 Task: Forward email as attachment with the signature Caleb Scott with the subject Apology from softage.1@softage.net to softage.9@softage.net with the message Can you please provide more information about the new company branding initiative?
Action: Mouse moved to (1145, 99)
Screenshot: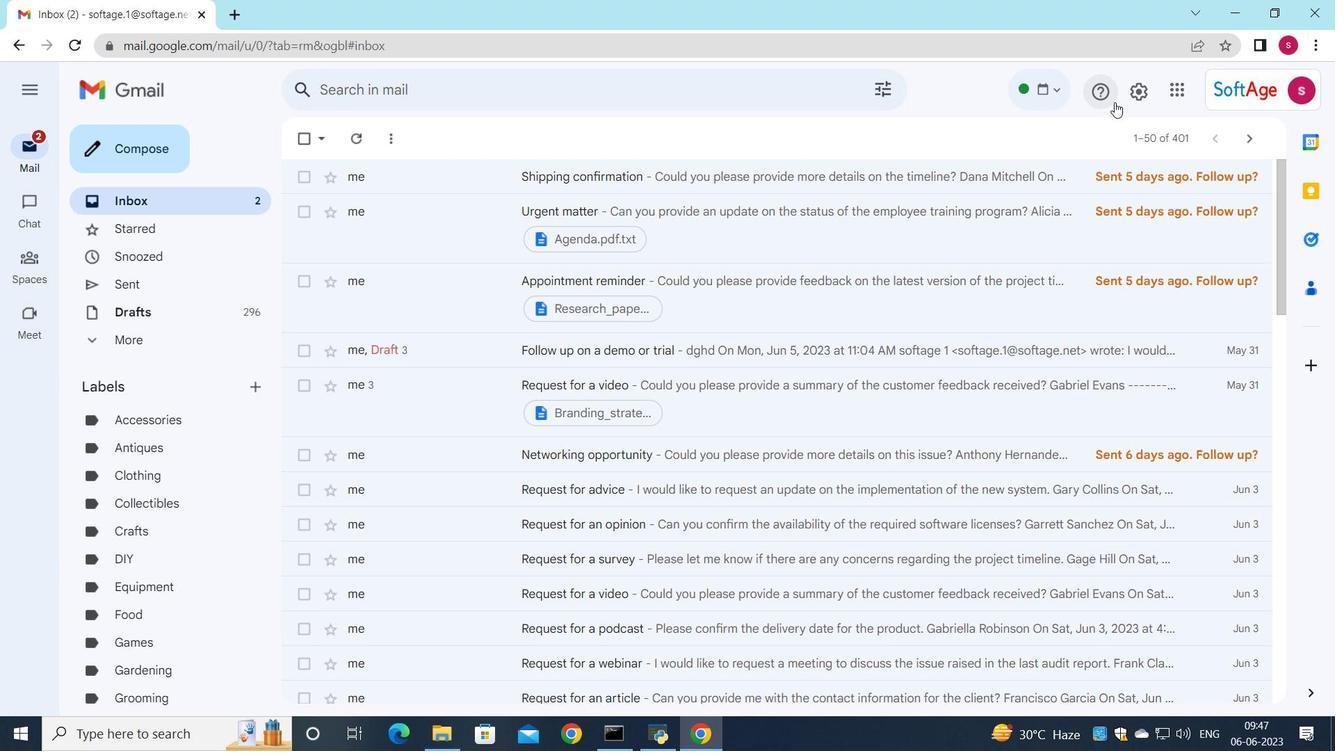 
Action: Mouse pressed left at (1145, 99)
Screenshot: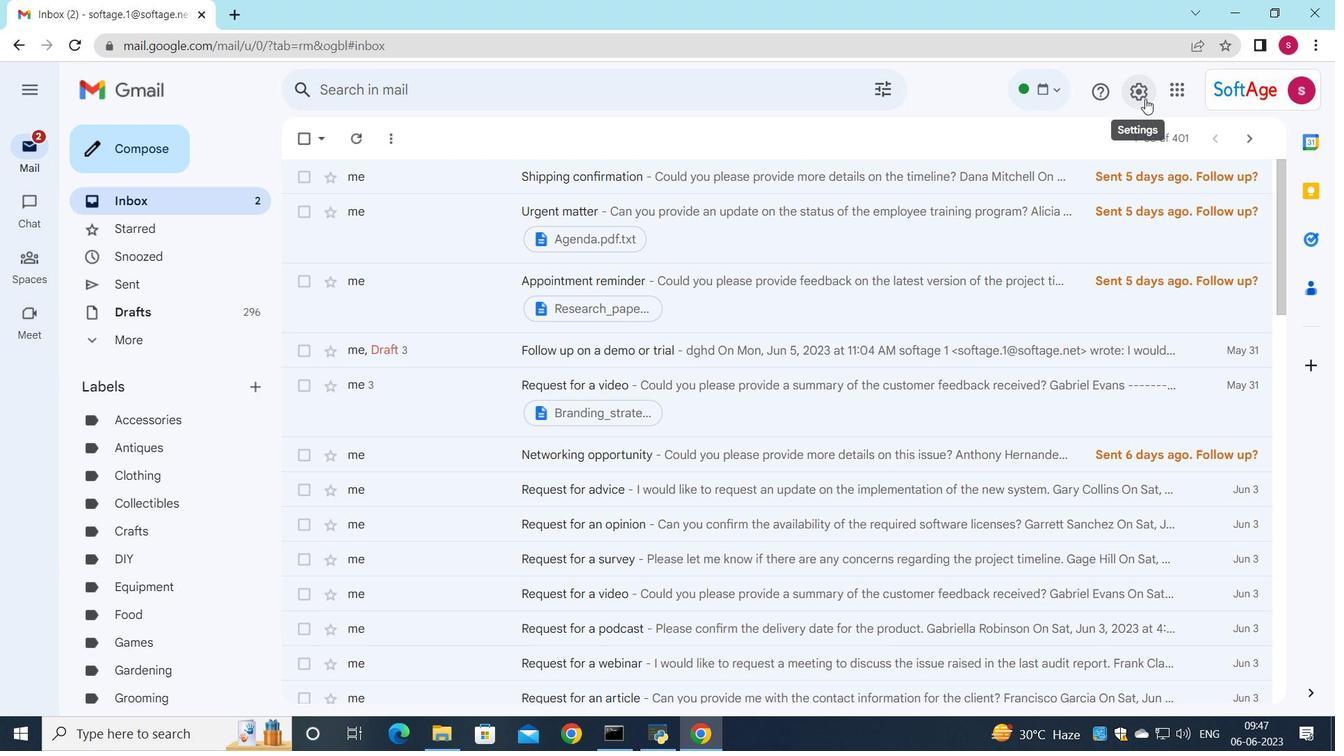 
Action: Mouse moved to (1143, 174)
Screenshot: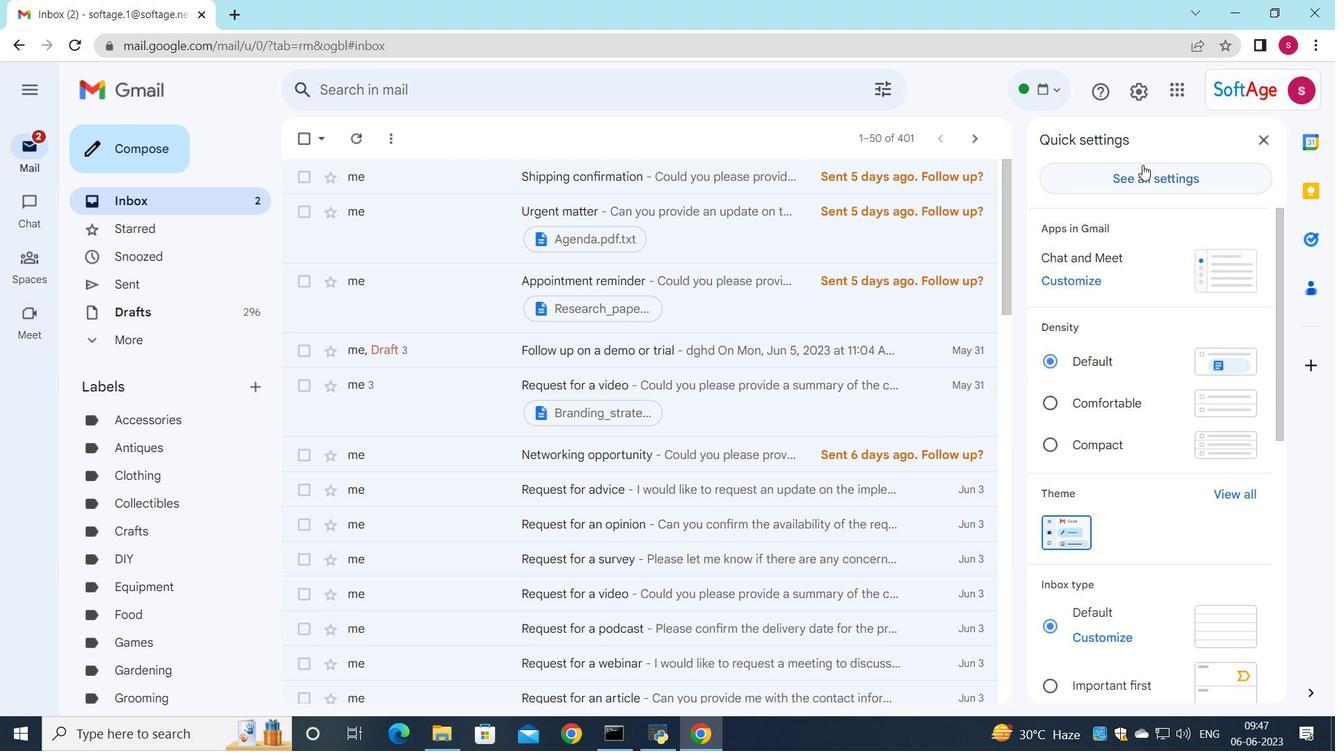 
Action: Mouse pressed left at (1143, 174)
Screenshot: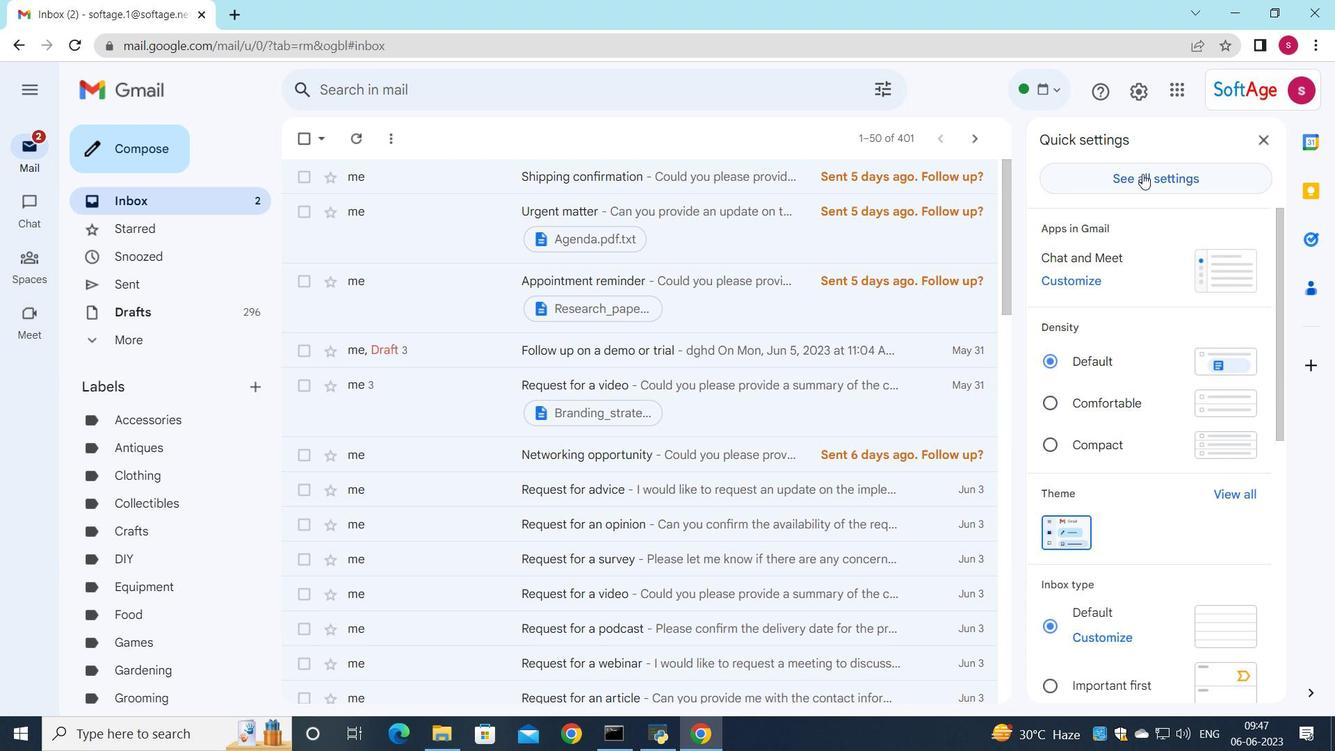 
Action: Mouse moved to (690, 429)
Screenshot: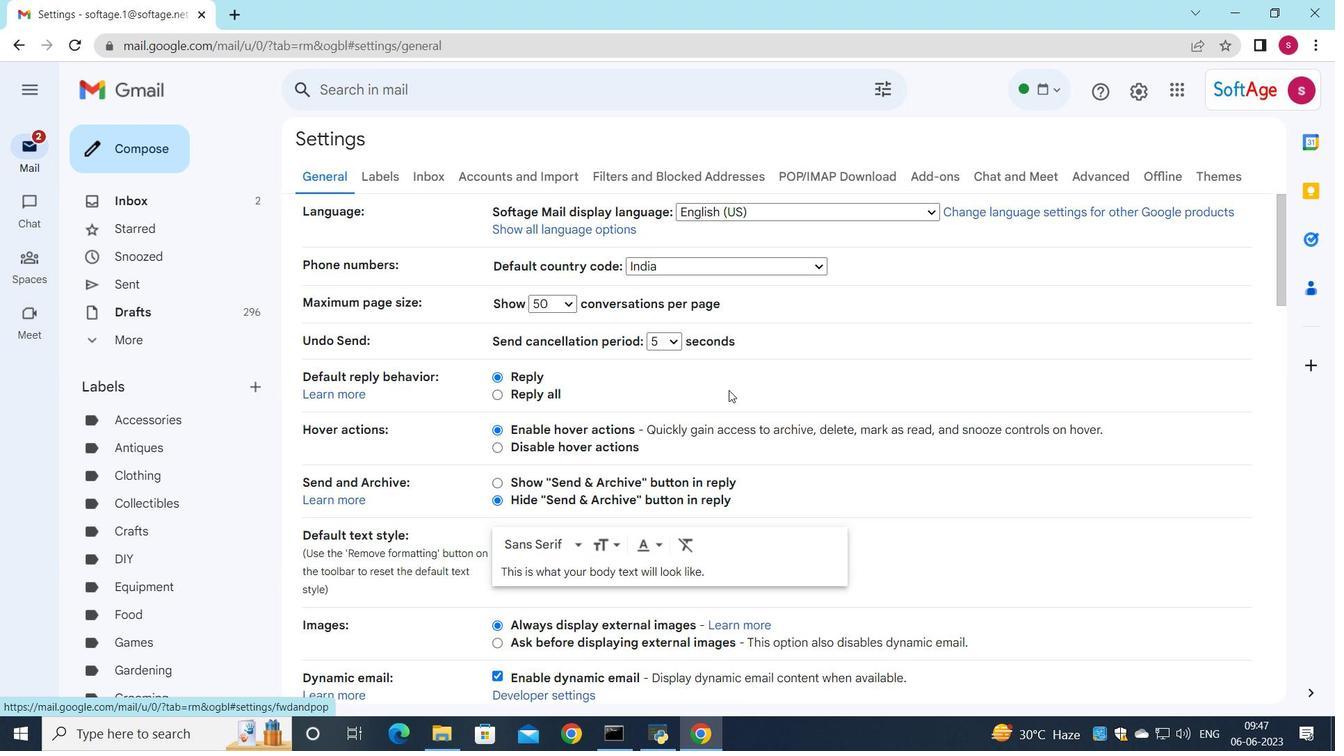 
Action: Mouse scrolled (694, 425) with delta (0, 0)
Screenshot: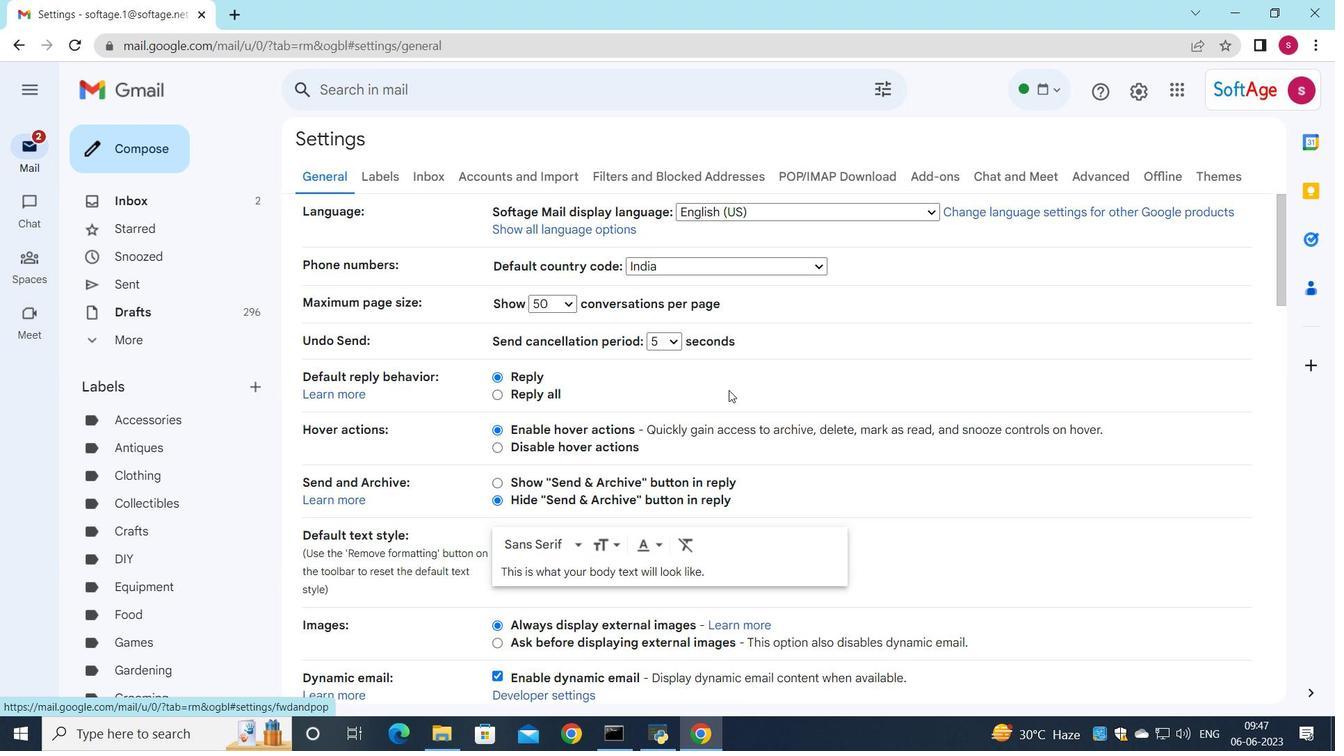 
Action: Mouse scrolled (690, 429) with delta (0, 0)
Screenshot: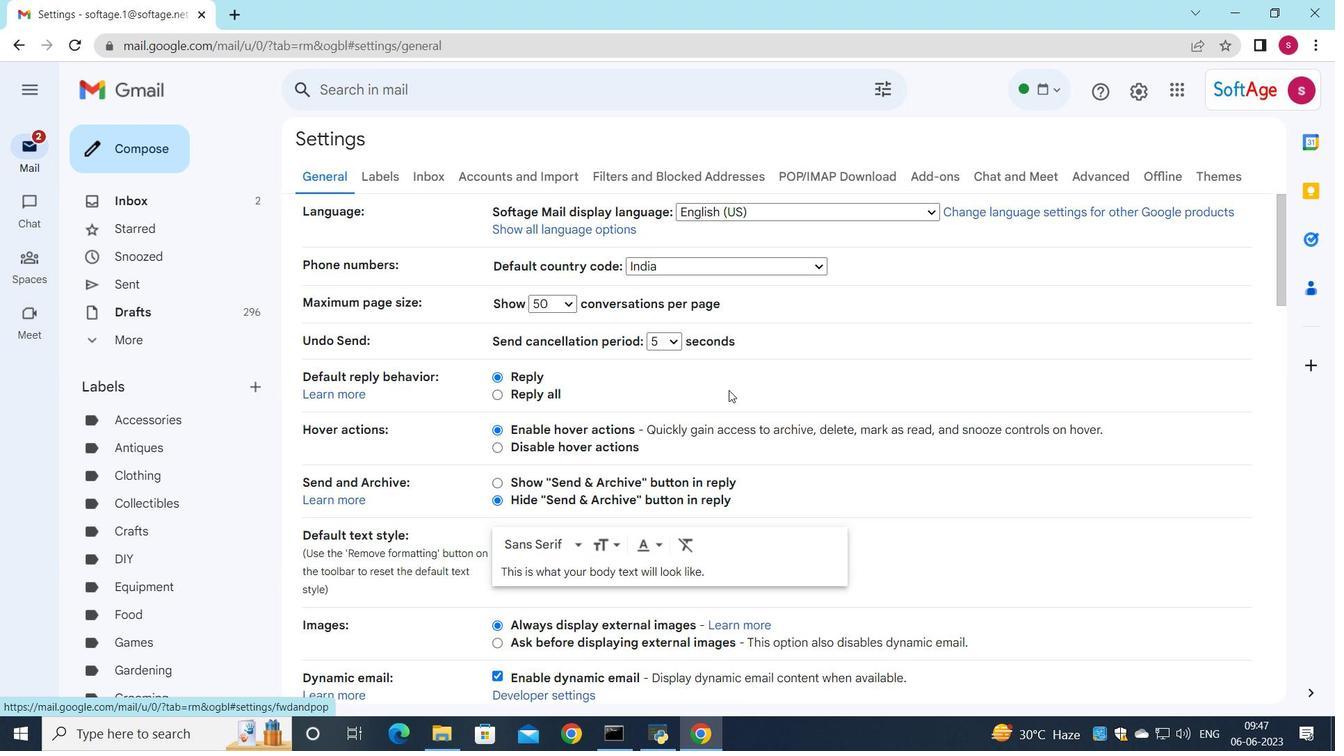 
Action: Mouse scrolled (690, 429) with delta (0, 0)
Screenshot: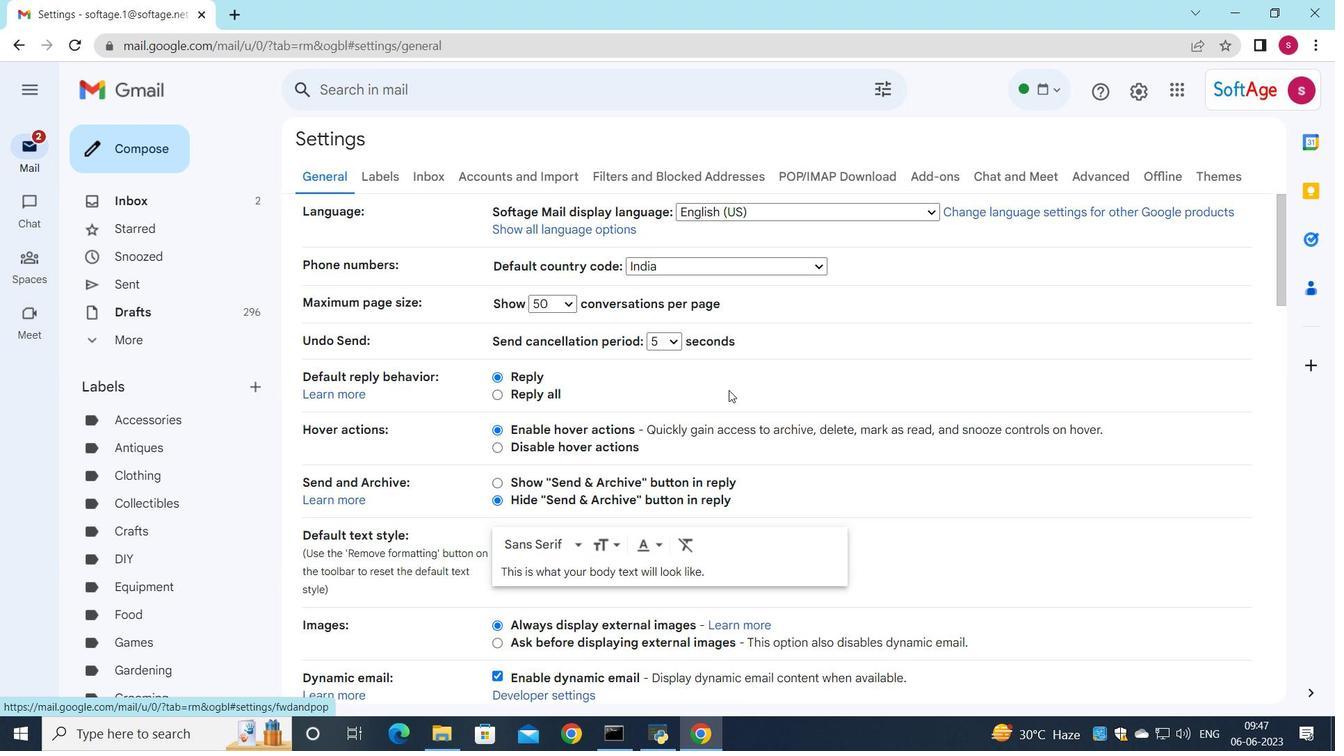 
Action: Mouse scrolled (690, 429) with delta (0, 0)
Screenshot: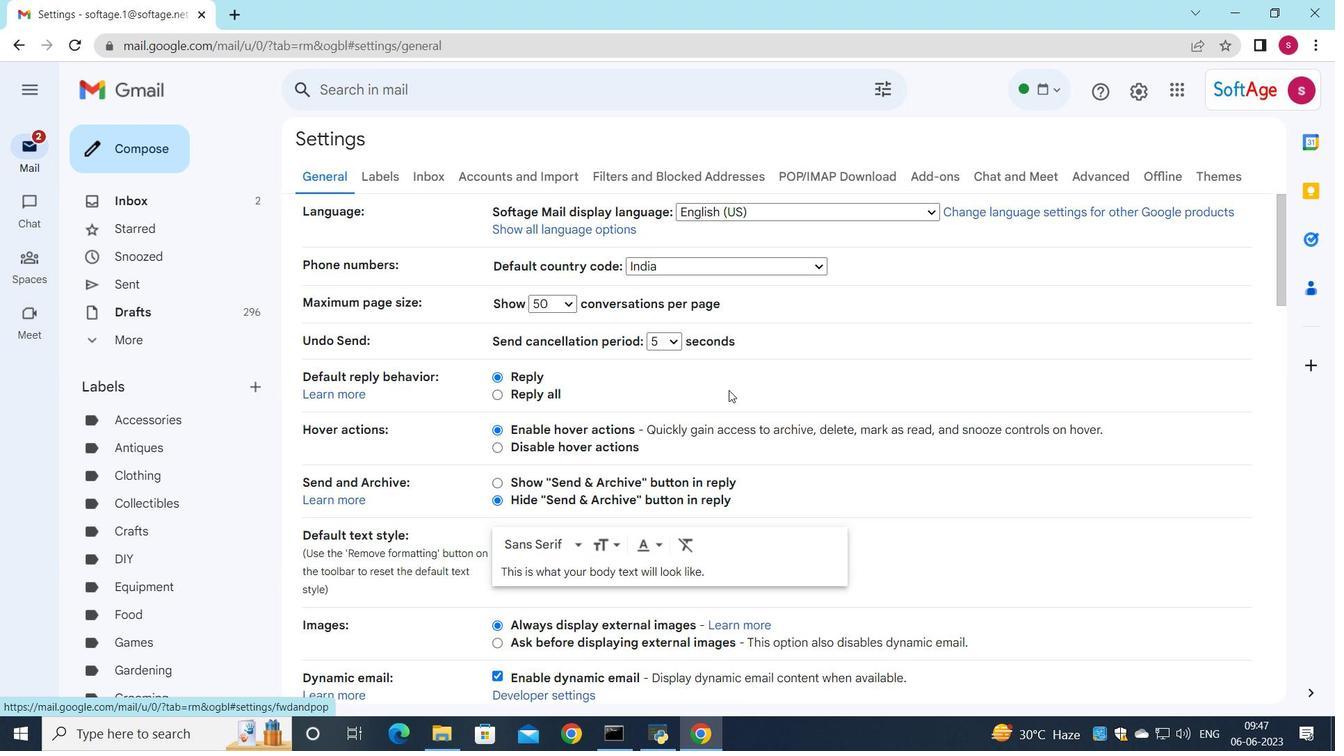 
Action: Mouse moved to (667, 418)
Screenshot: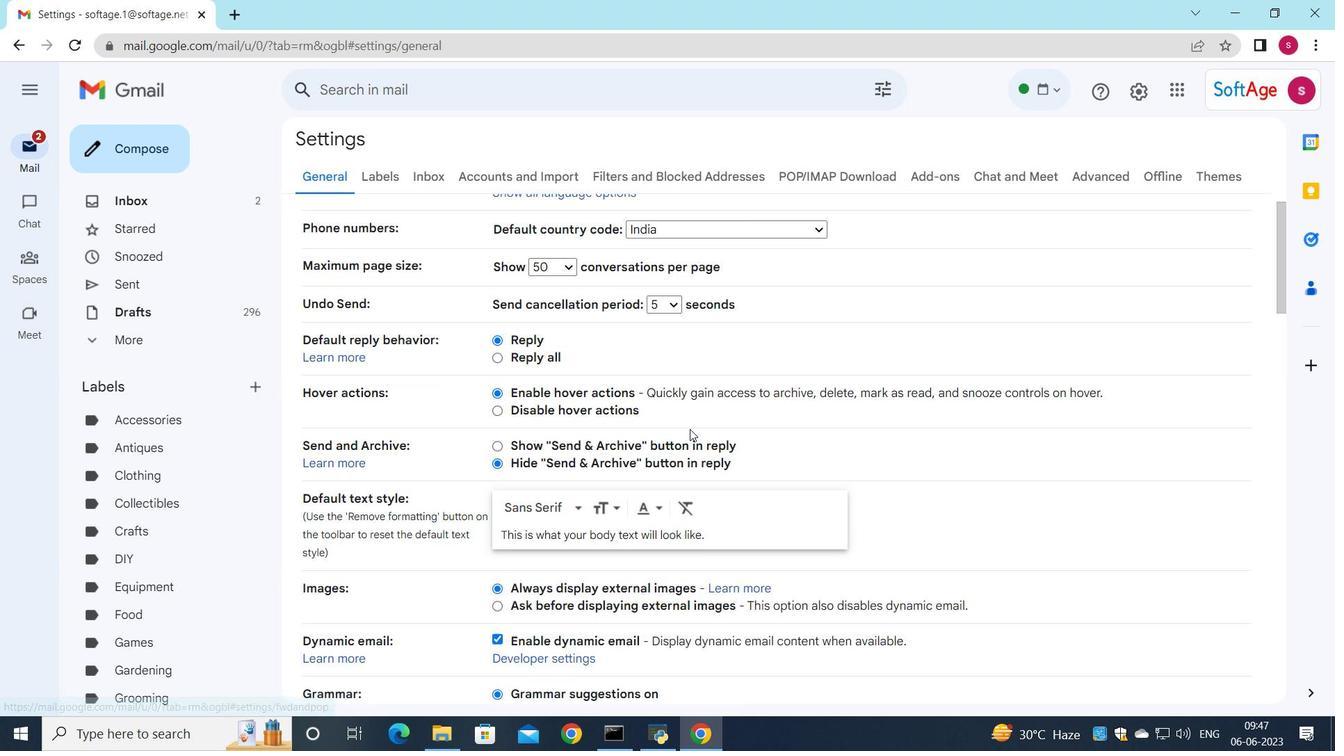 
Action: Mouse scrolled (667, 417) with delta (0, 0)
Screenshot: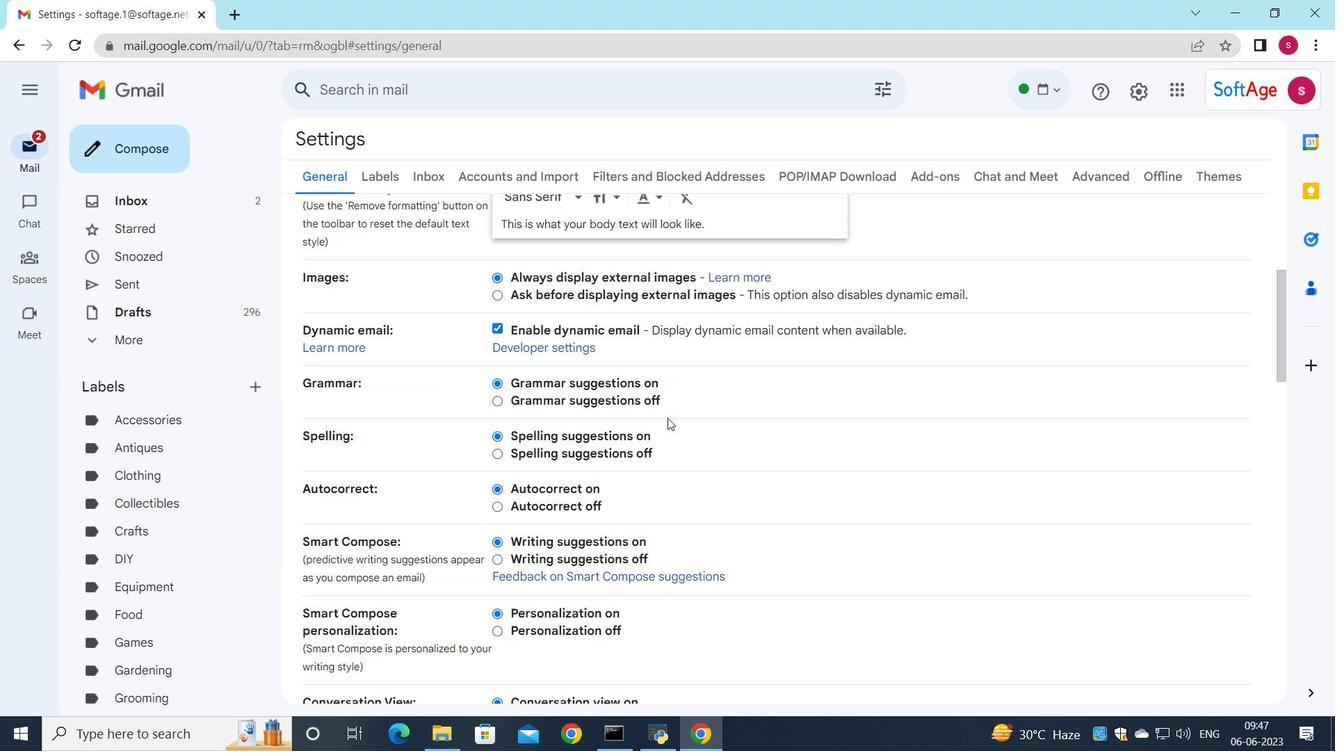
Action: Mouse scrolled (667, 417) with delta (0, 0)
Screenshot: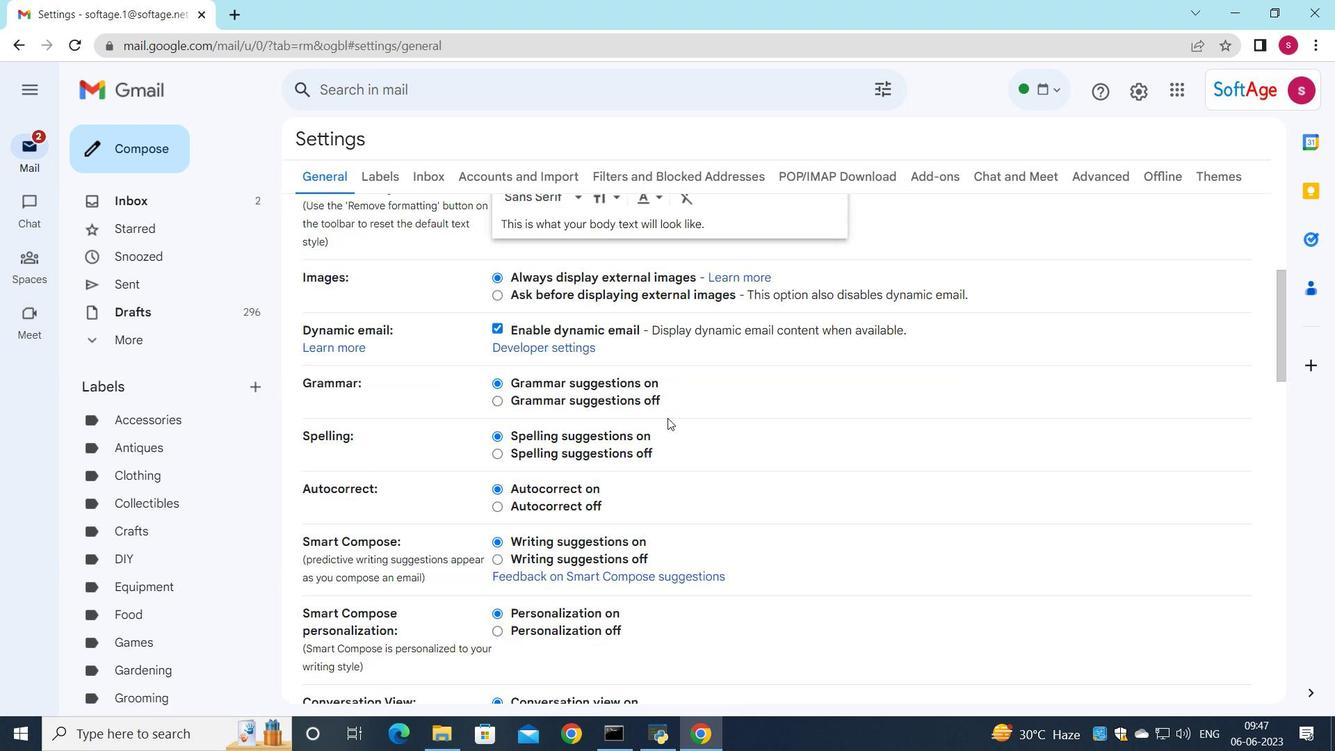 
Action: Mouse scrolled (667, 417) with delta (0, 0)
Screenshot: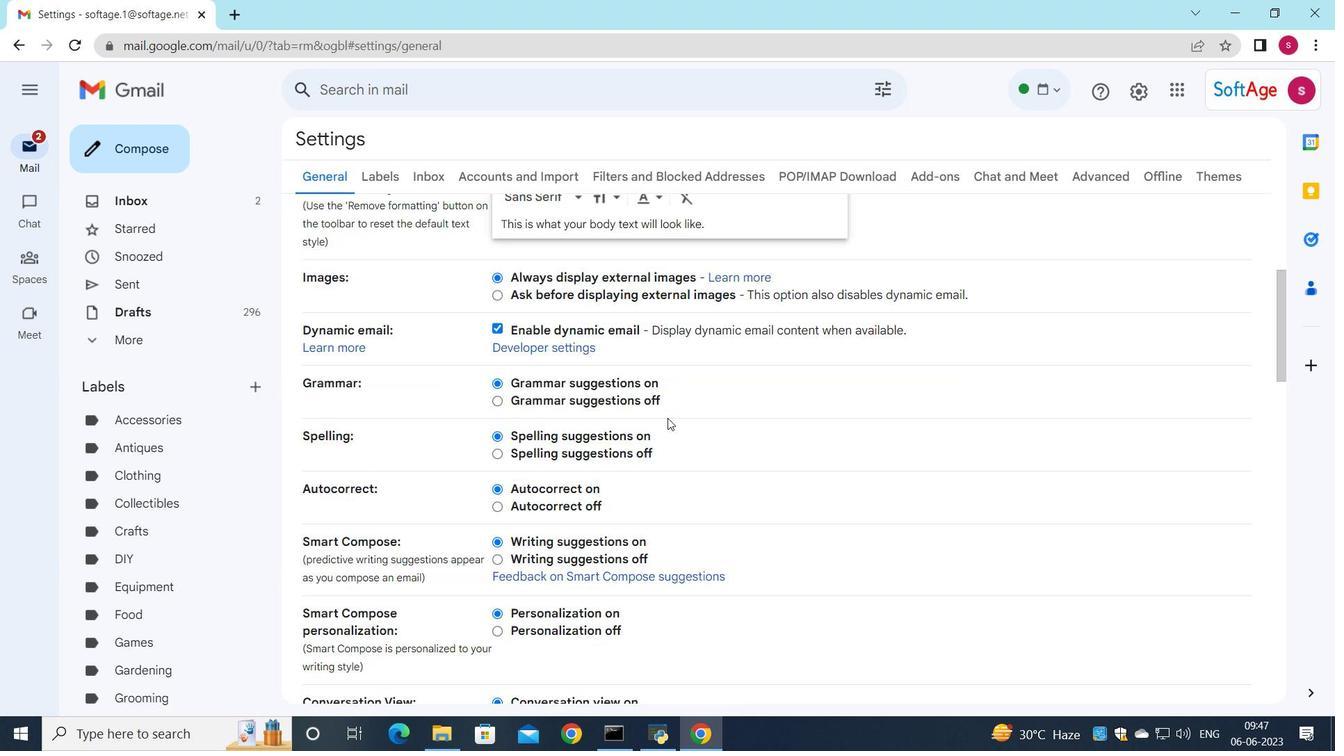 
Action: Mouse scrolled (667, 417) with delta (0, 0)
Screenshot: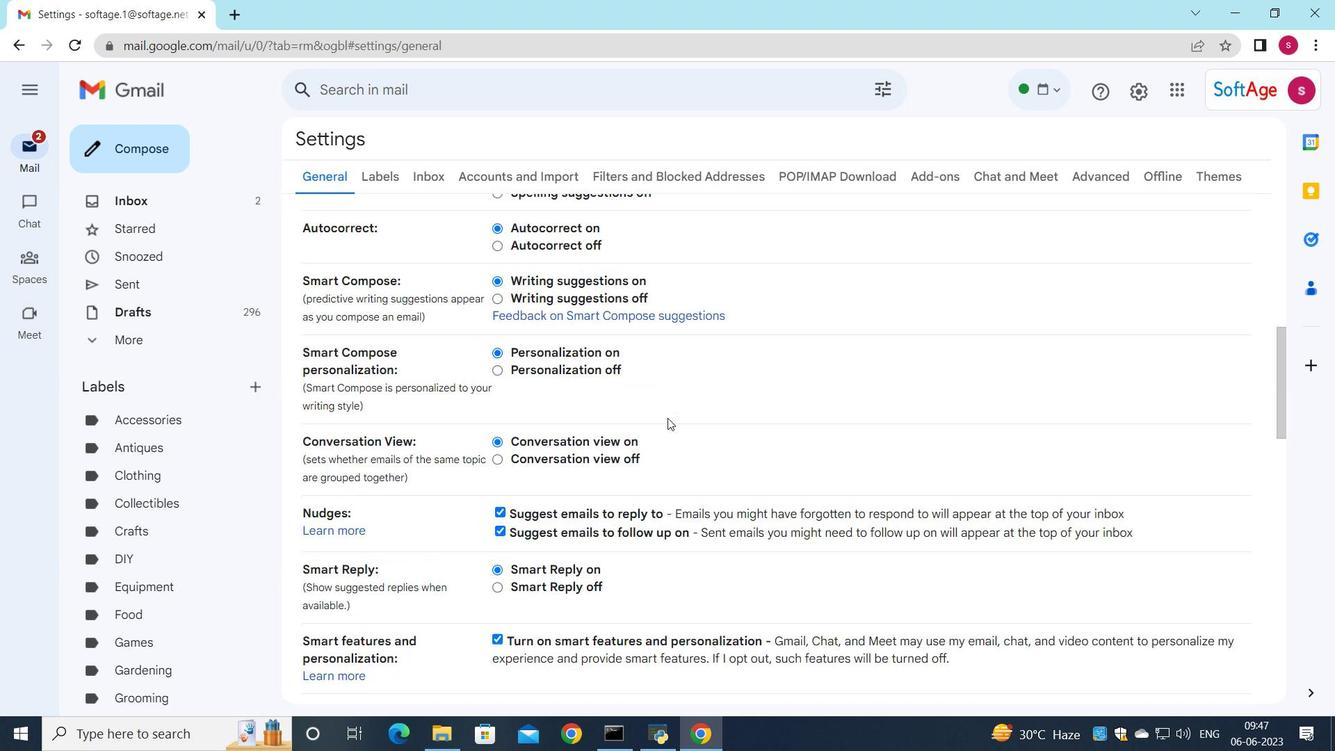 
Action: Mouse scrolled (667, 417) with delta (0, 0)
Screenshot: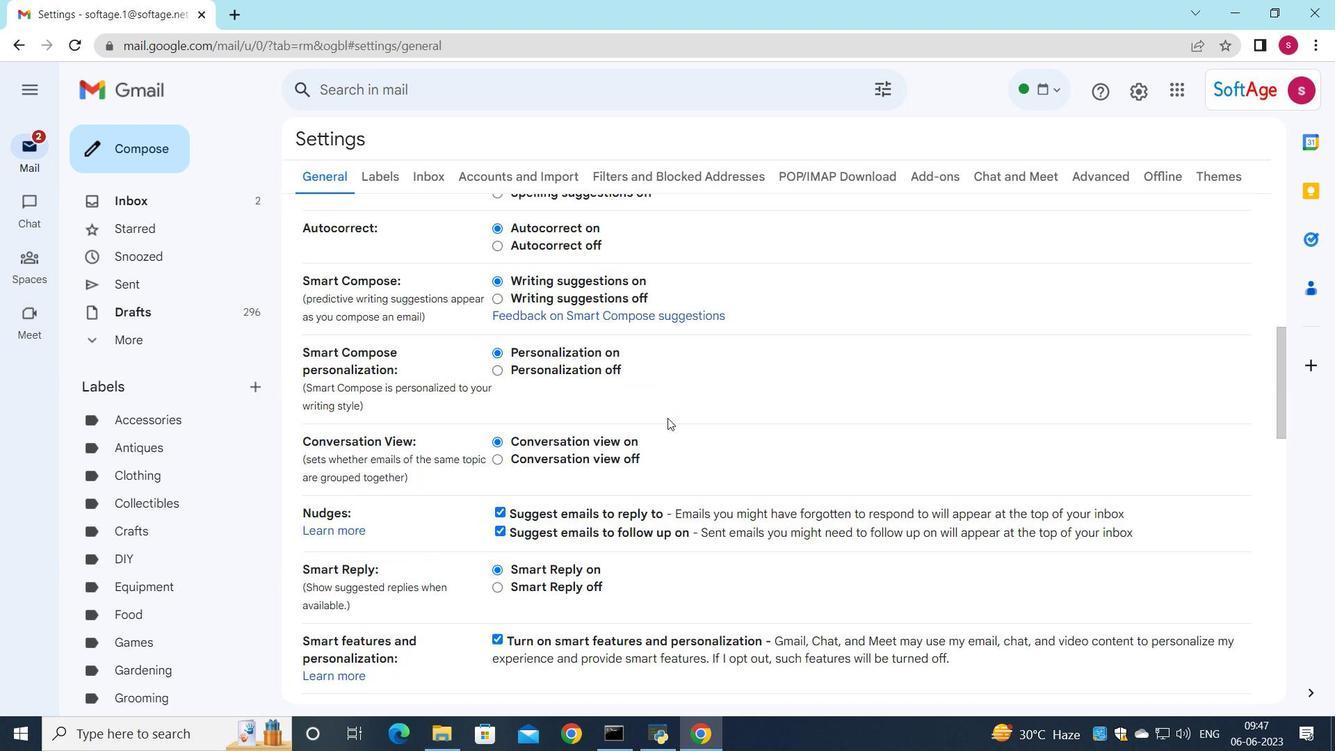 
Action: Mouse scrolled (667, 417) with delta (0, 0)
Screenshot: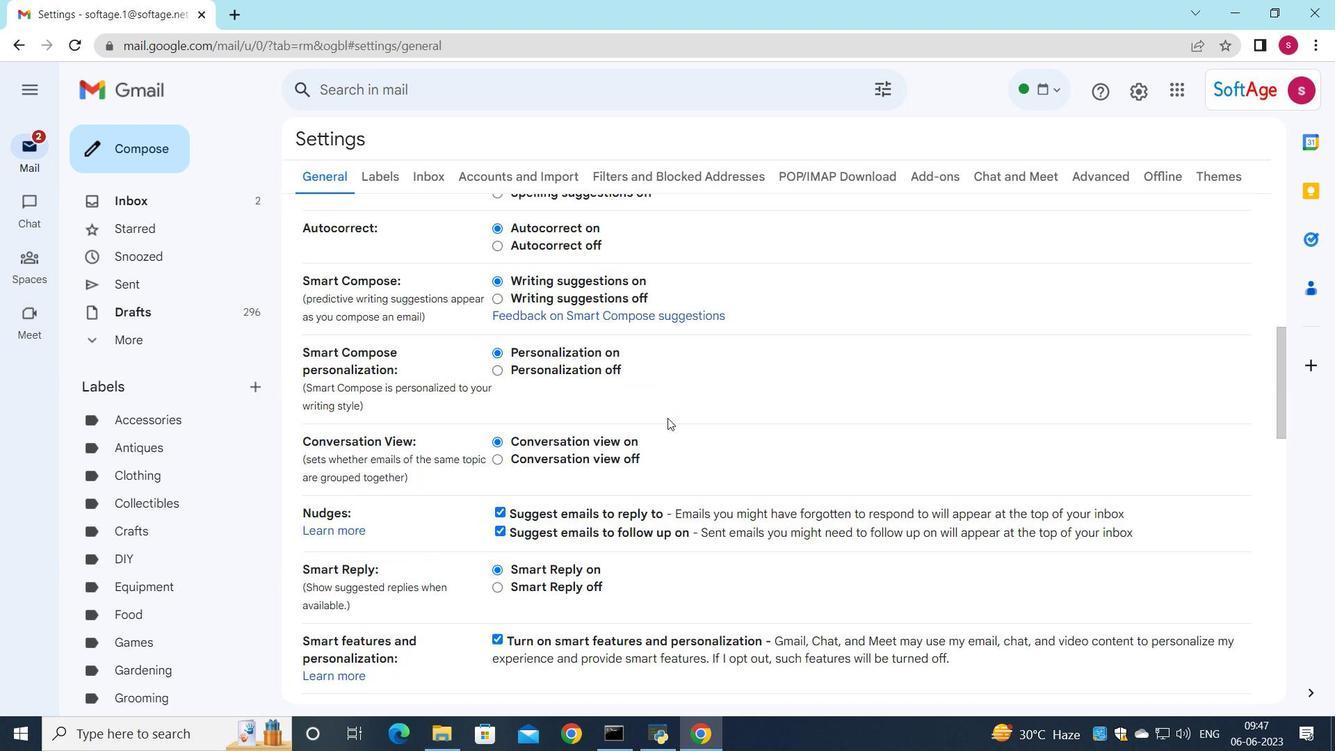 
Action: Mouse scrolled (667, 417) with delta (0, 0)
Screenshot: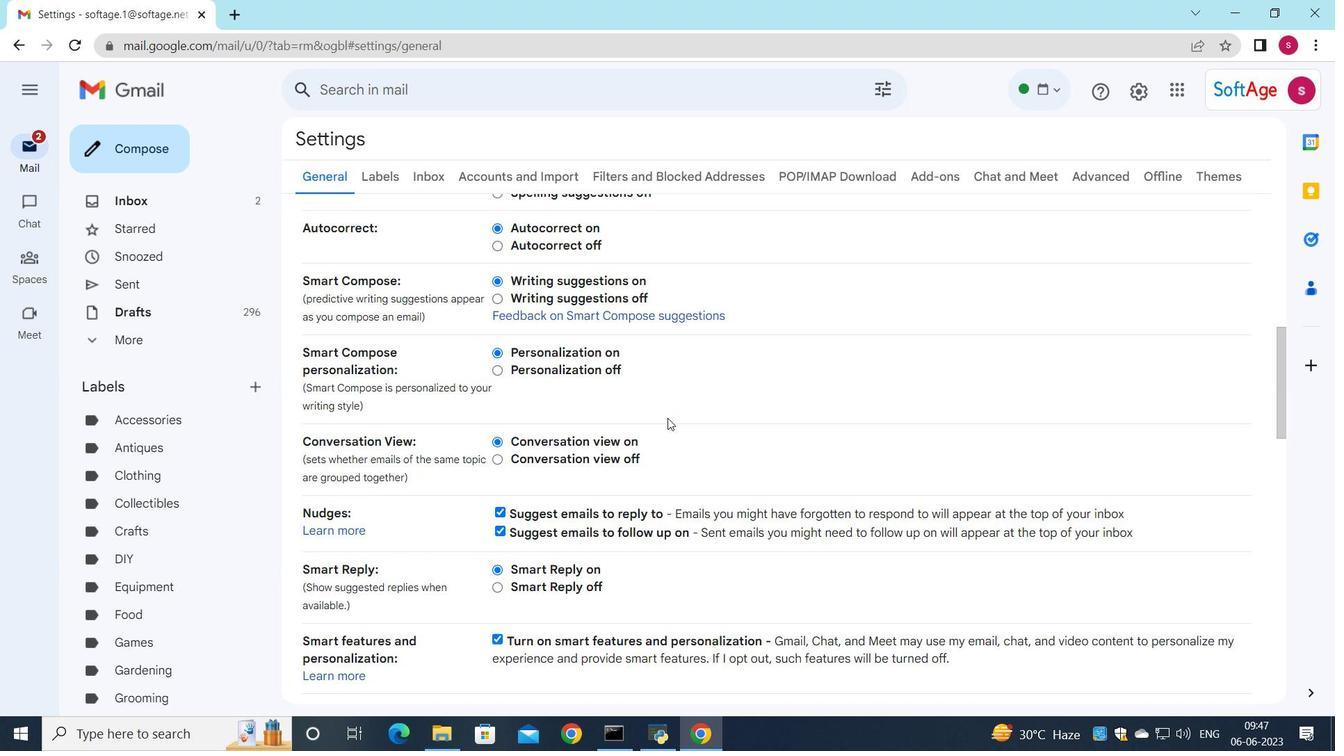 
Action: Mouse scrolled (667, 417) with delta (0, 0)
Screenshot: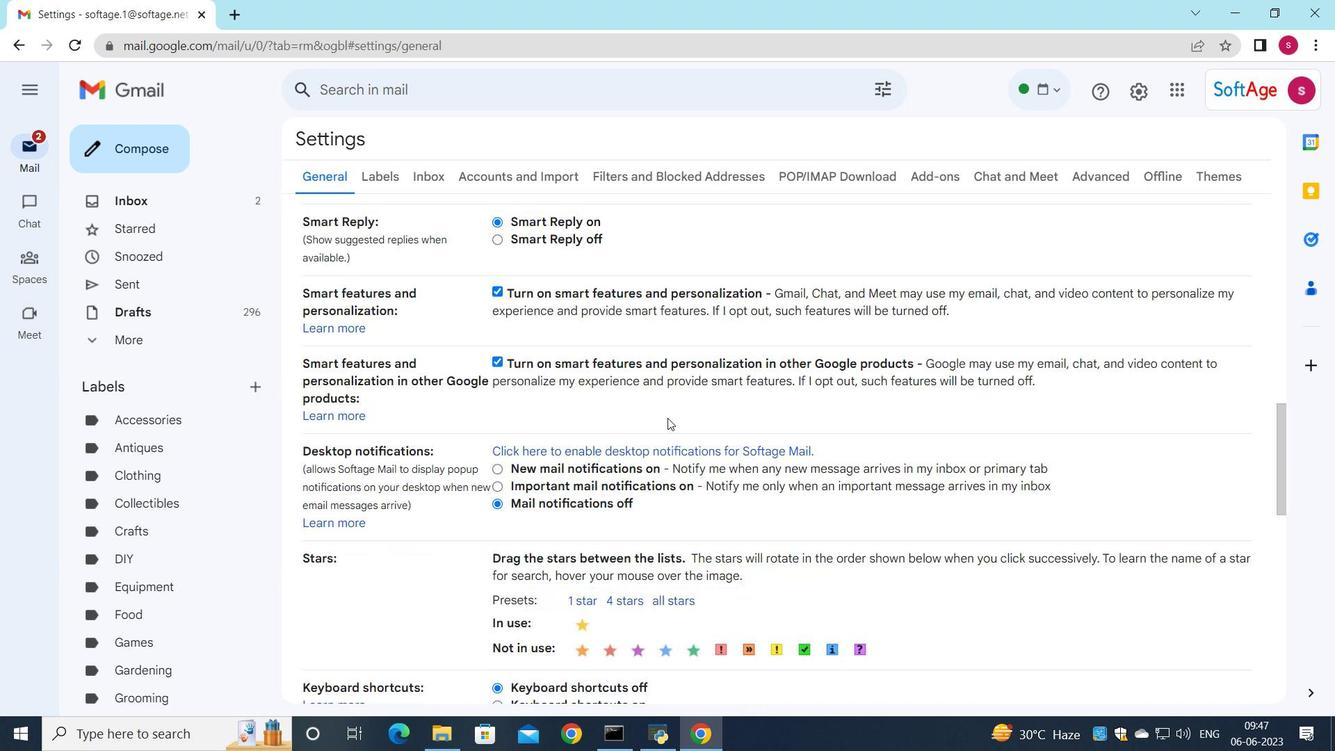 
Action: Mouse scrolled (667, 417) with delta (0, 0)
Screenshot: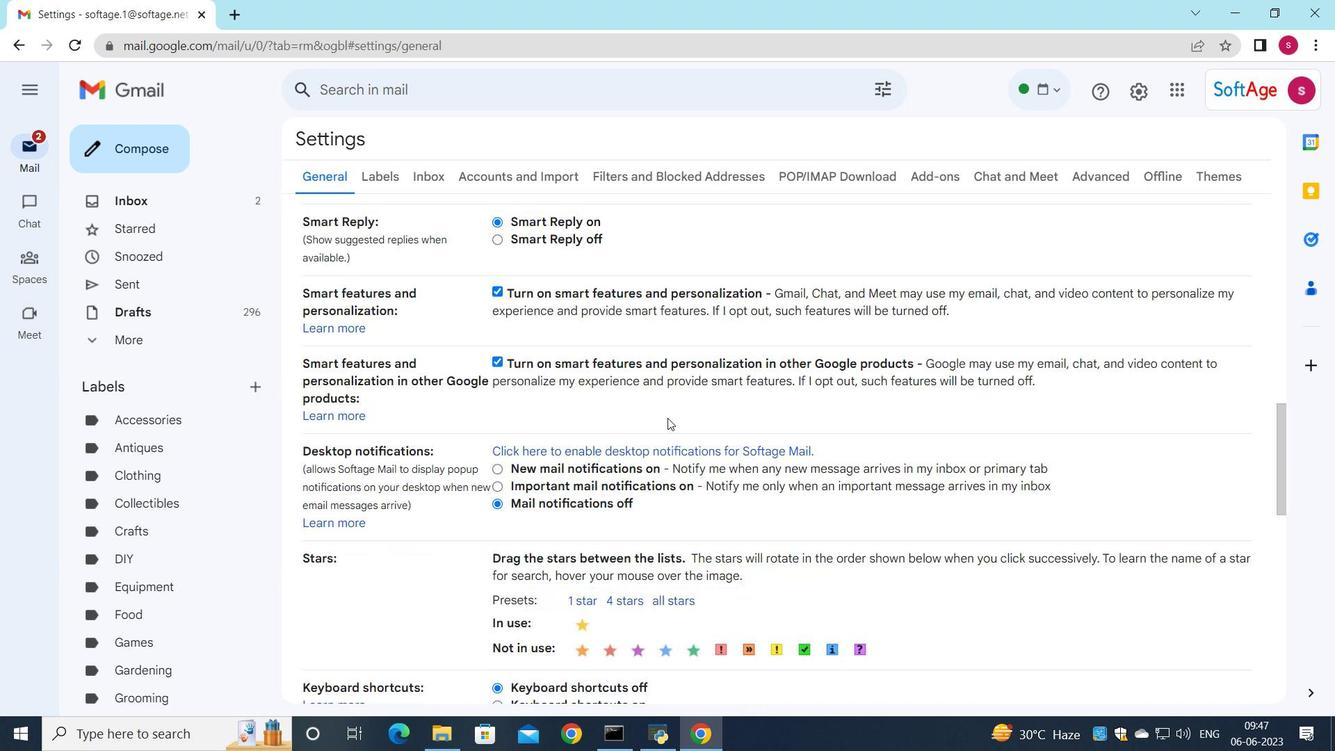 
Action: Mouse scrolled (667, 417) with delta (0, 0)
Screenshot: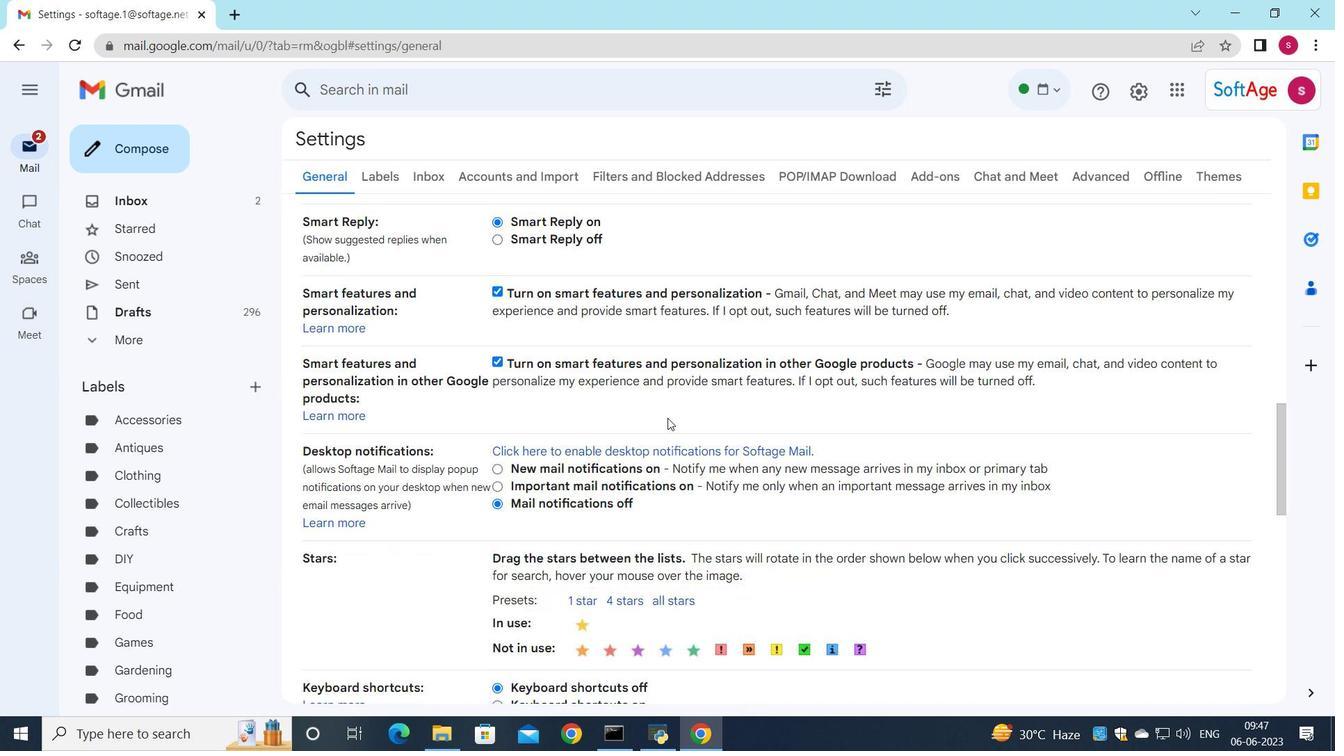 
Action: Mouse scrolled (667, 417) with delta (0, 0)
Screenshot: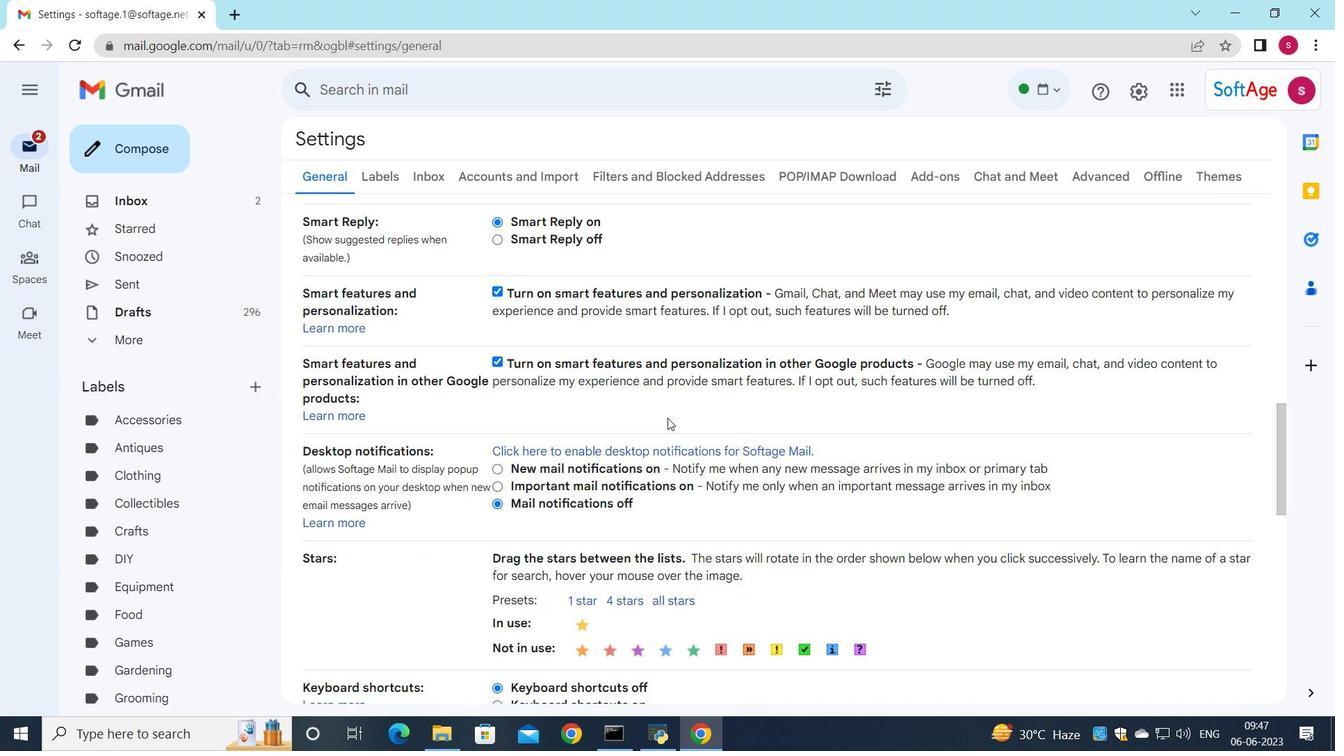 
Action: Mouse moved to (667, 418)
Screenshot: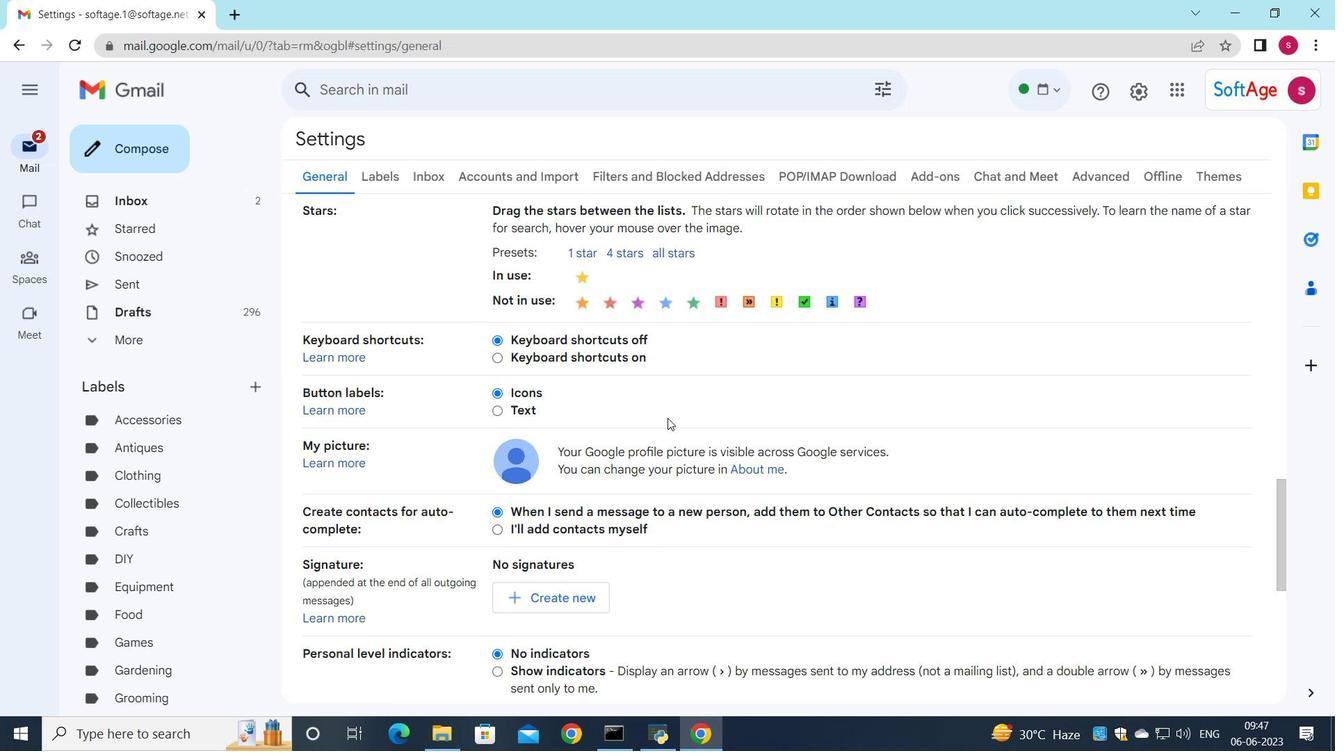 
Action: Mouse scrolled (667, 417) with delta (0, 0)
Screenshot: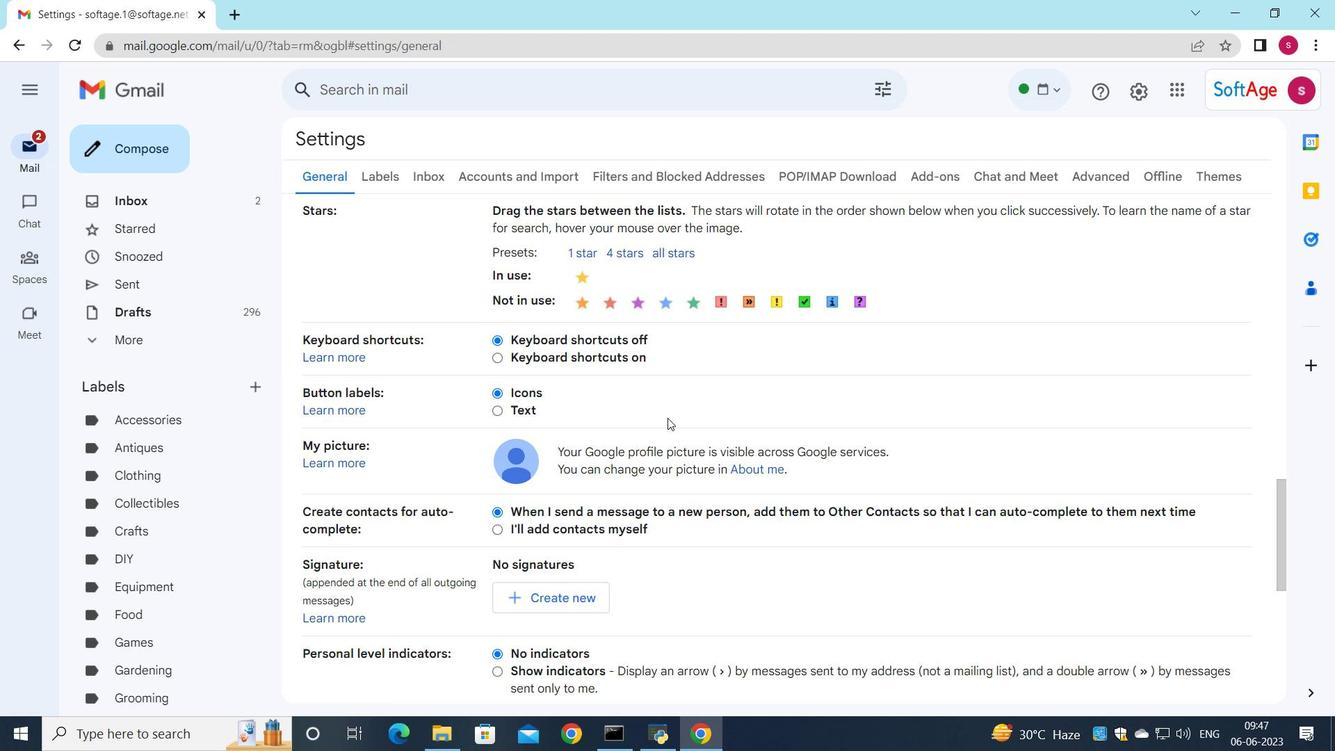 
Action: Mouse scrolled (667, 417) with delta (0, 0)
Screenshot: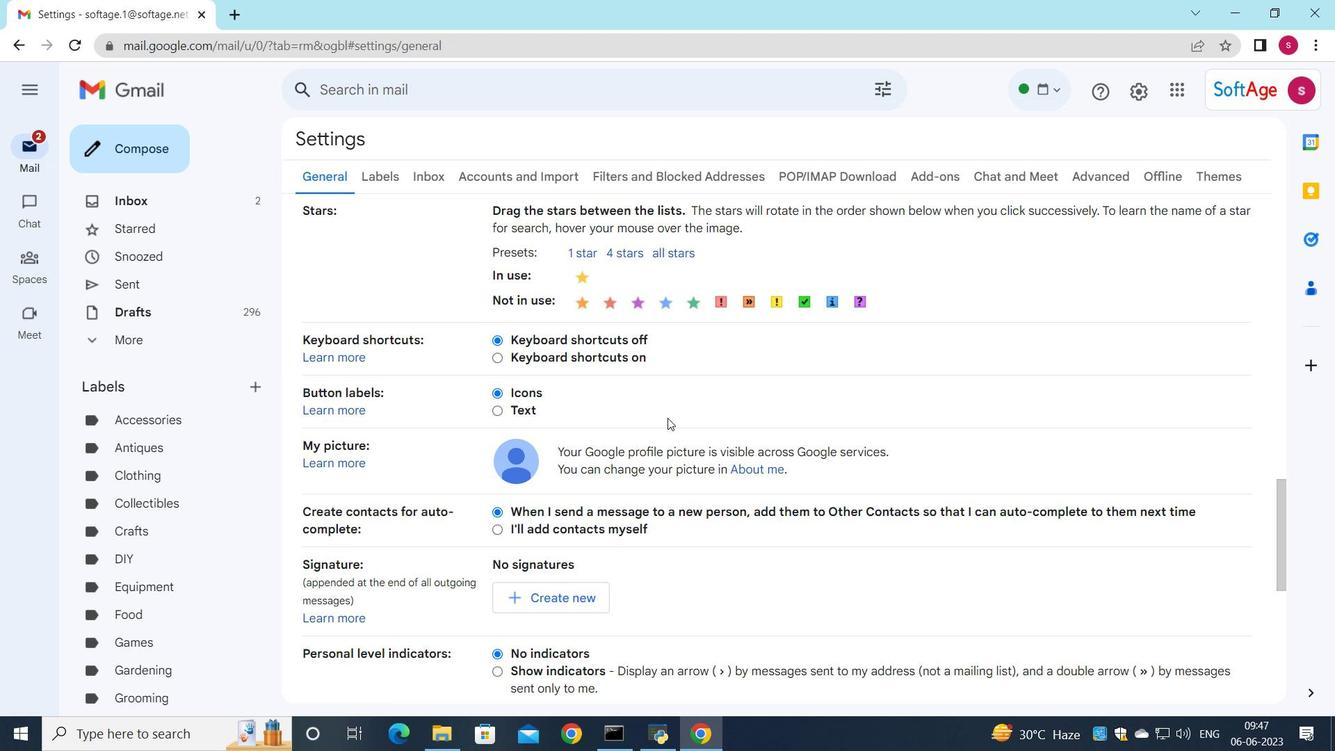 
Action: Mouse scrolled (667, 417) with delta (0, 0)
Screenshot: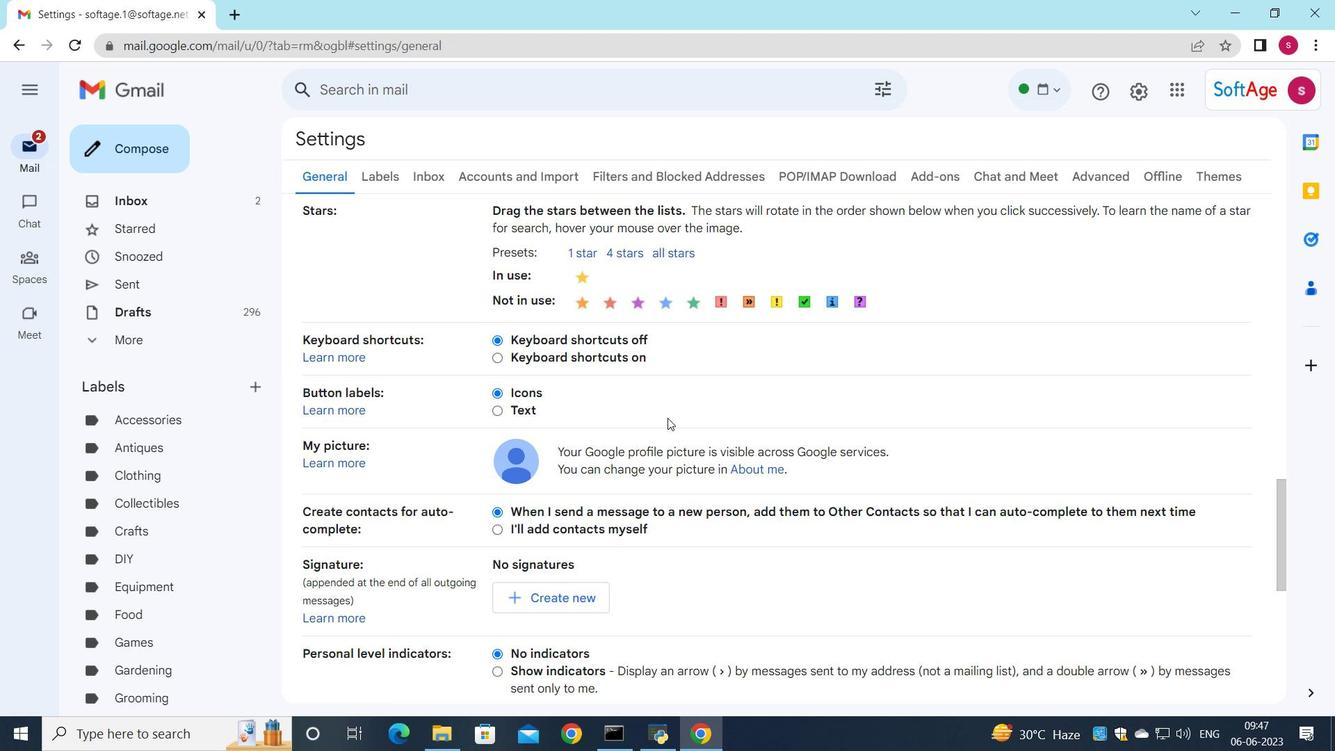 
Action: Mouse moved to (585, 337)
Screenshot: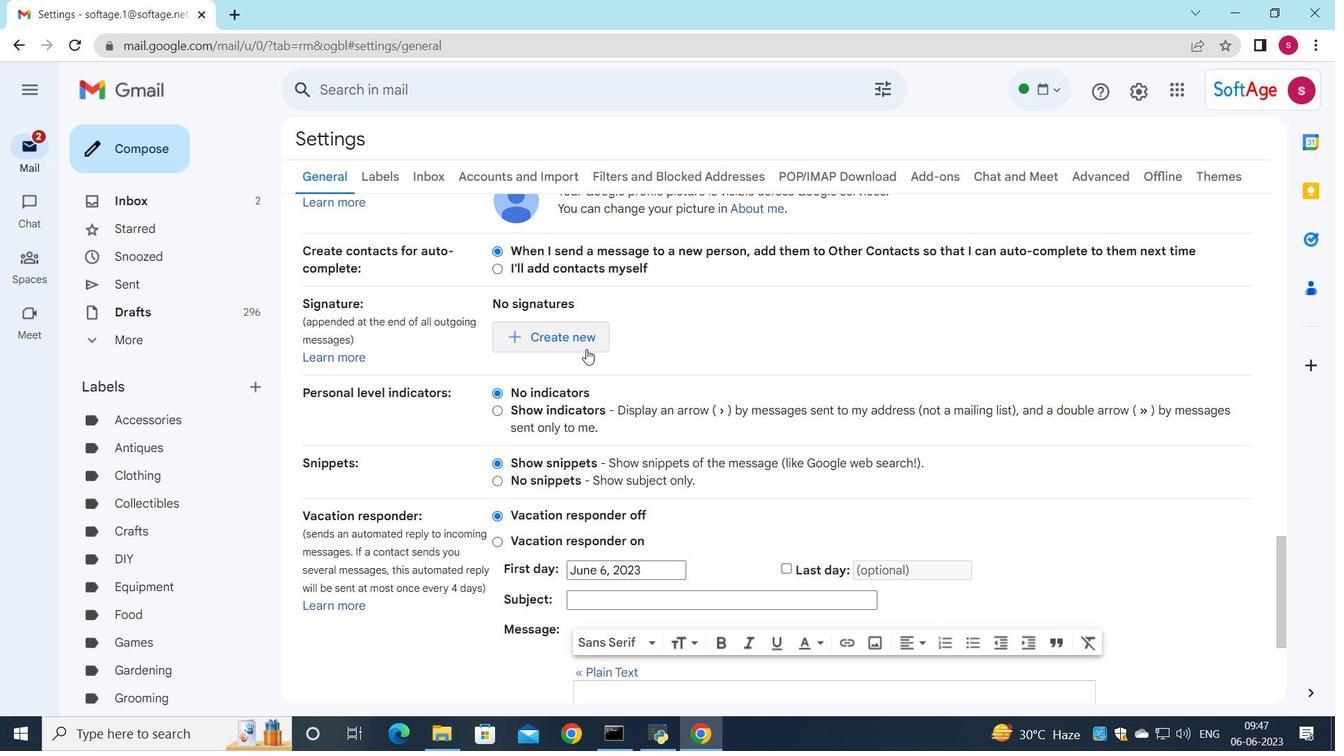 
Action: Mouse pressed left at (585, 337)
Screenshot: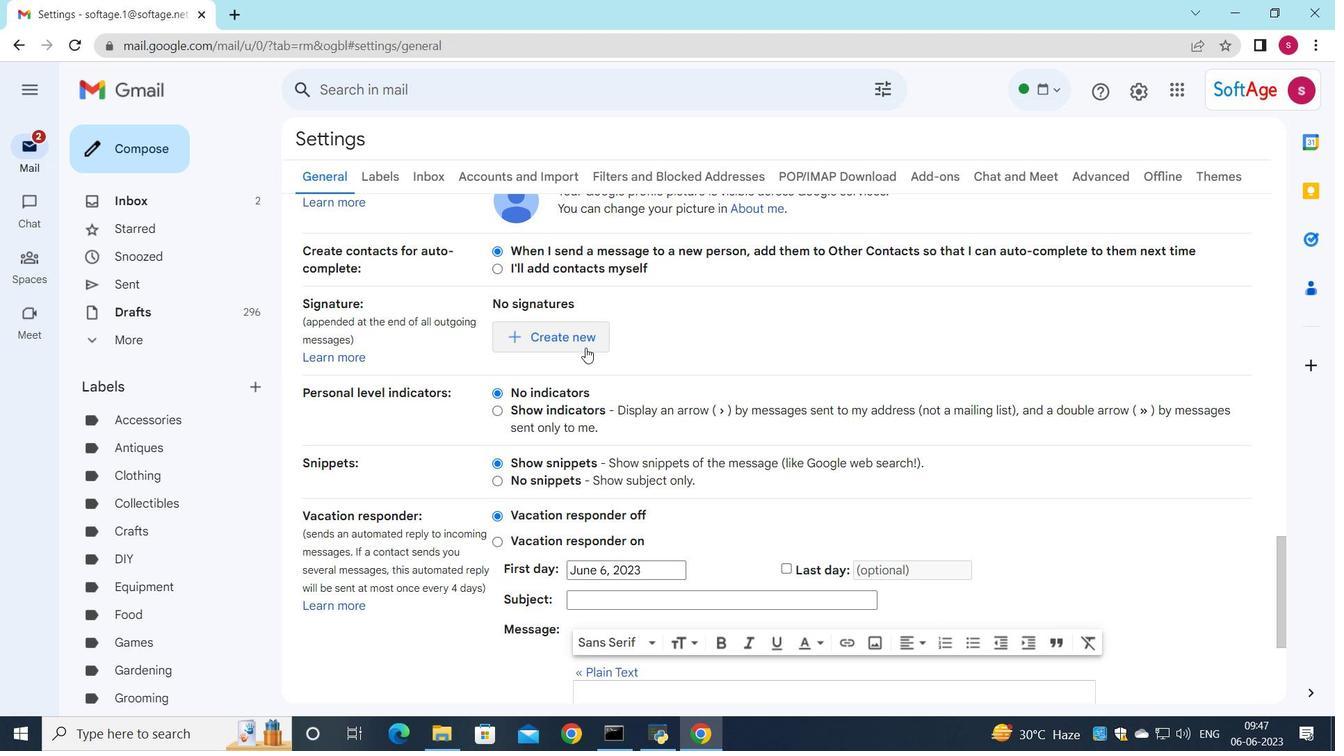 
Action: Mouse moved to (708, 396)
Screenshot: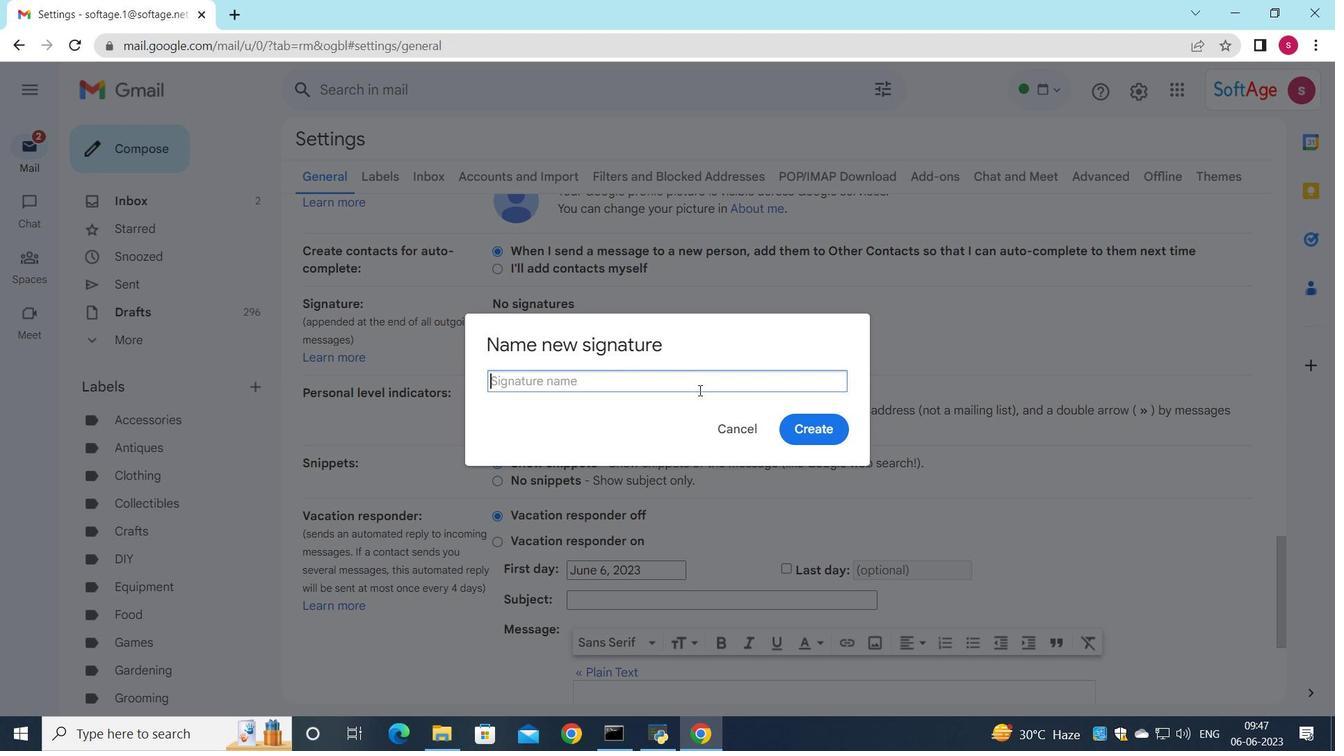 
Action: Key pressed <Key.shift><Key.shift><Key.shift>Caleb<Key.space><Key.shift><Key.shift><Key.shift><Key.shift><Key.shift><Key.shift><Key.shift><Key.shift><Key.shift><Key.shift><Key.shift><Key.shift><Key.shift><Key.shift>Scott
Screenshot: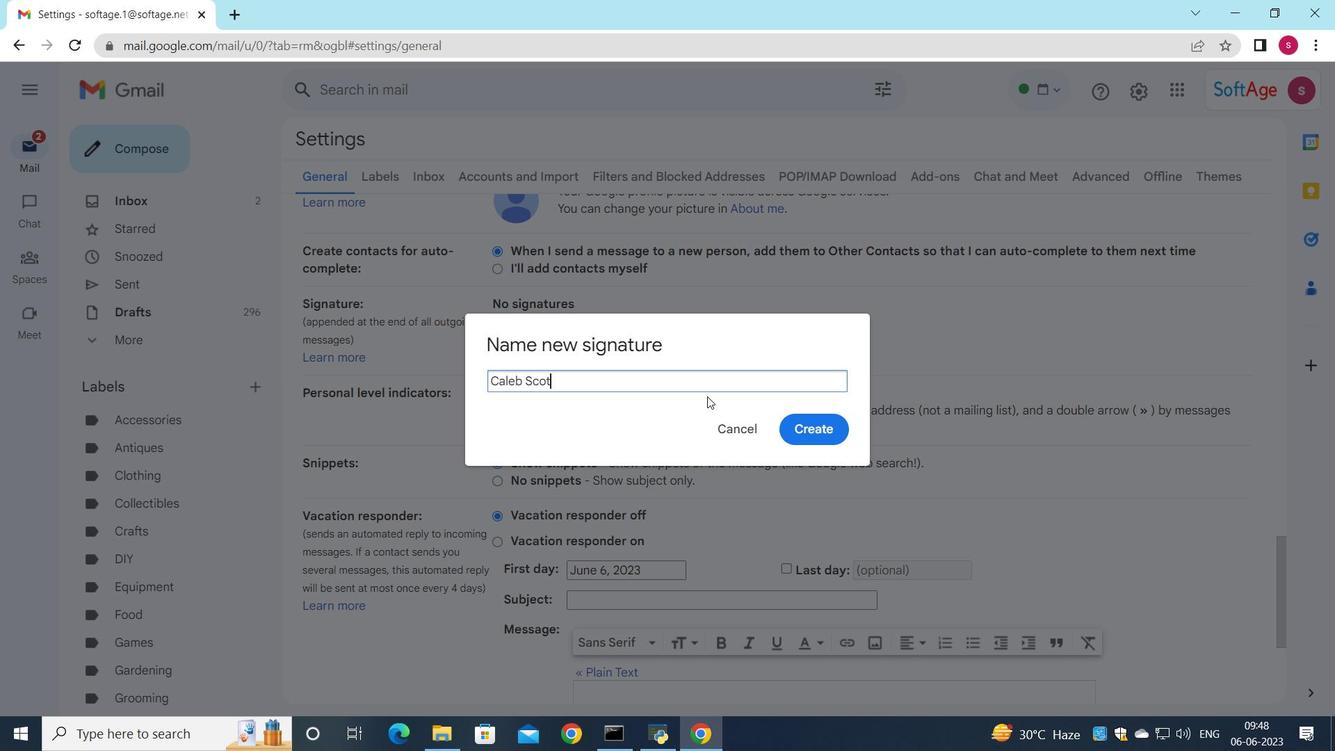 
Action: Mouse moved to (810, 434)
Screenshot: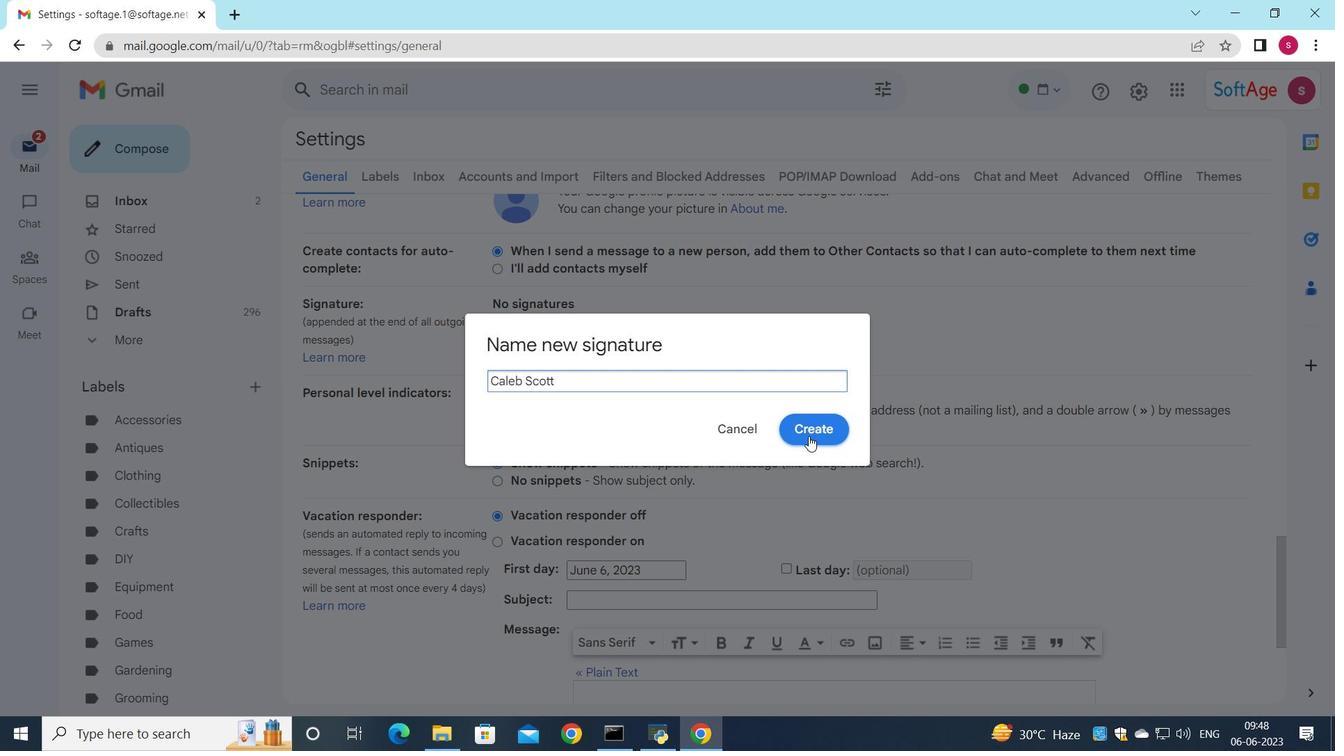 
Action: Mouse pressed left at (810, 434)
Screenshot: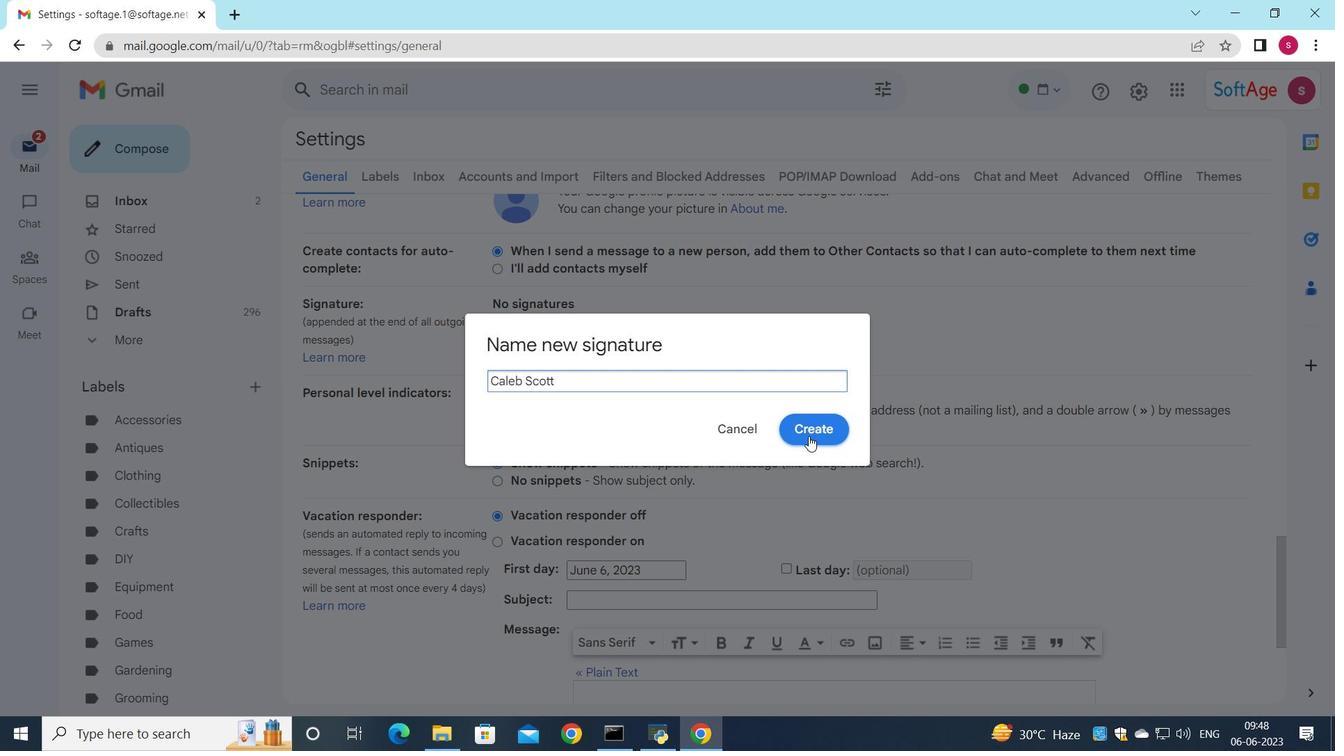 
Action: Mouse moved to (802, 328)
Screenshot: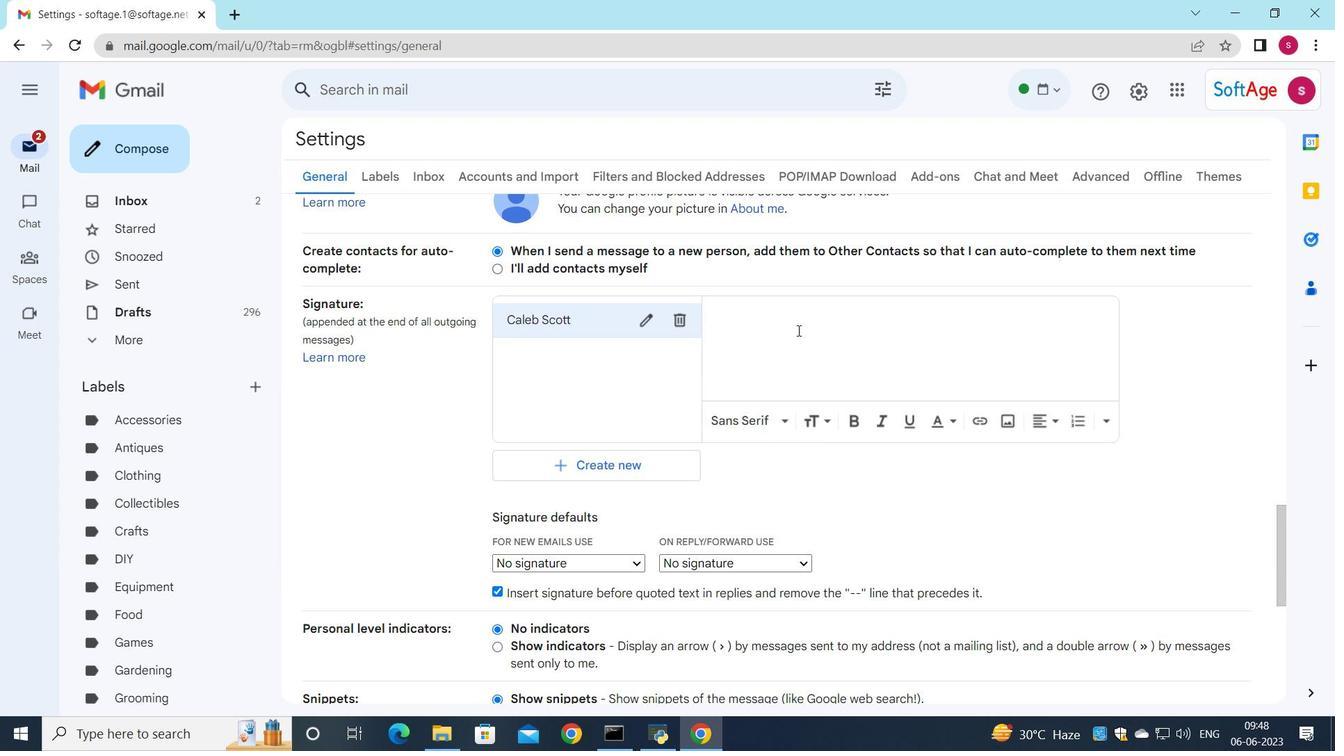 
Action: Mouse pressed left at (802, 328)
Screenshot: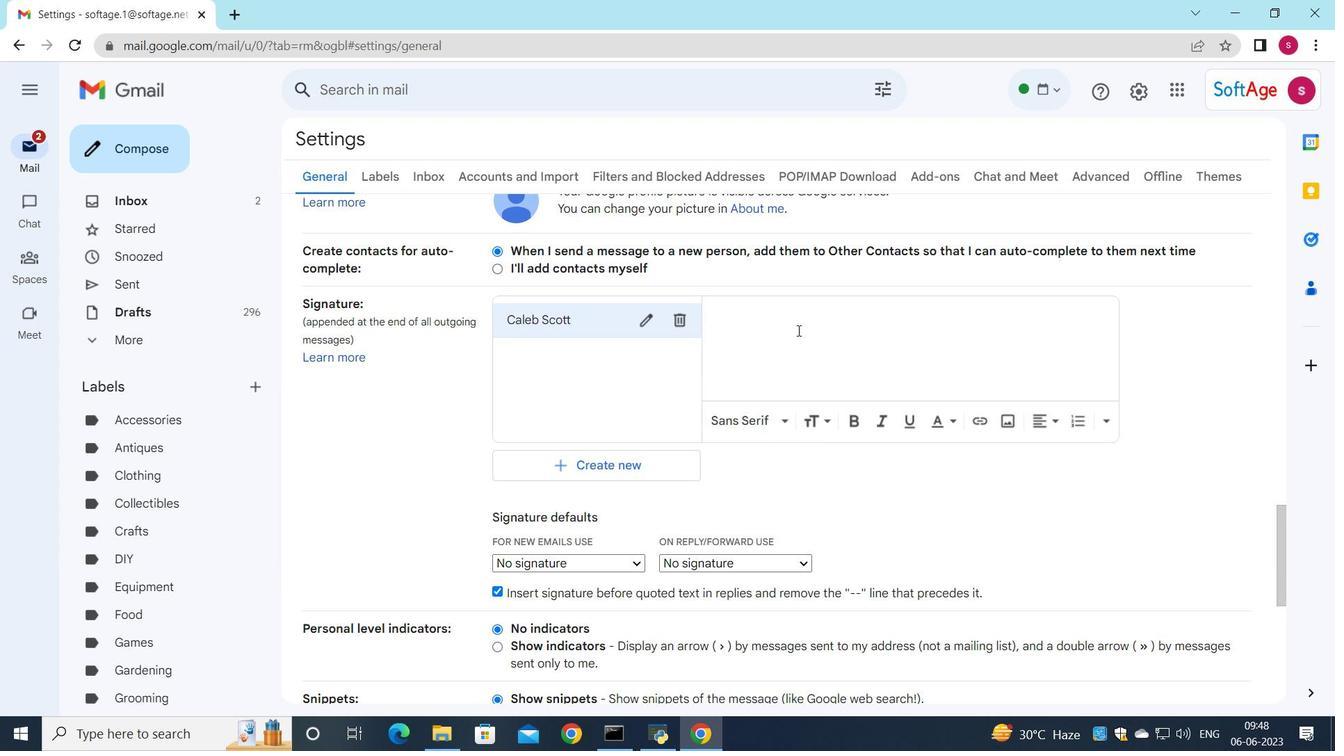 
Action: Key pressed <Key.shift>Caleb<Key.space><Key.shift>Scott
Screenshot: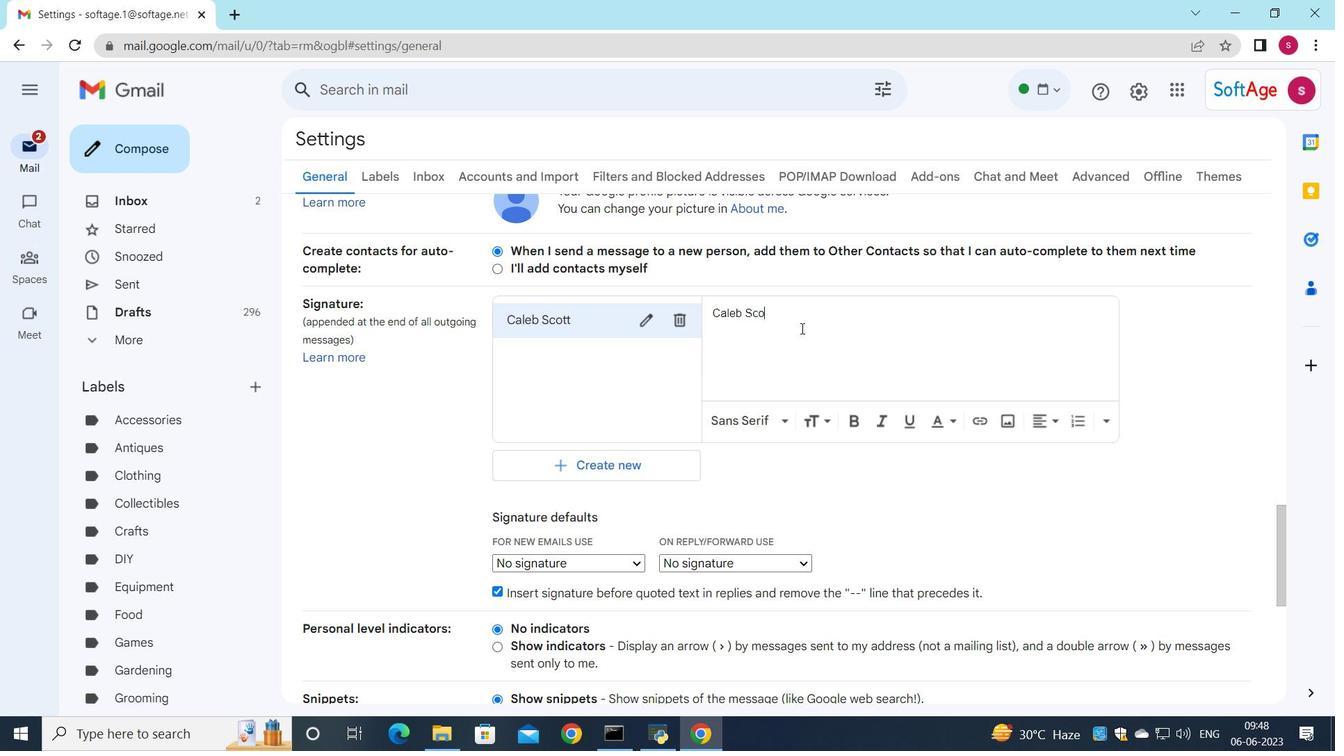 
Action: Mouse scrolled (802, 327) with delta (0, 0)
Screenshot: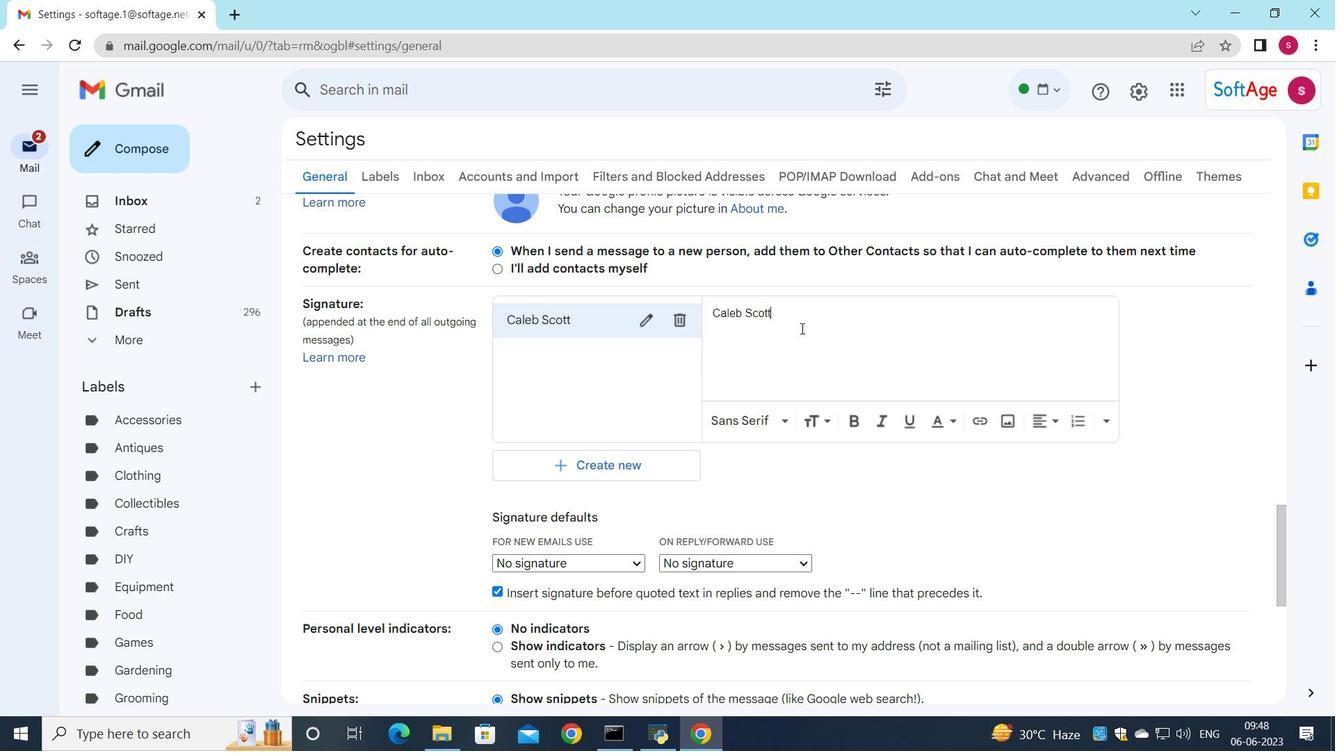 
Action: Mouse moved to (619, 480)
Screenshot: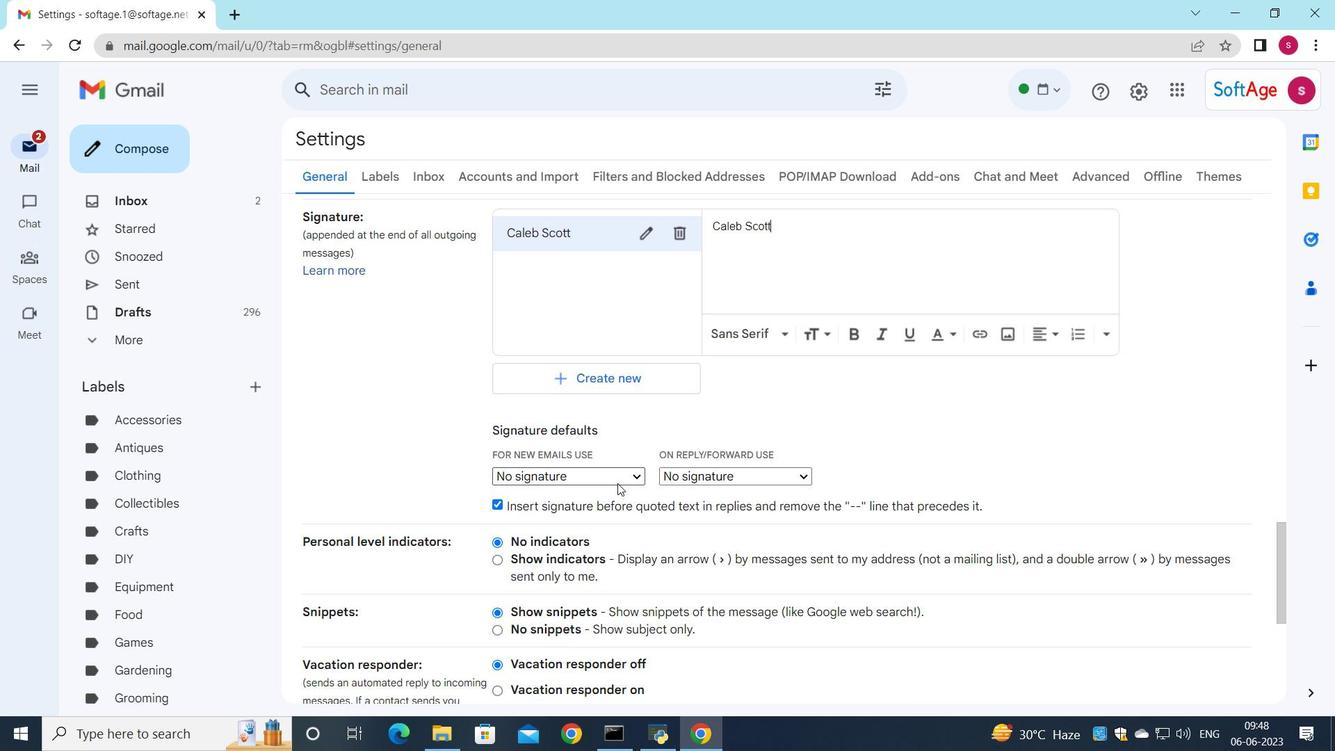 
Action: Mouse pressed left at (619, 480)
Screenshot: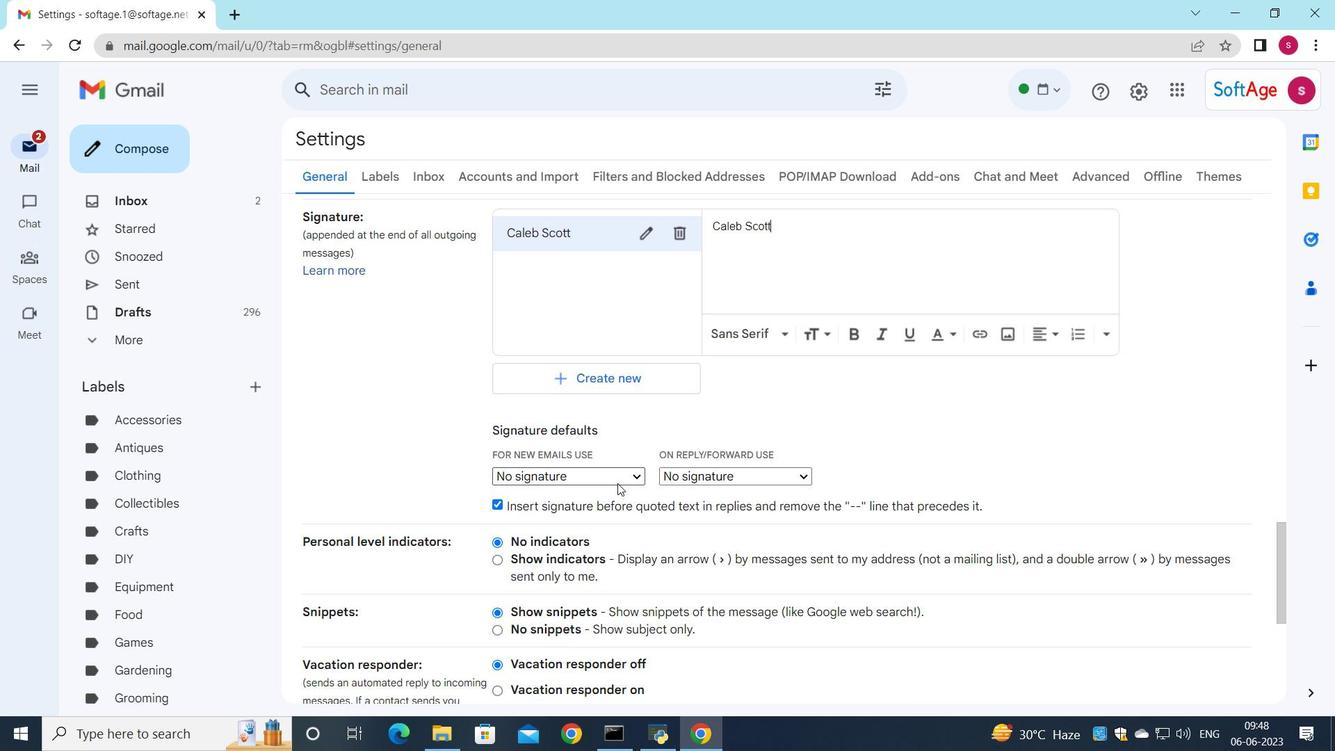 
Action: Mouse moved to (598, 512)
Screenshot: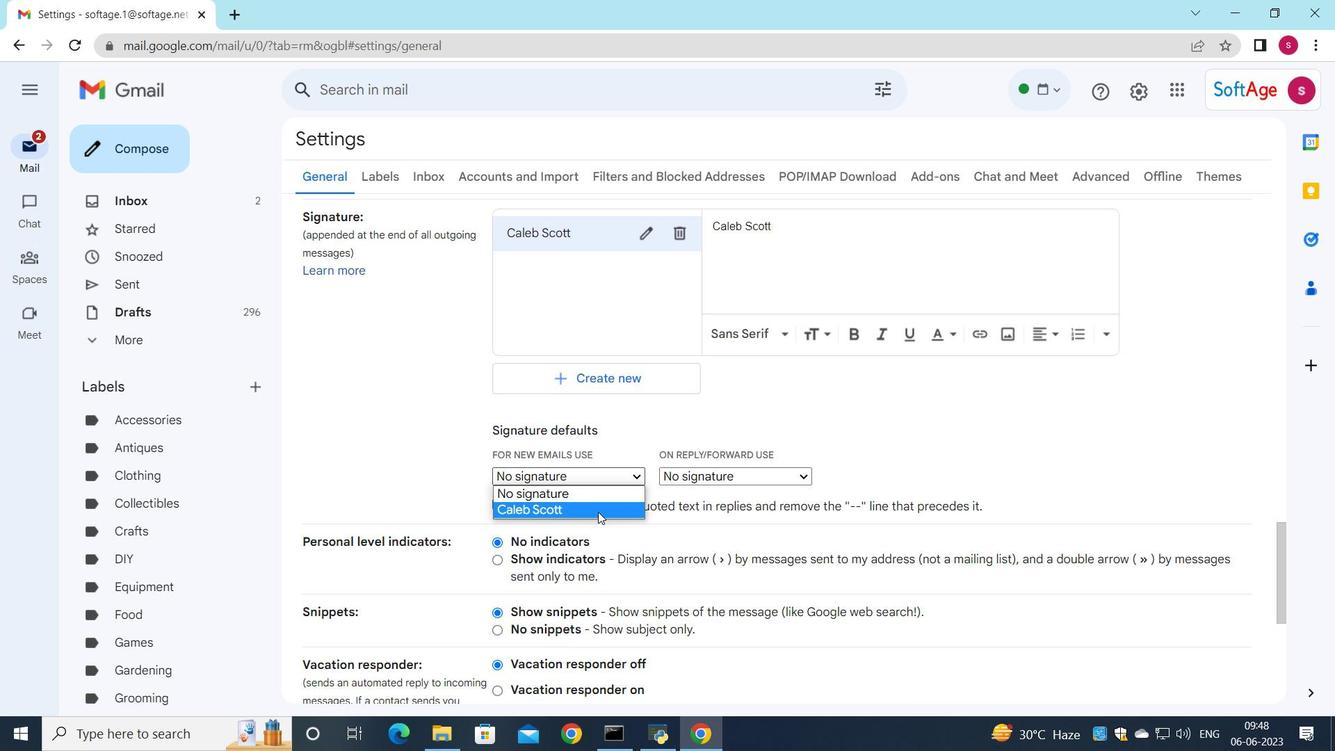 
Action: Mouse pressed left at (598, 512)
Screenshot: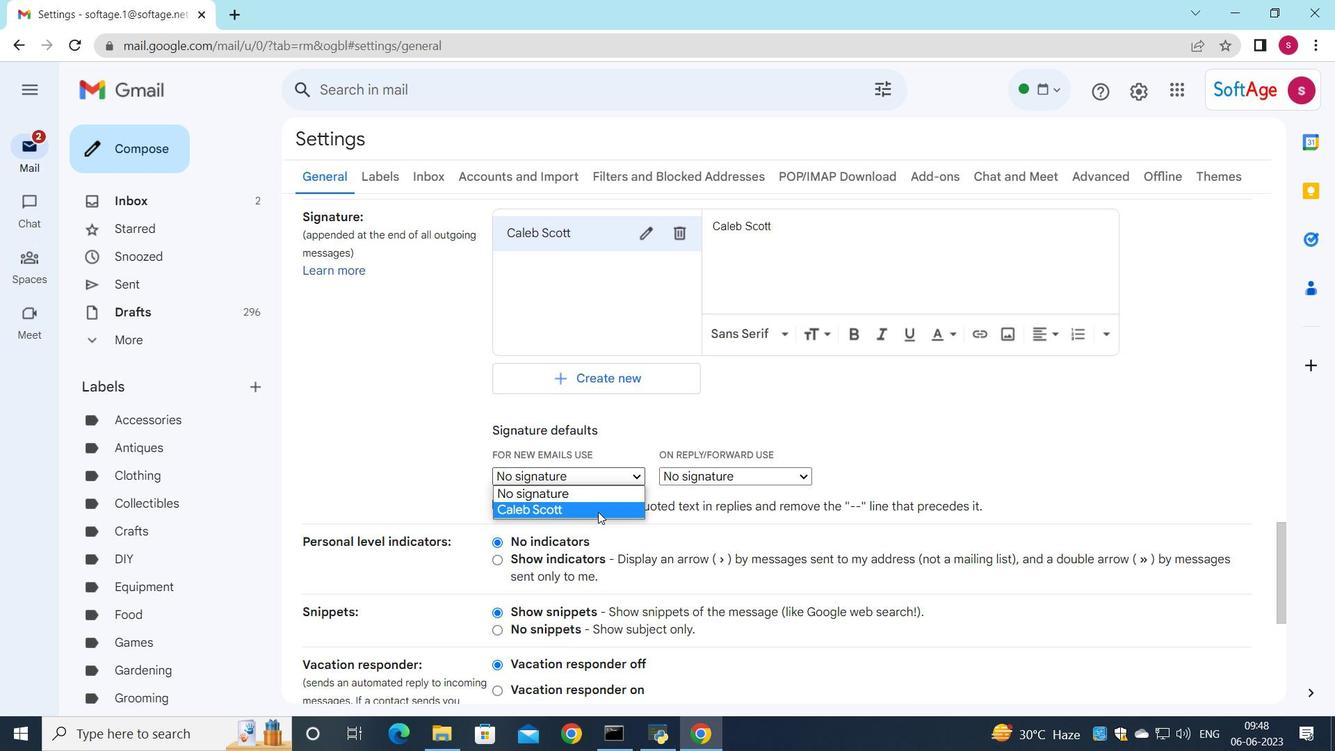 
Action: Mouse moved to (784, 473)
Screenshot: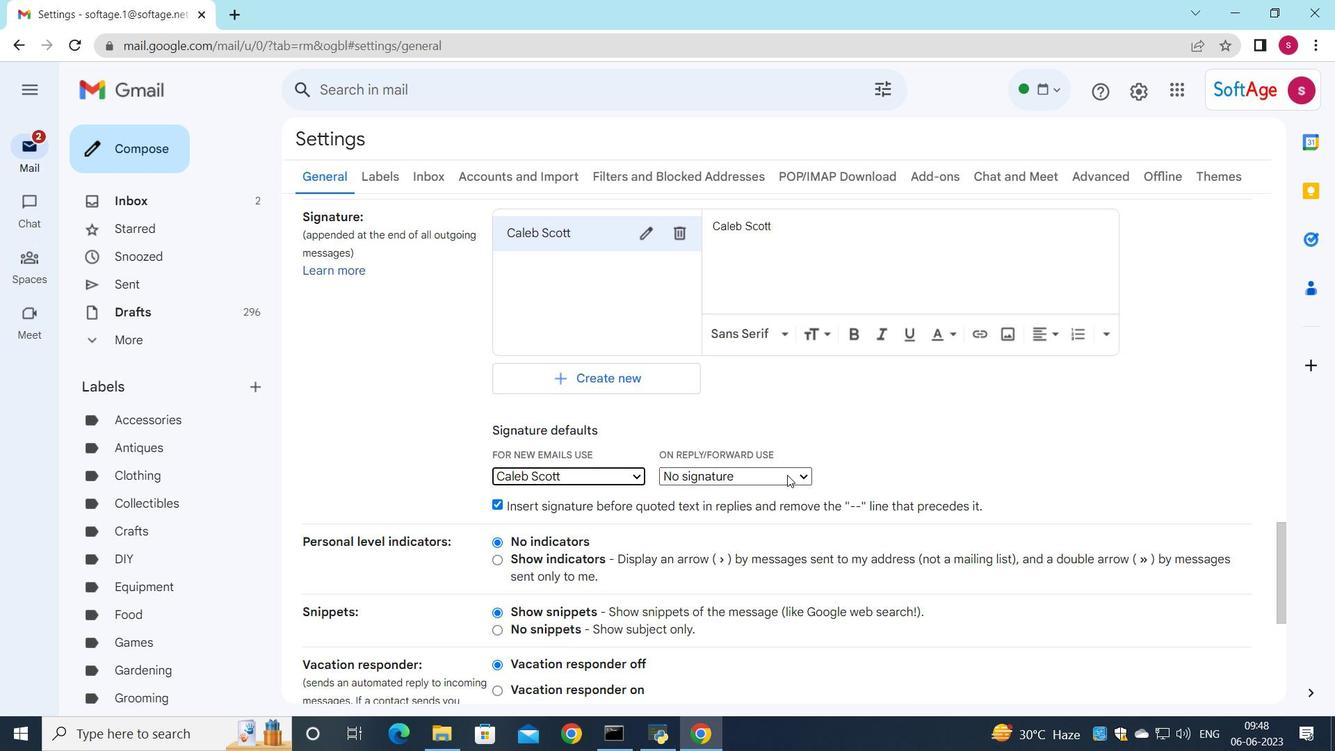 
Action: Mouse pressed left at (784, 473)
Screenshot: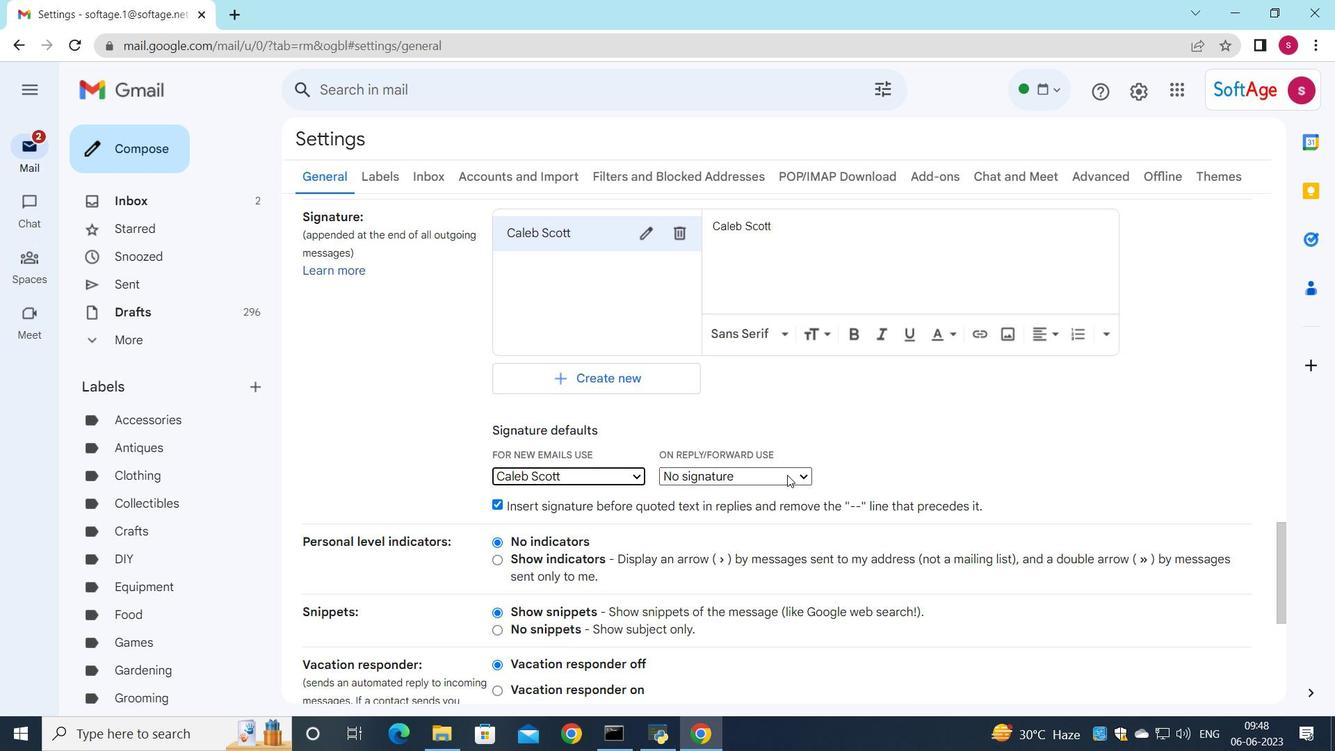 
Action: Mouse moved to (750, 510)
Screenshot: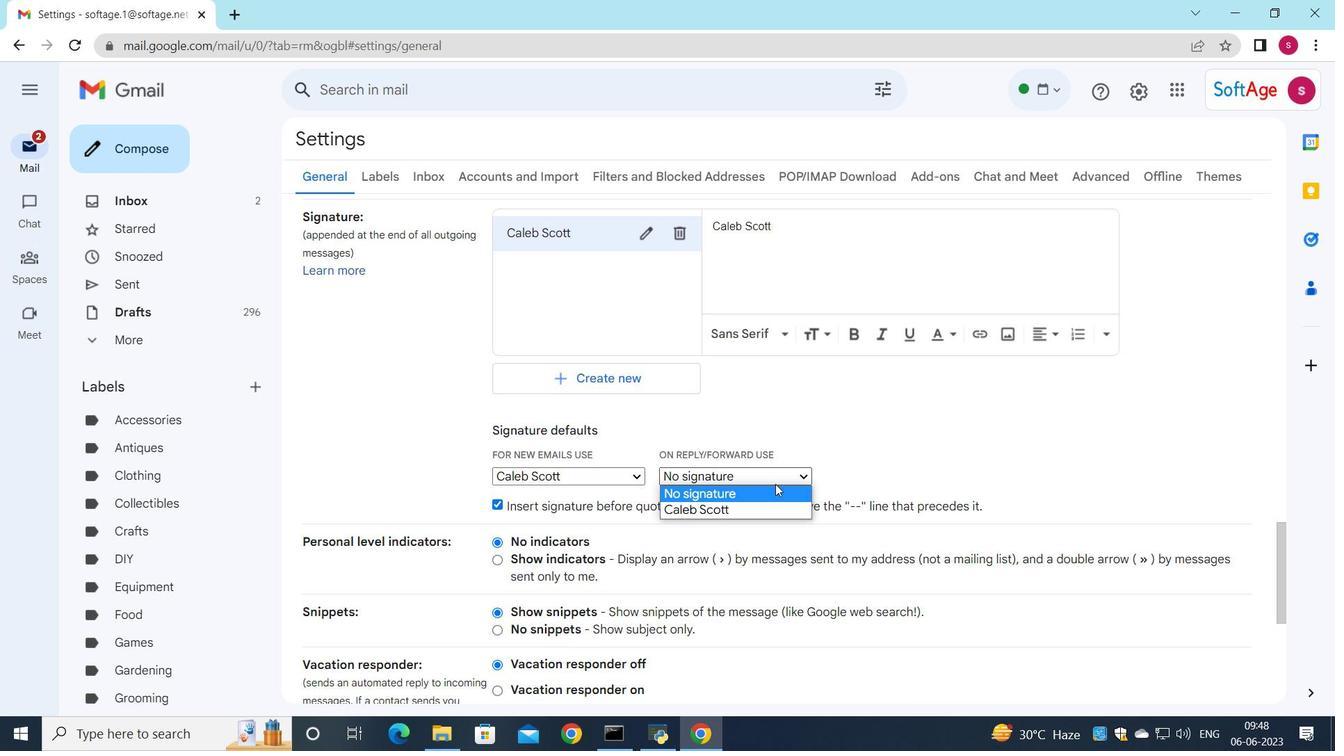 
Action: Mouse pressed left at (750, 510)
Screenshot: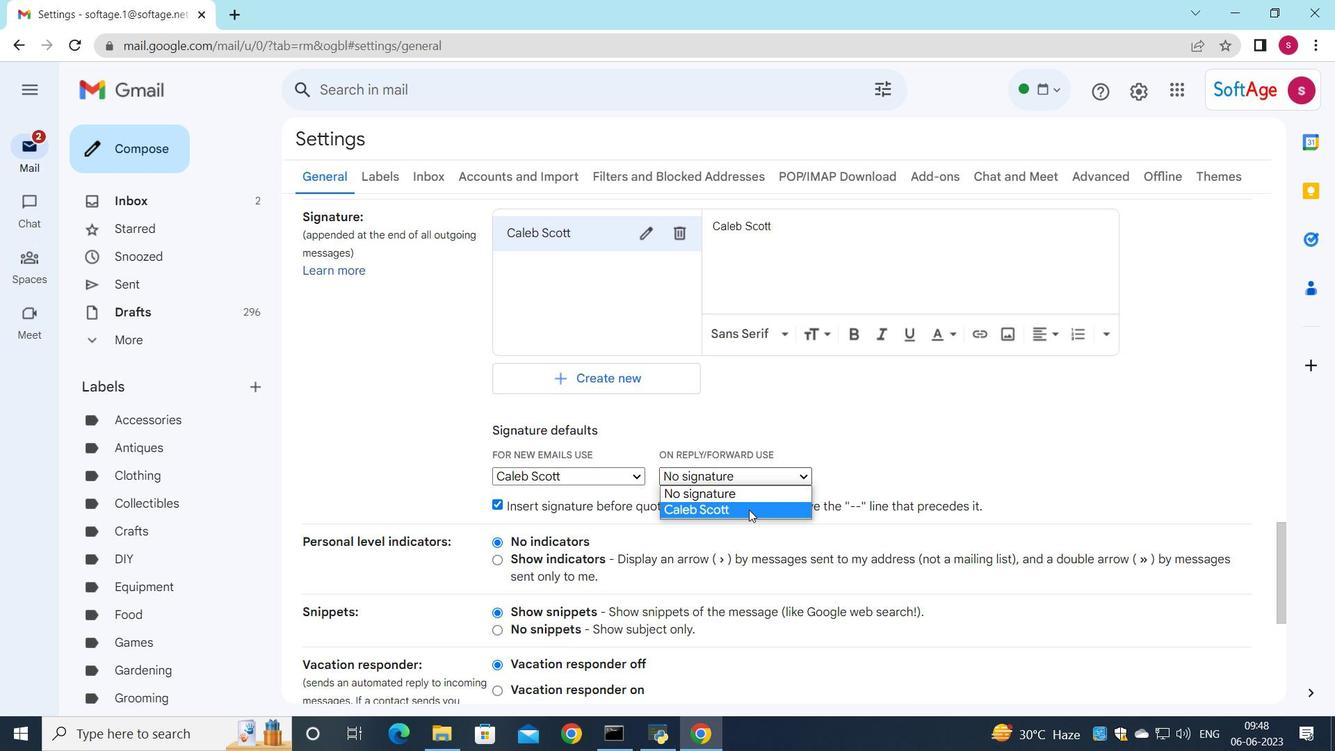 
Action: Mouse scrolled (750, 509) with delta (0, 0)
Screenshot: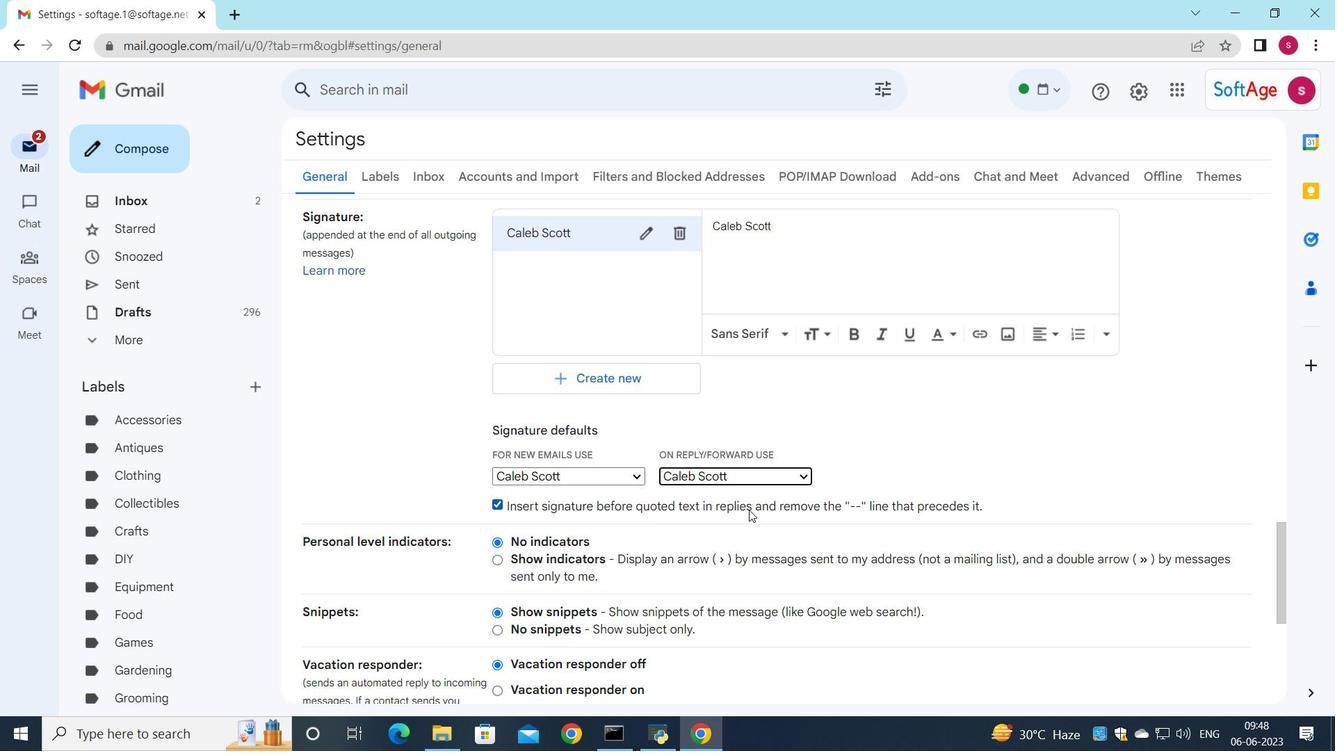
Action: Mouse scrolled (750, 509) with delta (0, 0)
Screenshot: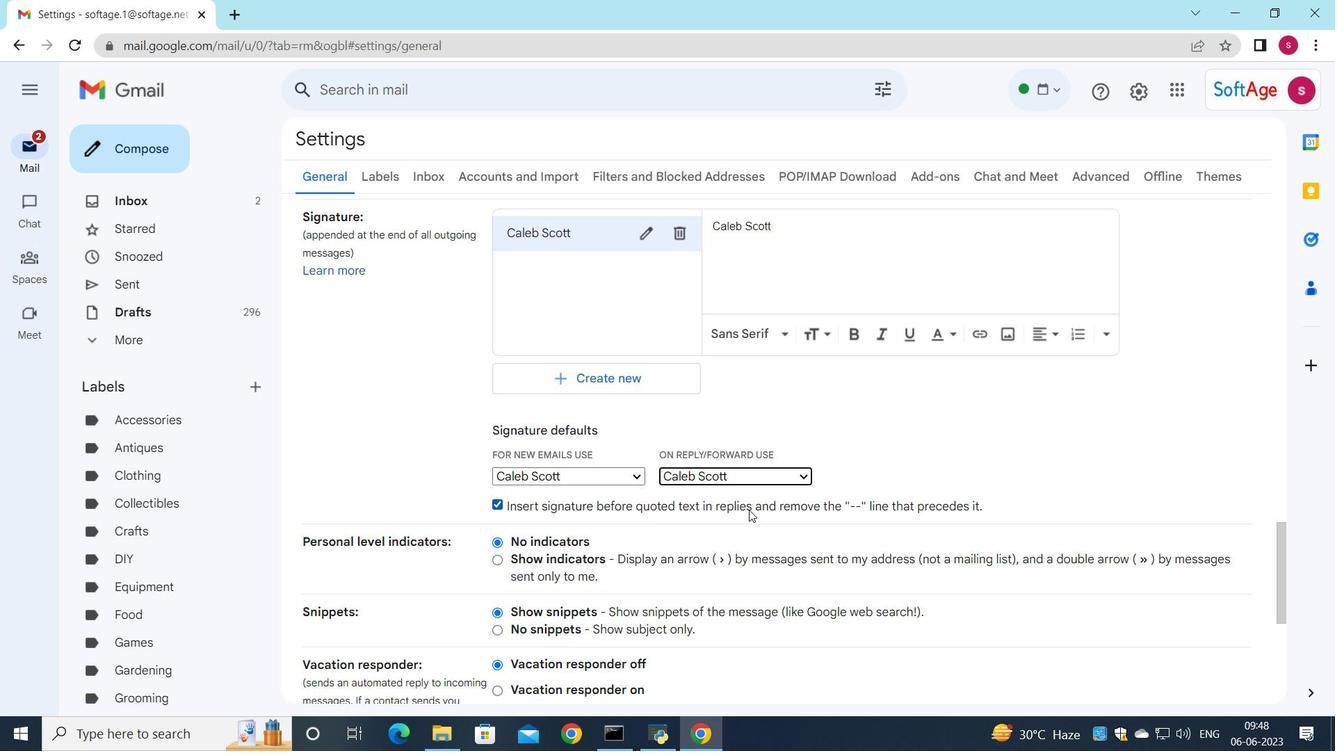 
Action: Mouse scrolled (750, 509) with delta (0, 0)
Screenshot: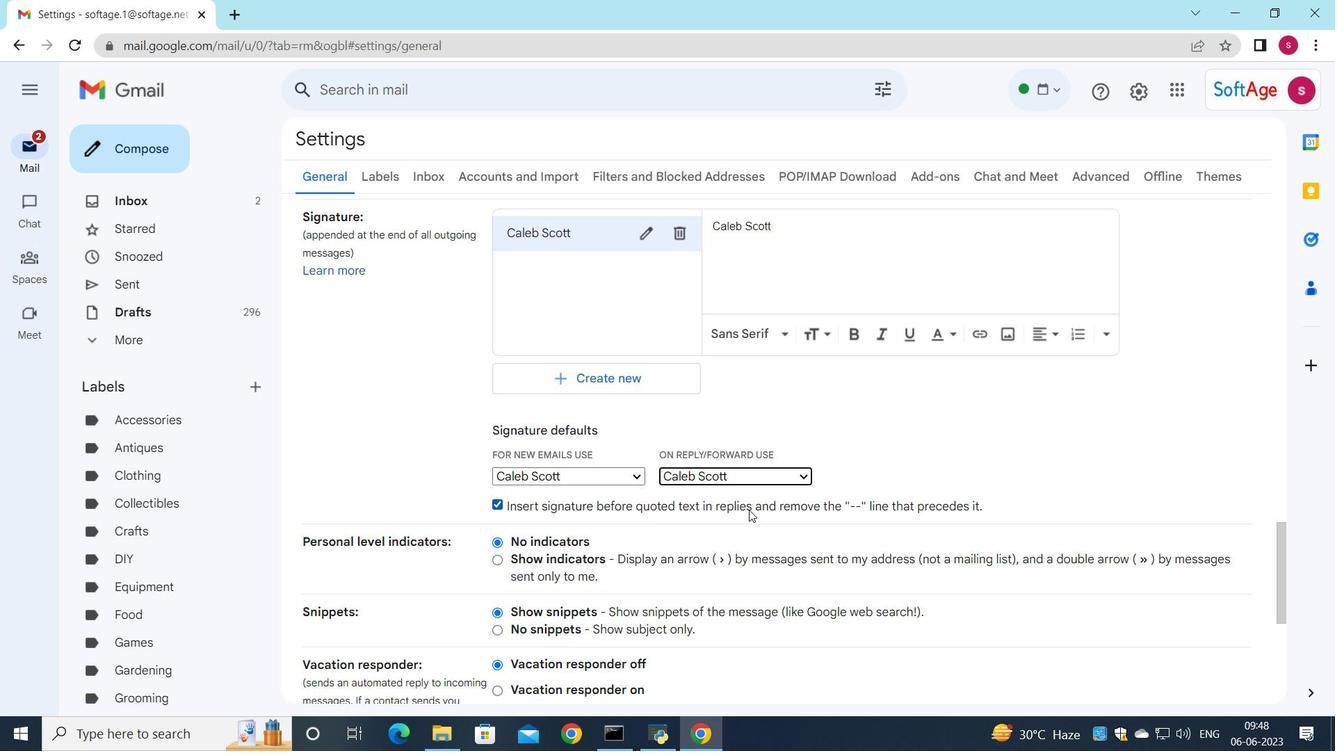 
Action: Mouse scrolled (750, 509) with delta (0, 0)
Screenshot: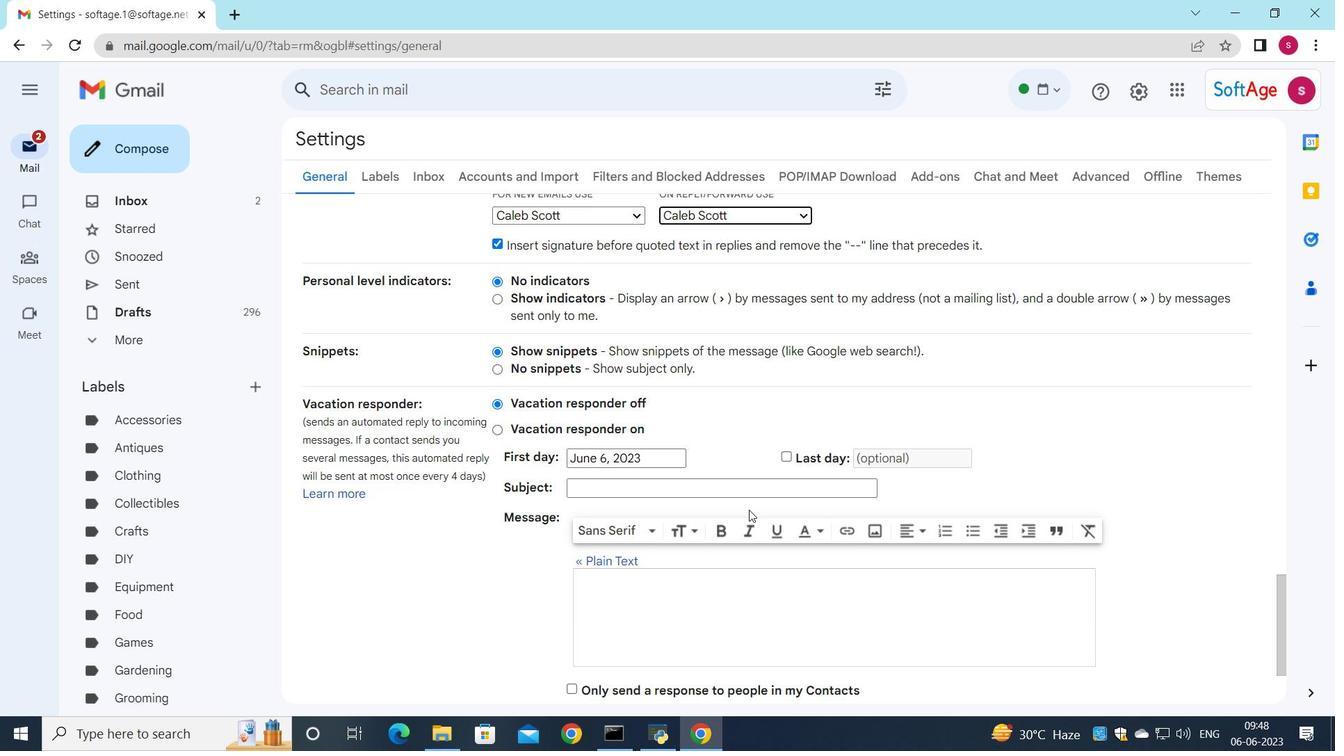 
Action: Mouse scrolled (750, 509) with delta (0, 0)
Screenshot: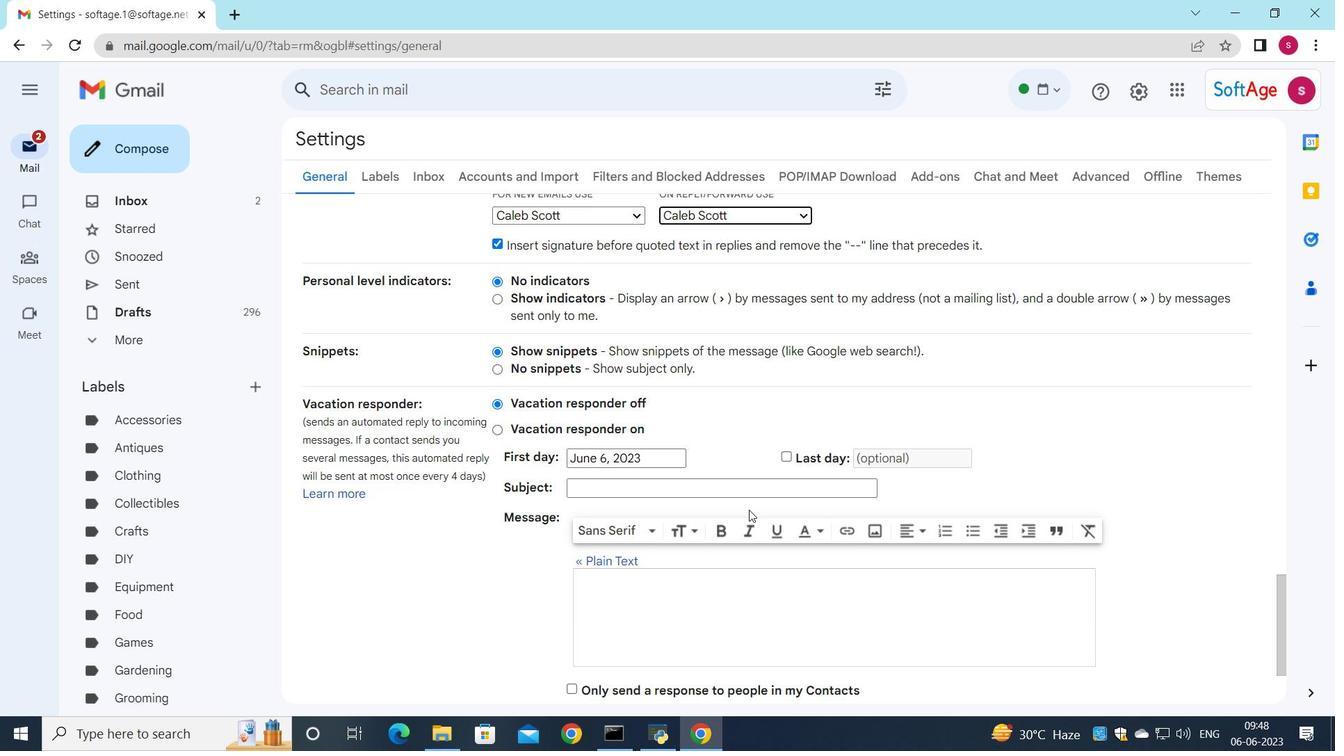 
Action: Mouse scrolled (750, 509) with delta (0, 0)
Screenshot: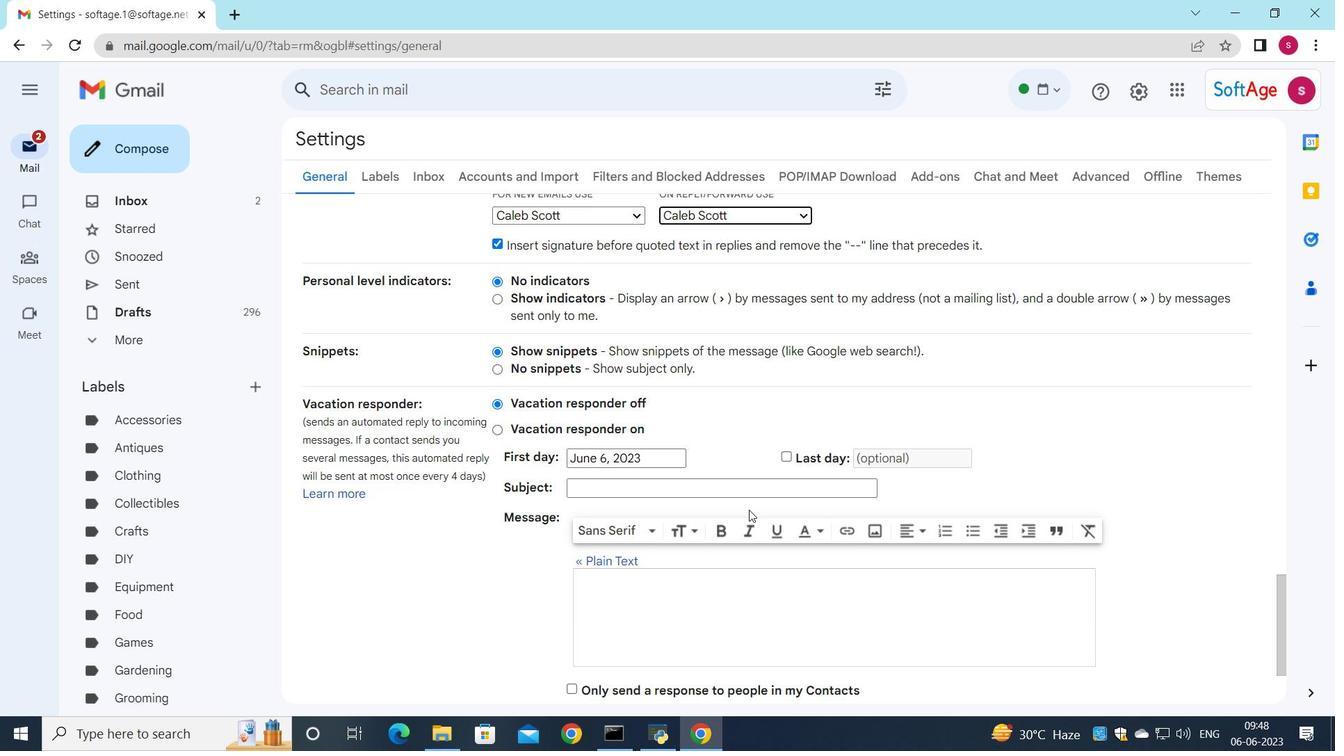 
Action: Mouse scrolled (750, 509) with delta (0, 0)
Screenshot: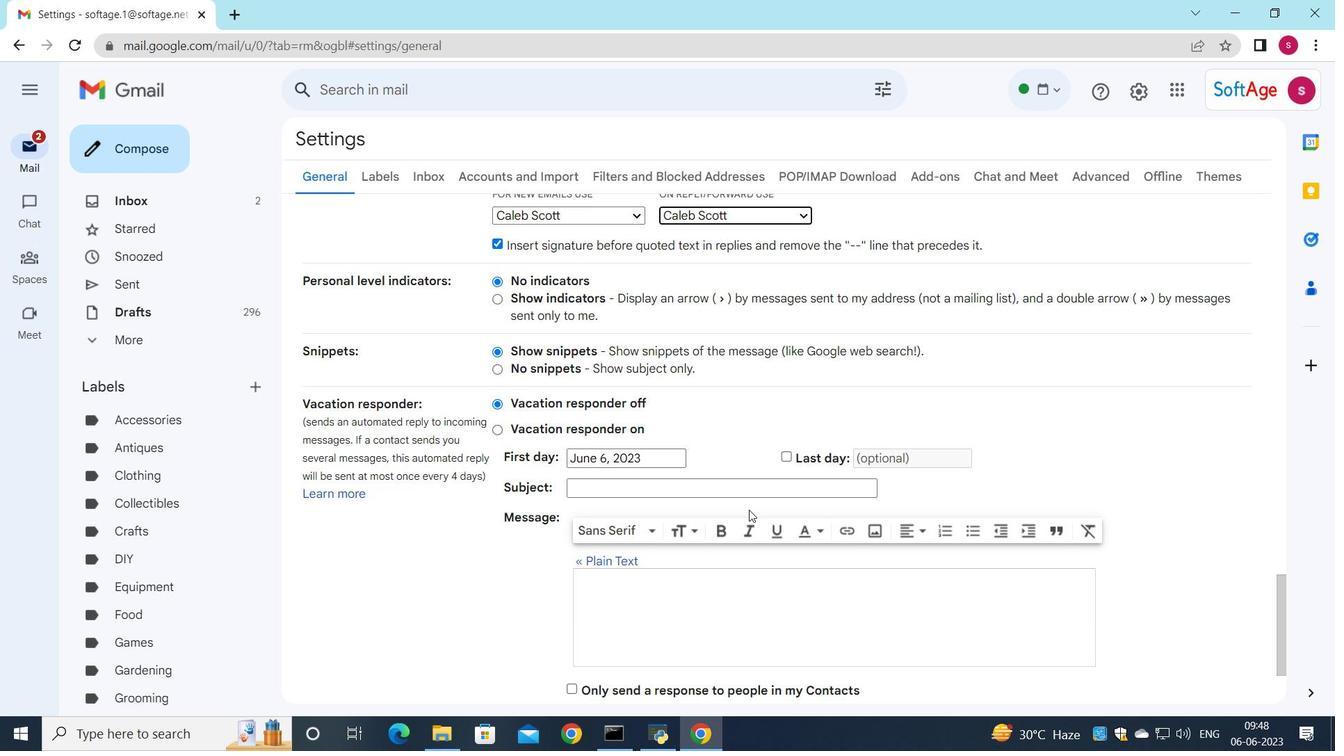 
Action: Mouse scrolled (750, 509) with delta (0, 0)
Screenshot: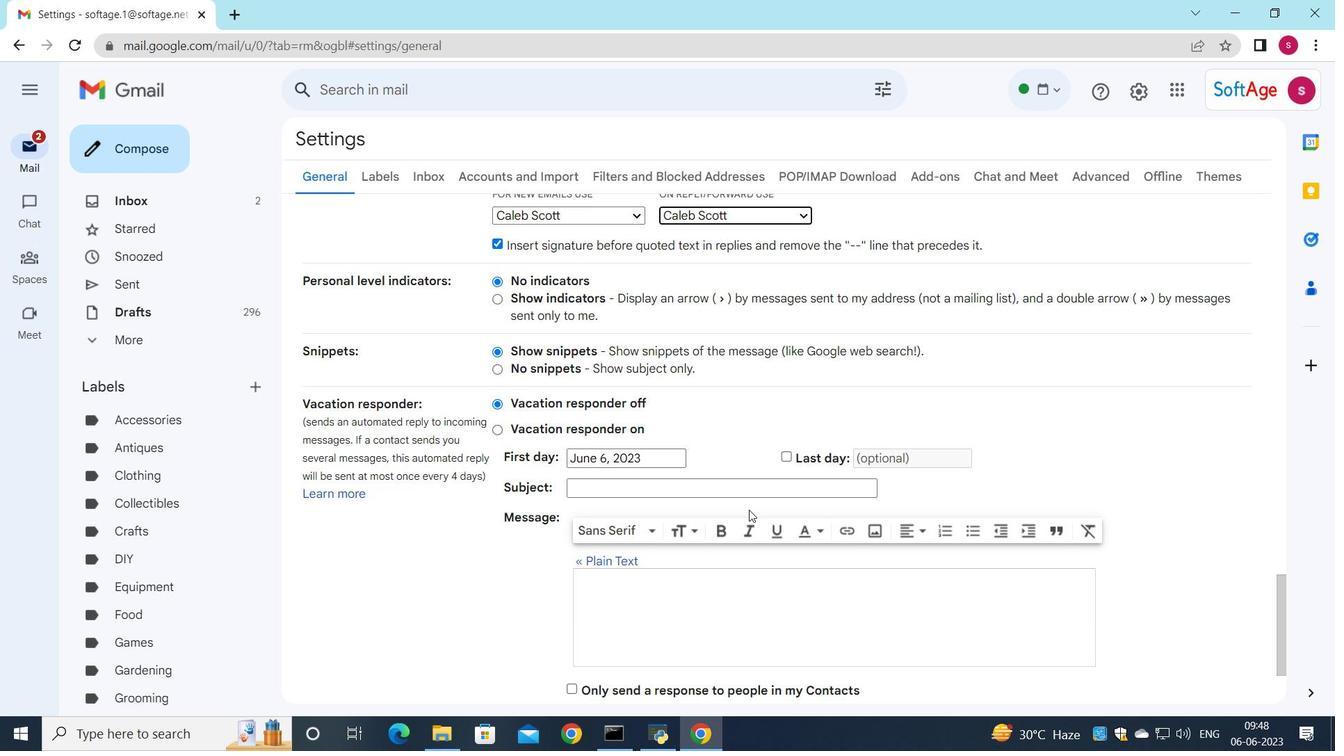 
Action: Mouse moved to (763, 612)
Screenshot: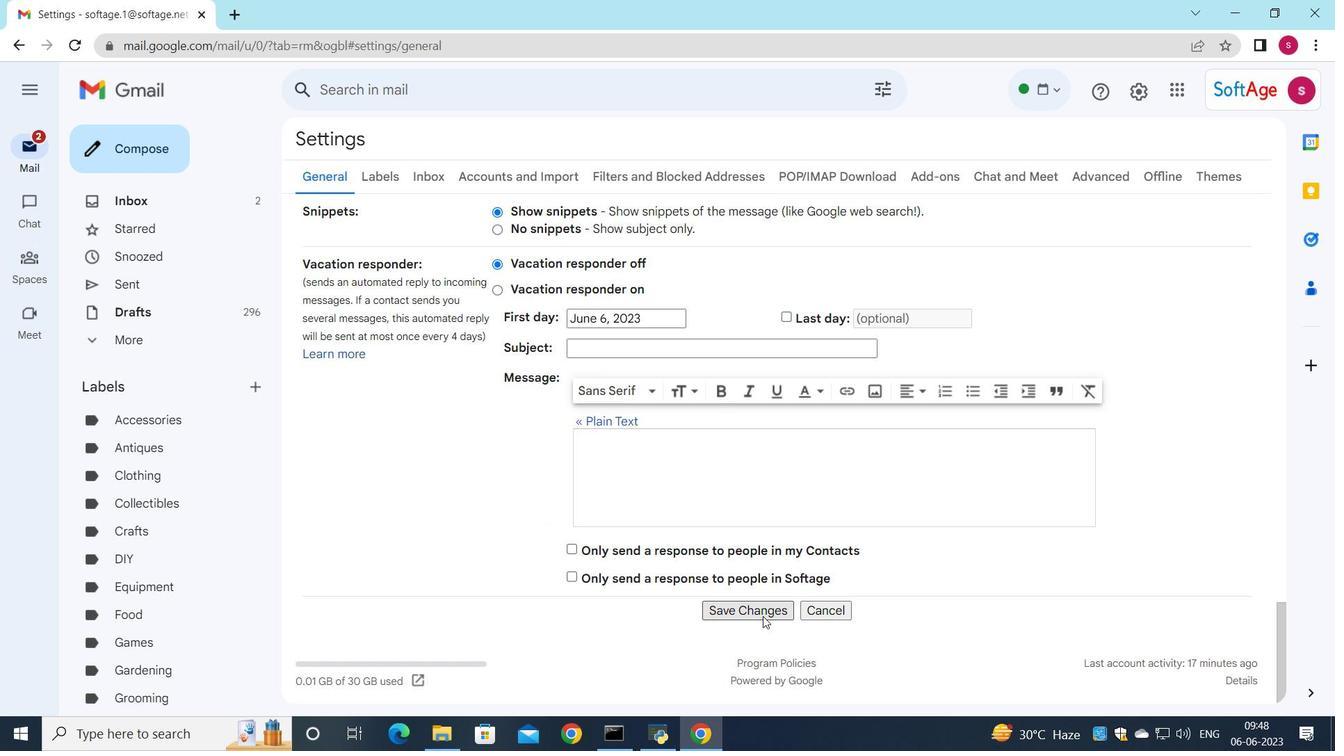 
Action: Mouse pressed left at (763, 612)
Screenshot: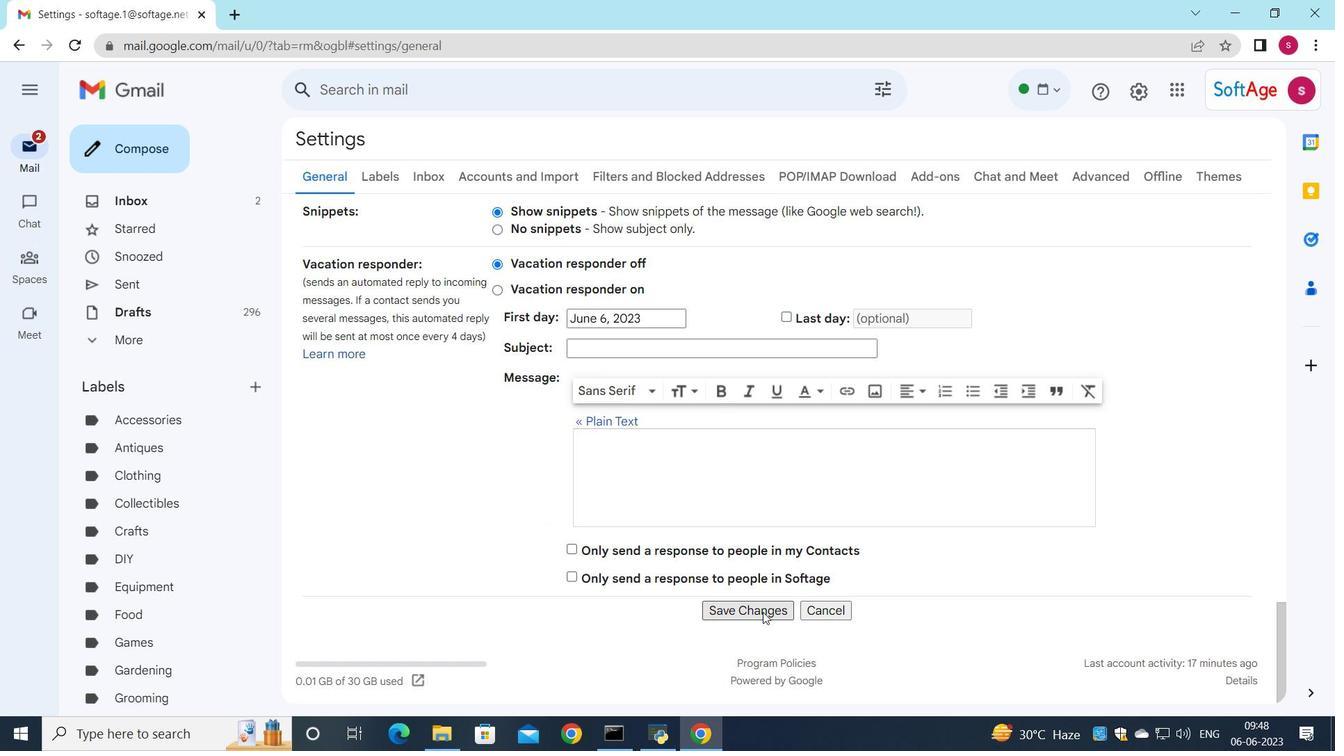 
Action: Mouse moved to (292, 594)
Screenshot: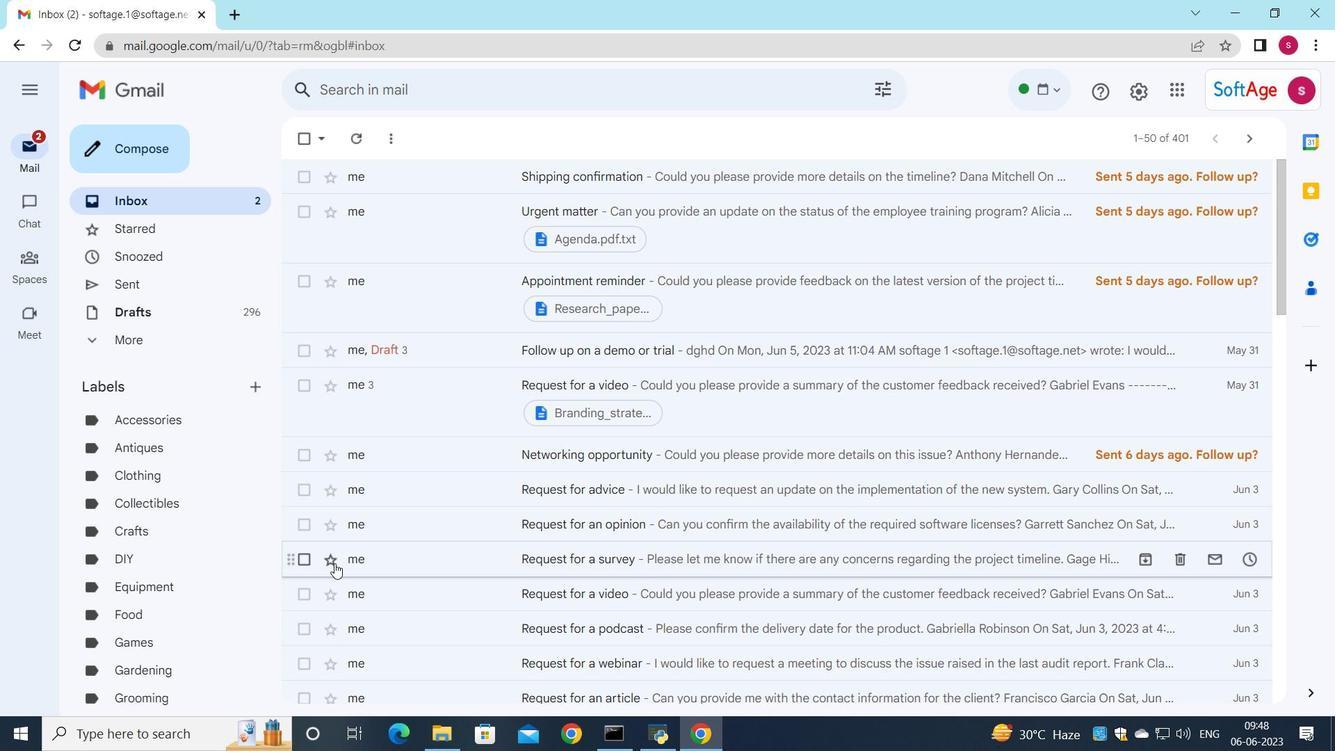 
Action: Mouse pressed left at (292, 594)
Screenshot: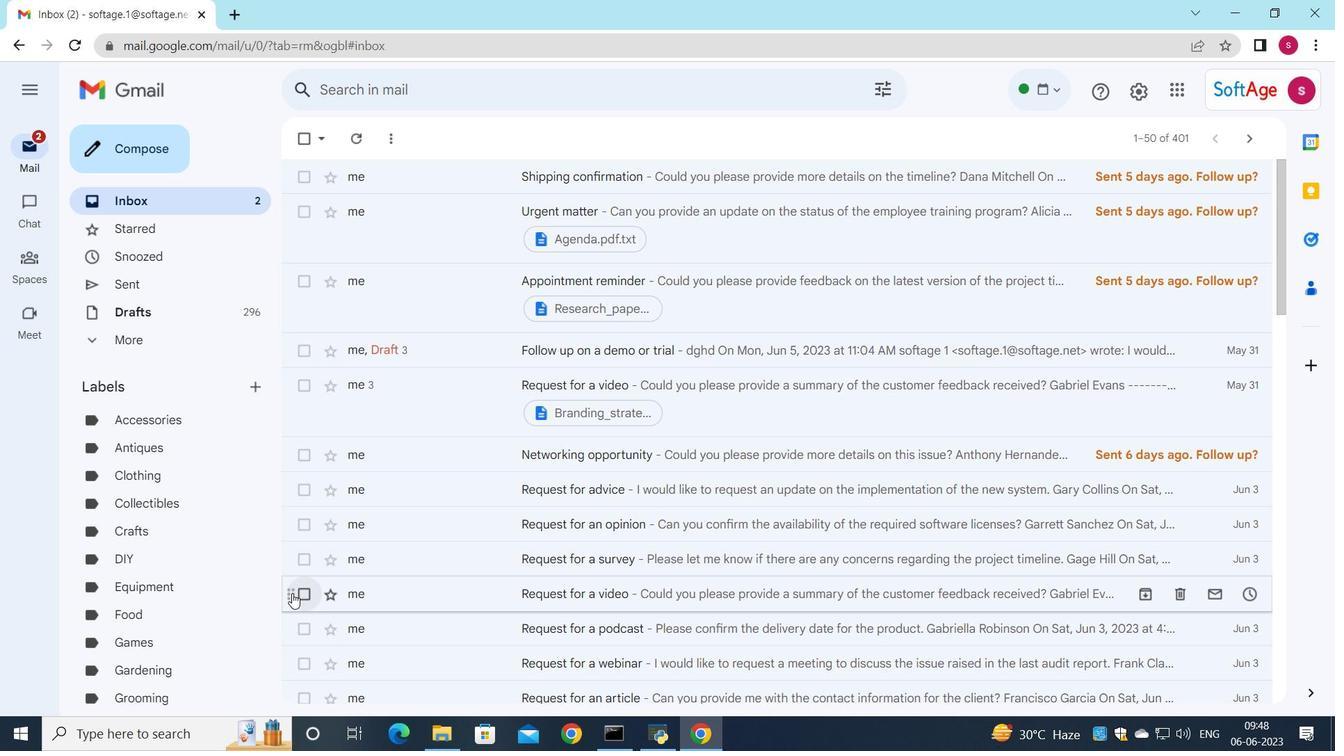 
Action: Mouse moved to (691, 145)
Screenshot: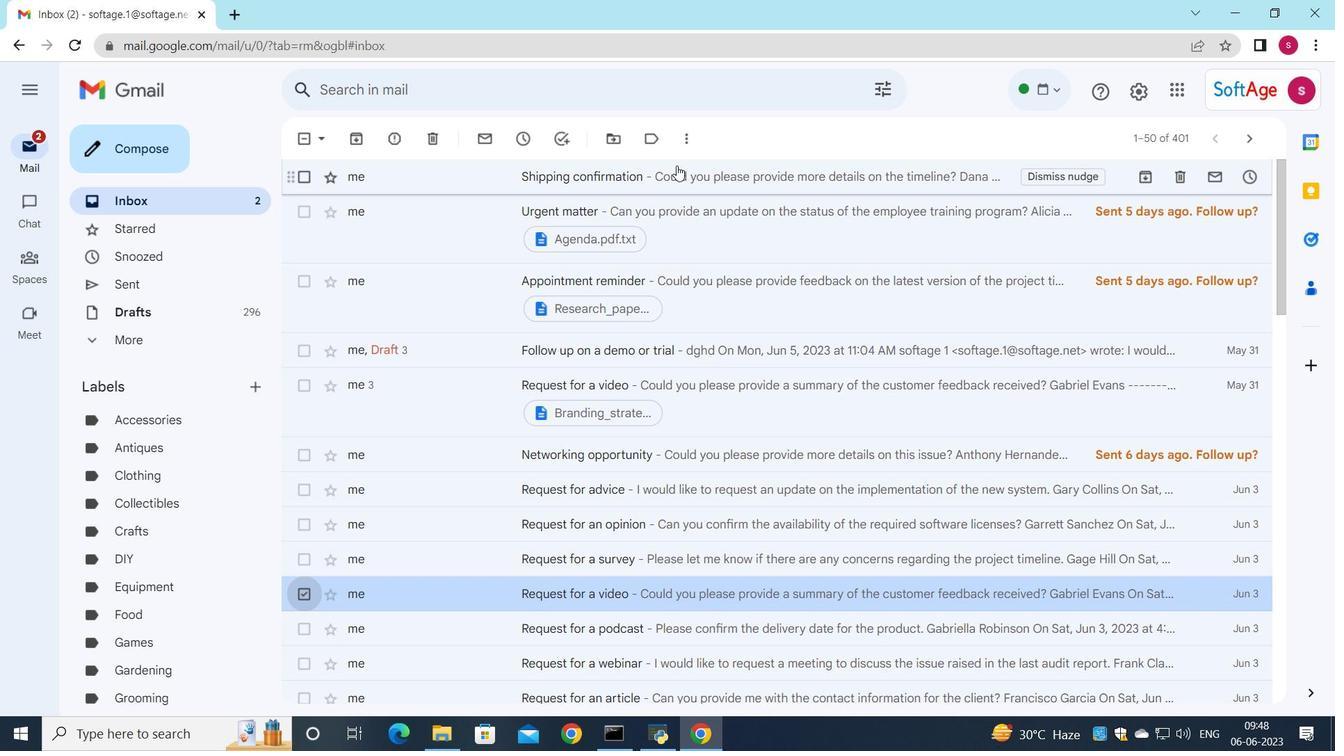 
Action: Mouse pressed left at (691, 145)
Screenshot: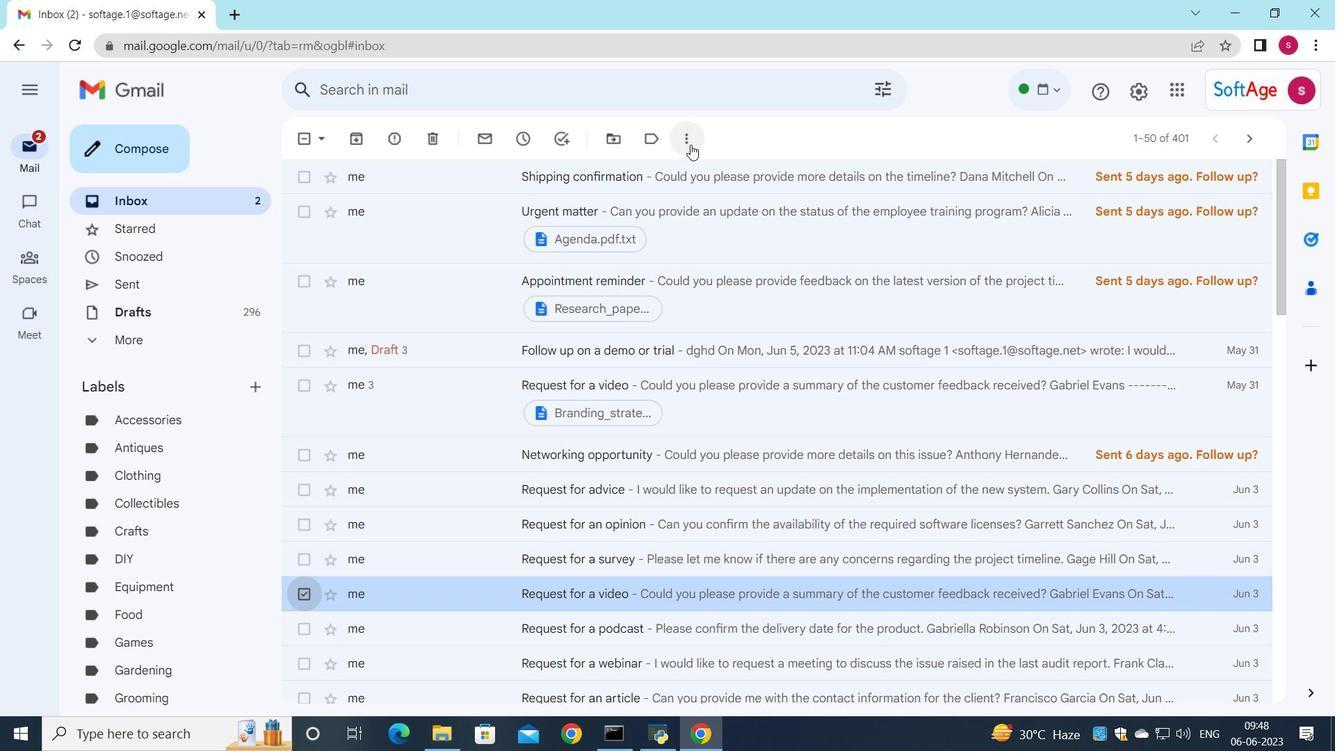 
Action: Mouse moved to (742, 302)
Screenshot: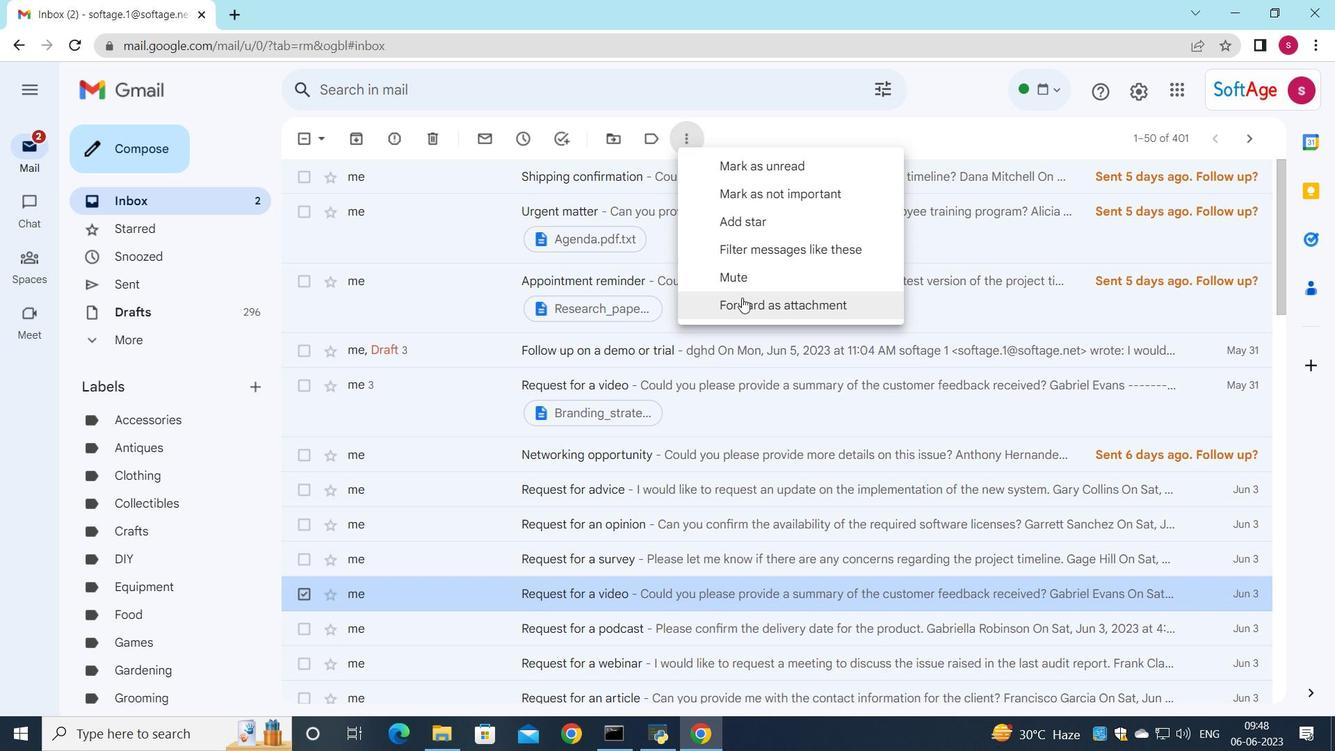 
Action: Mouse pressed left at (742, 302)
Screenshot: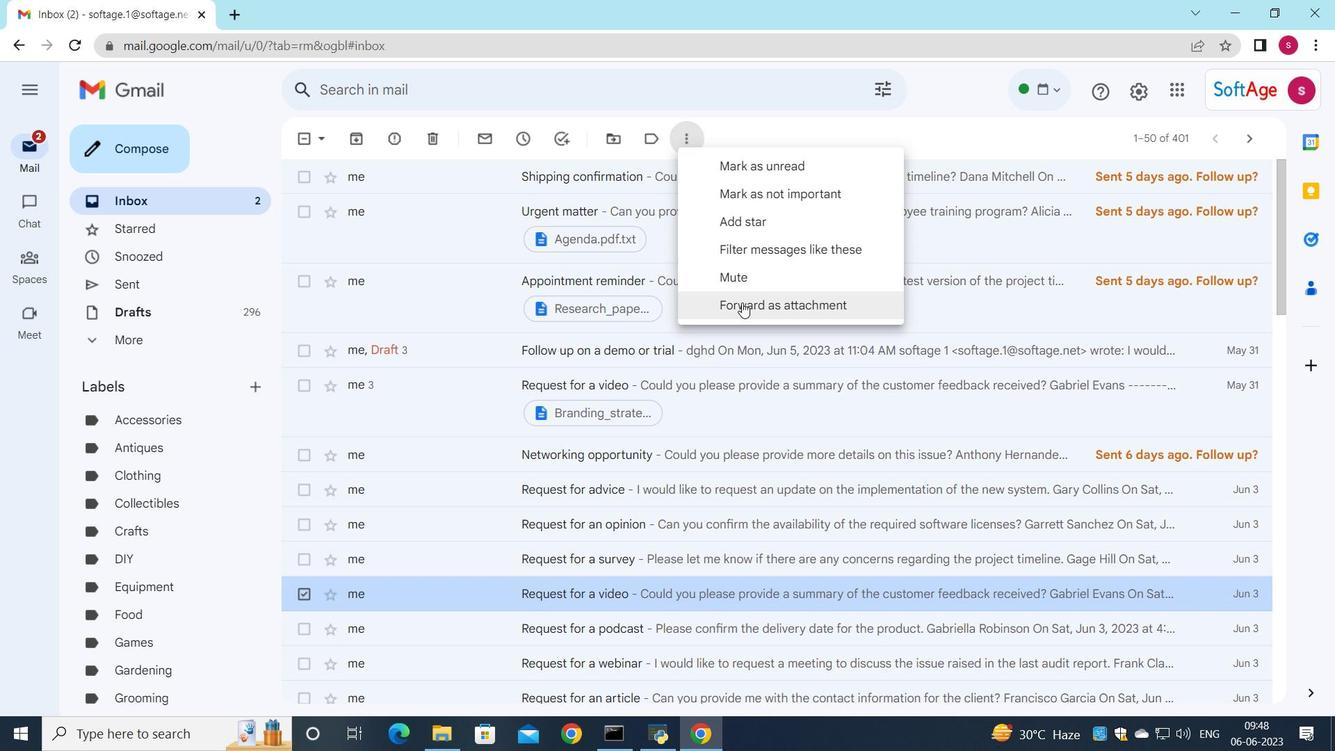 
Action: Mouse moved to (857, 305)
Screenshot: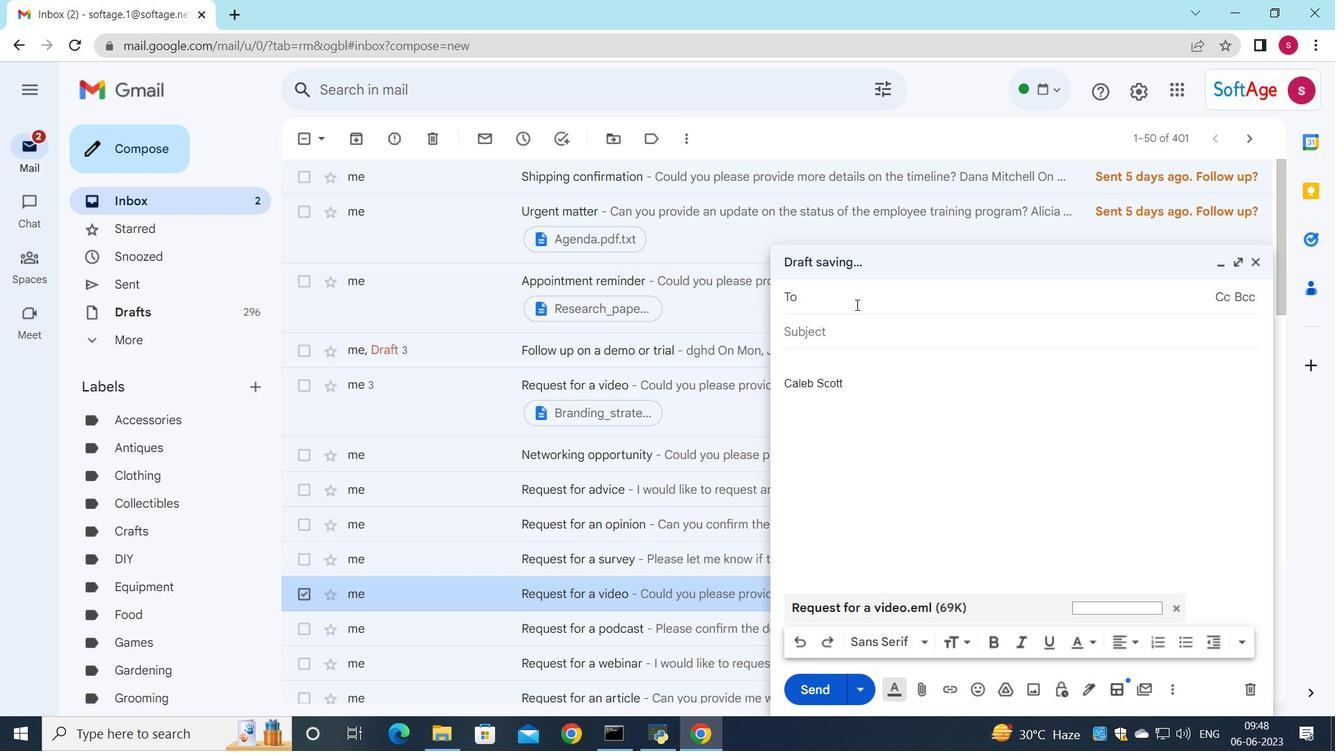 
Action: Key pressed so
Screenshot: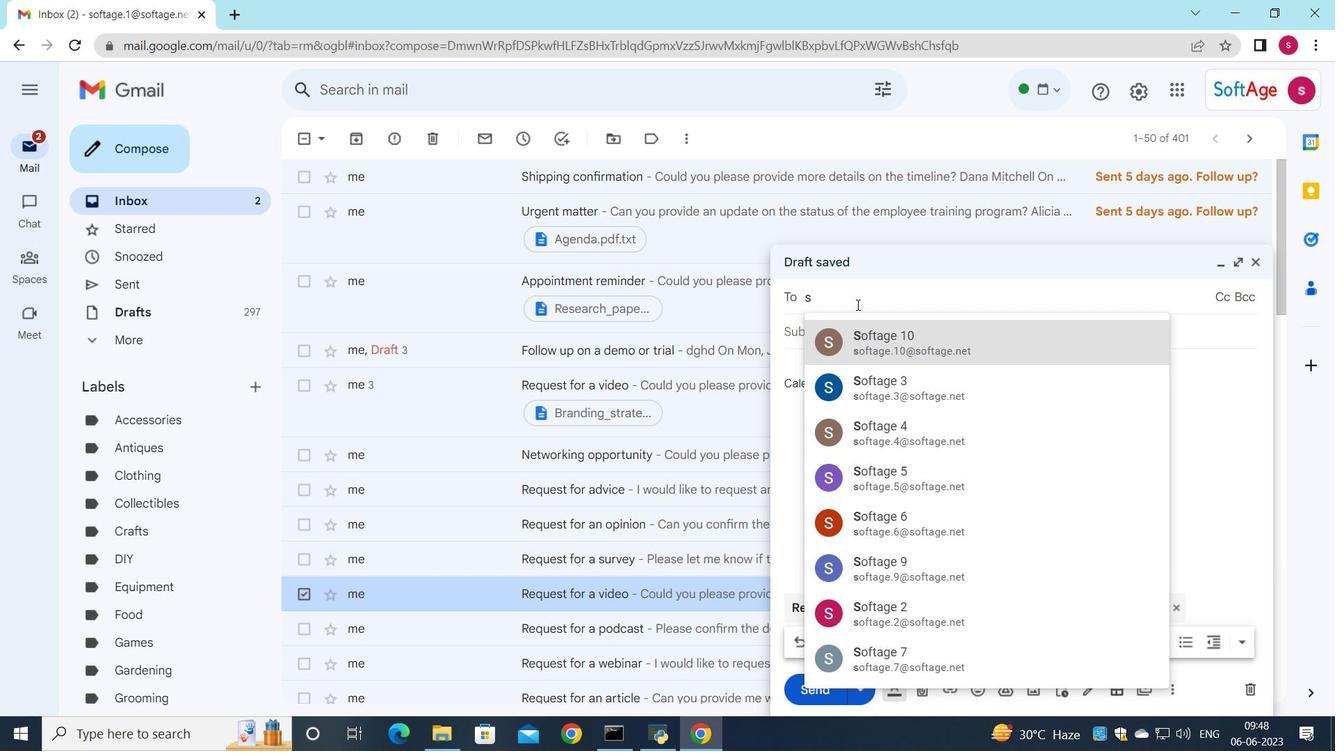 
Action: Mouse moved to (887, 552)
Screenshot: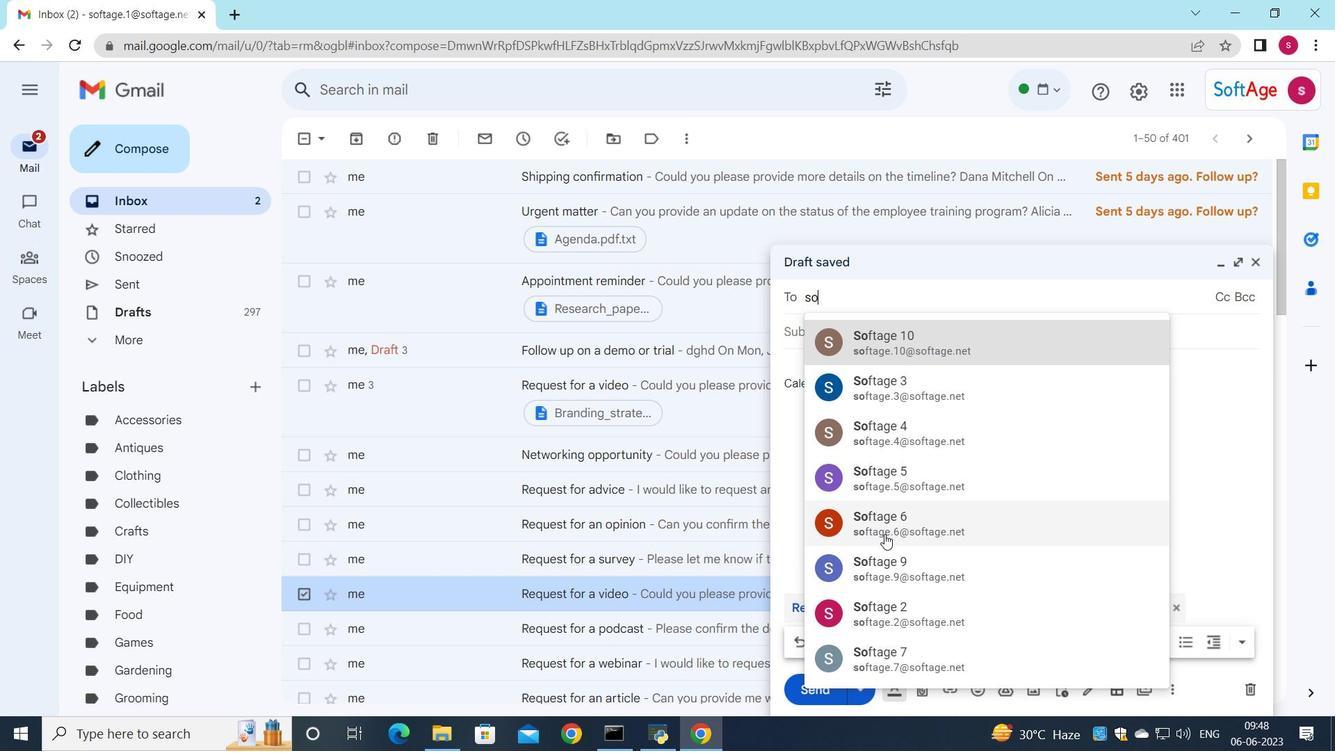
Action: Mouse pressed left at (887, 552)
Screenshot: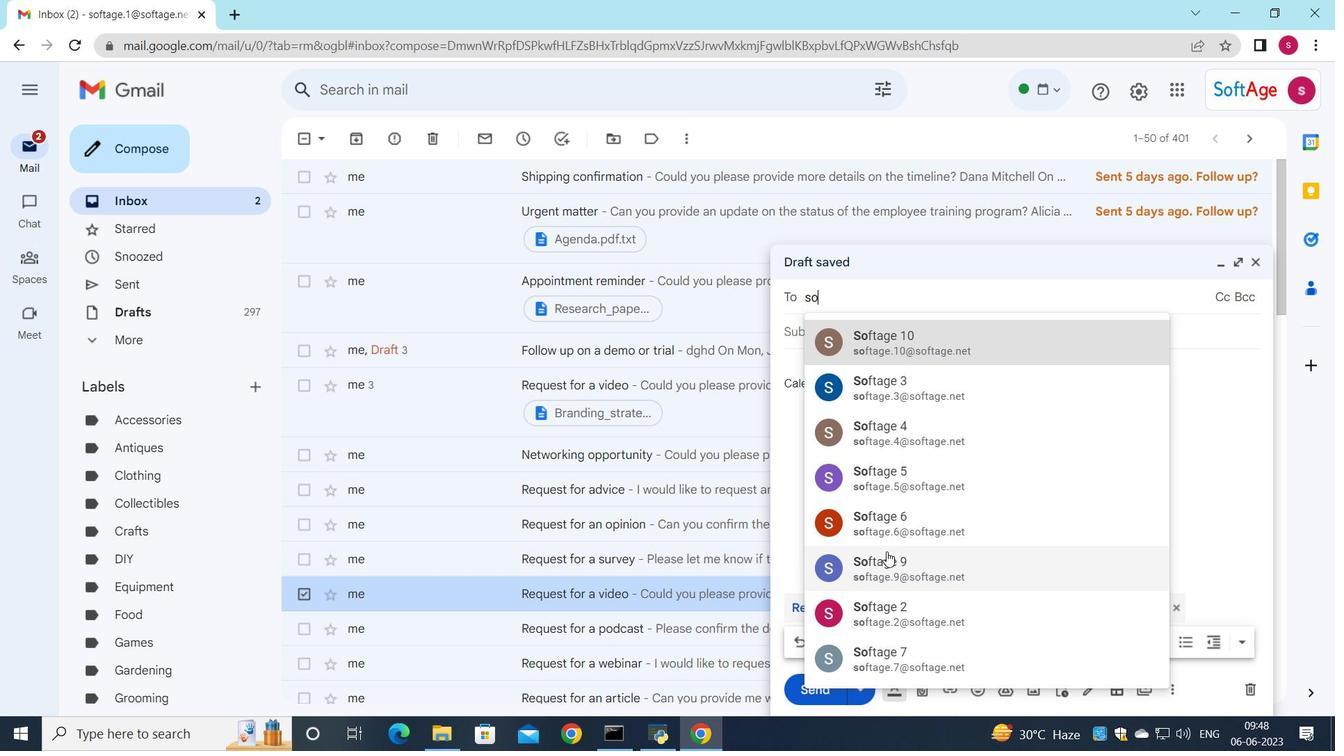 
Action: Mouse moved to (859, 348)
Screenshot: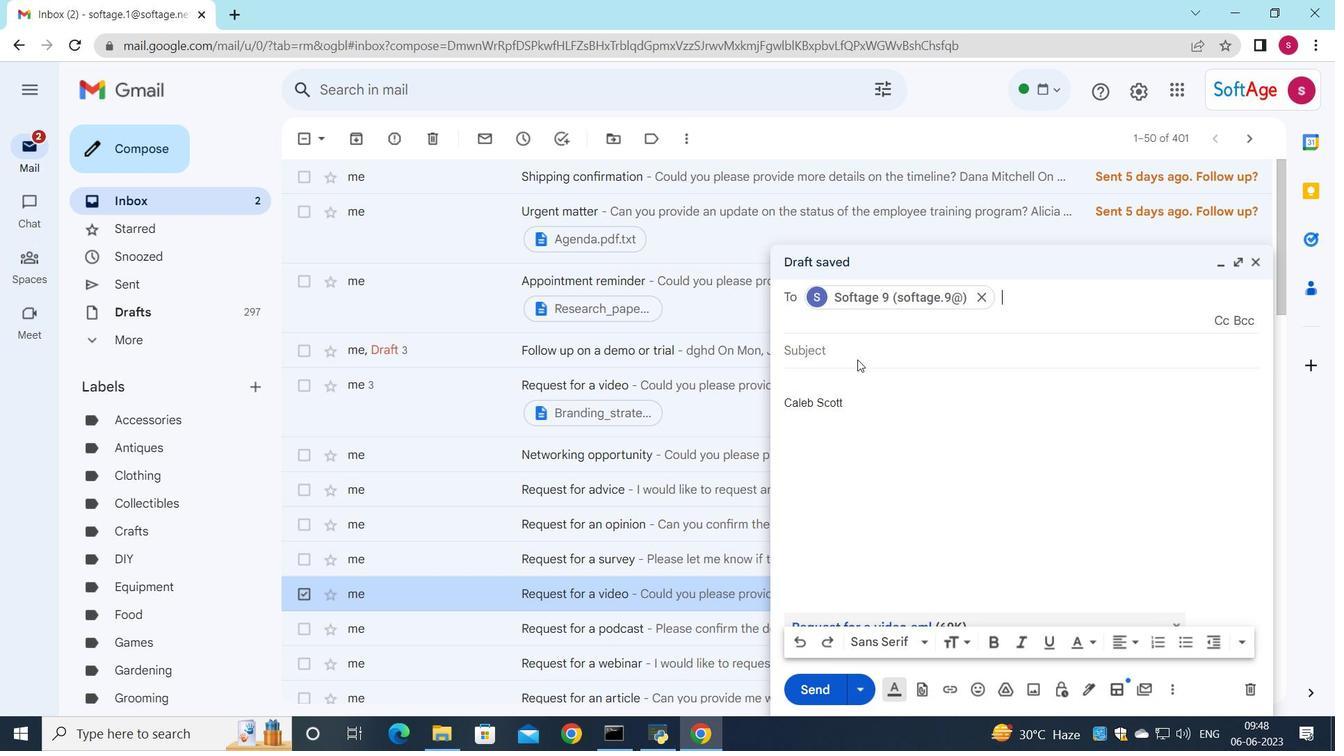 
Action: Mouse pressed left at (859, 348)
Screenshot: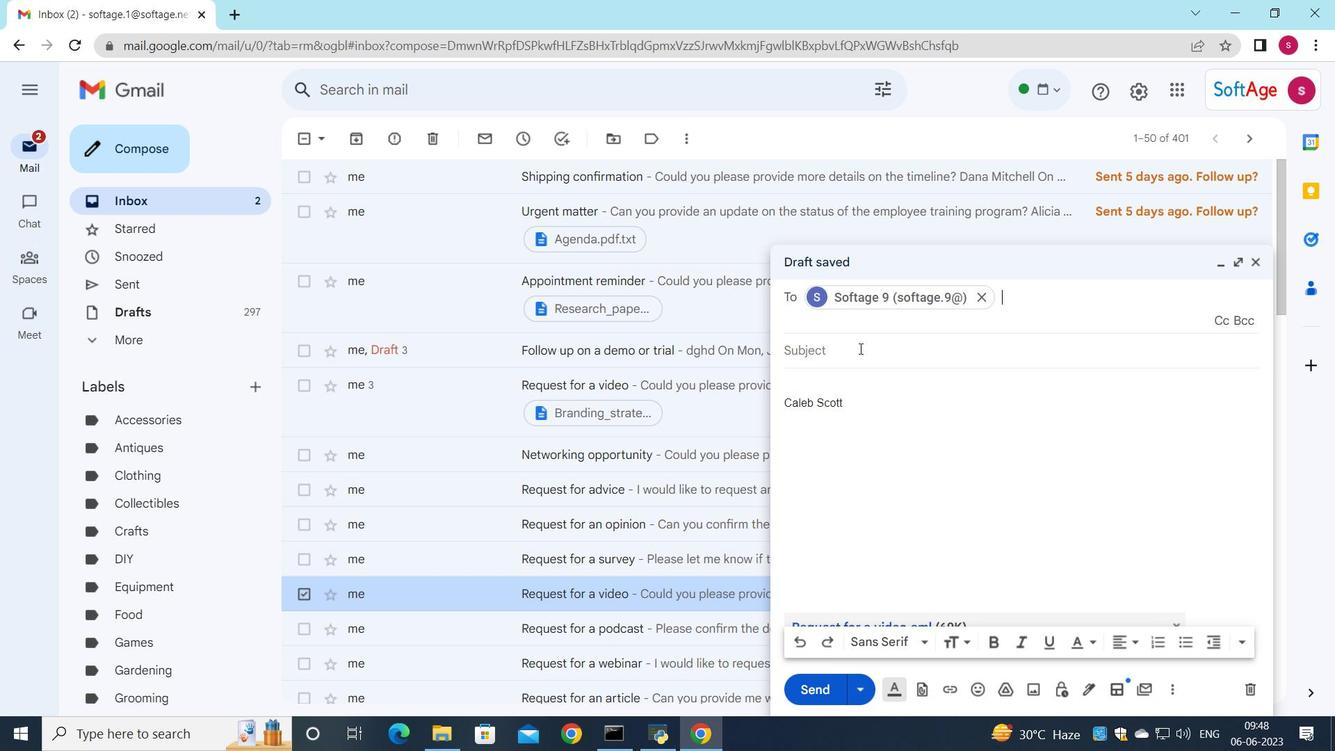 
Action: Key pressed <Key.shift>Apology
Screenshot: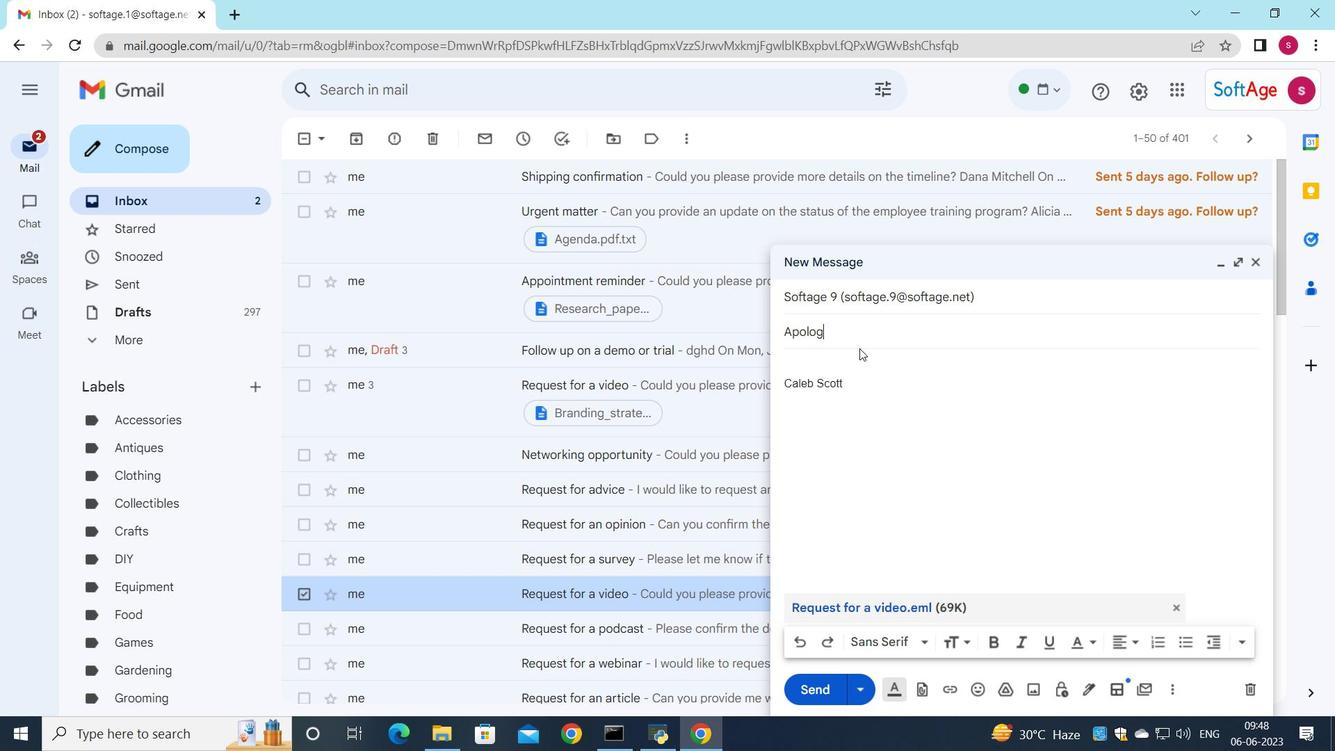 
Action: Mouse moved to (807, 357)
Screenshot: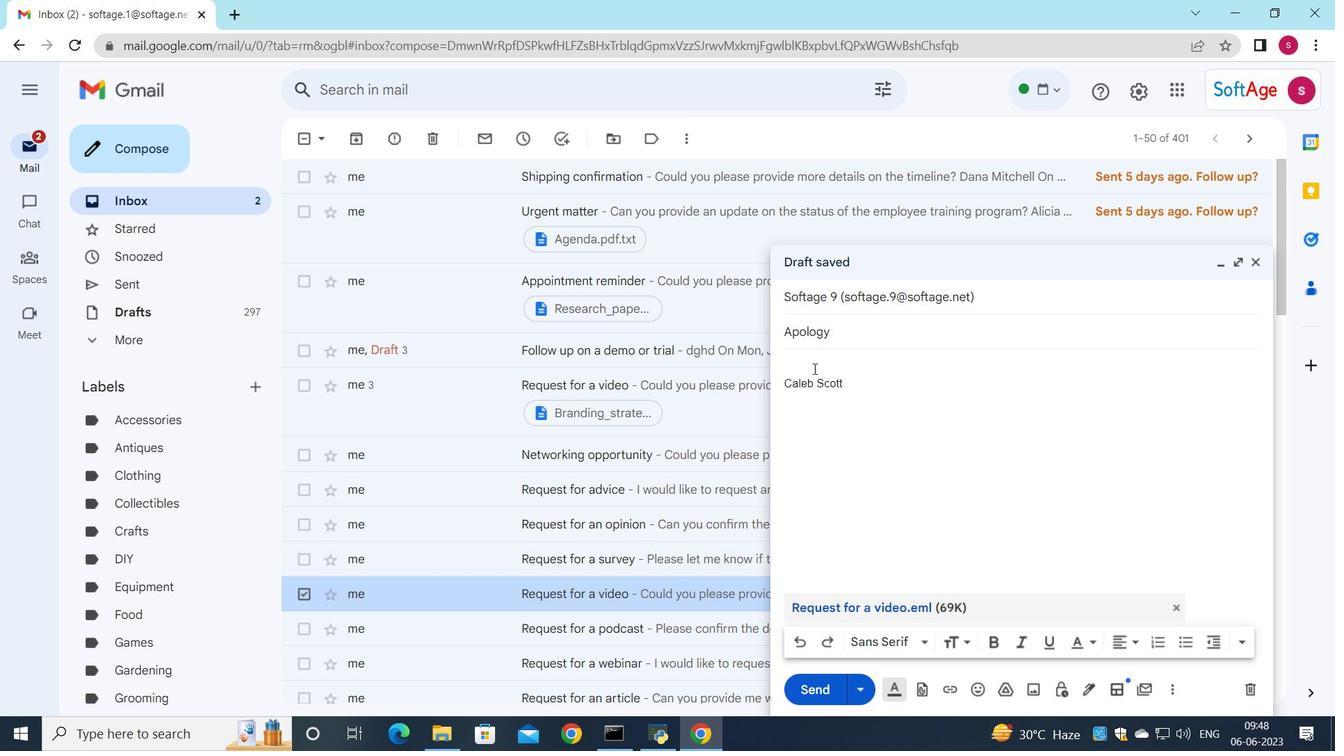 
Action: Mouse pressed left at (807, 357)
Screenshot: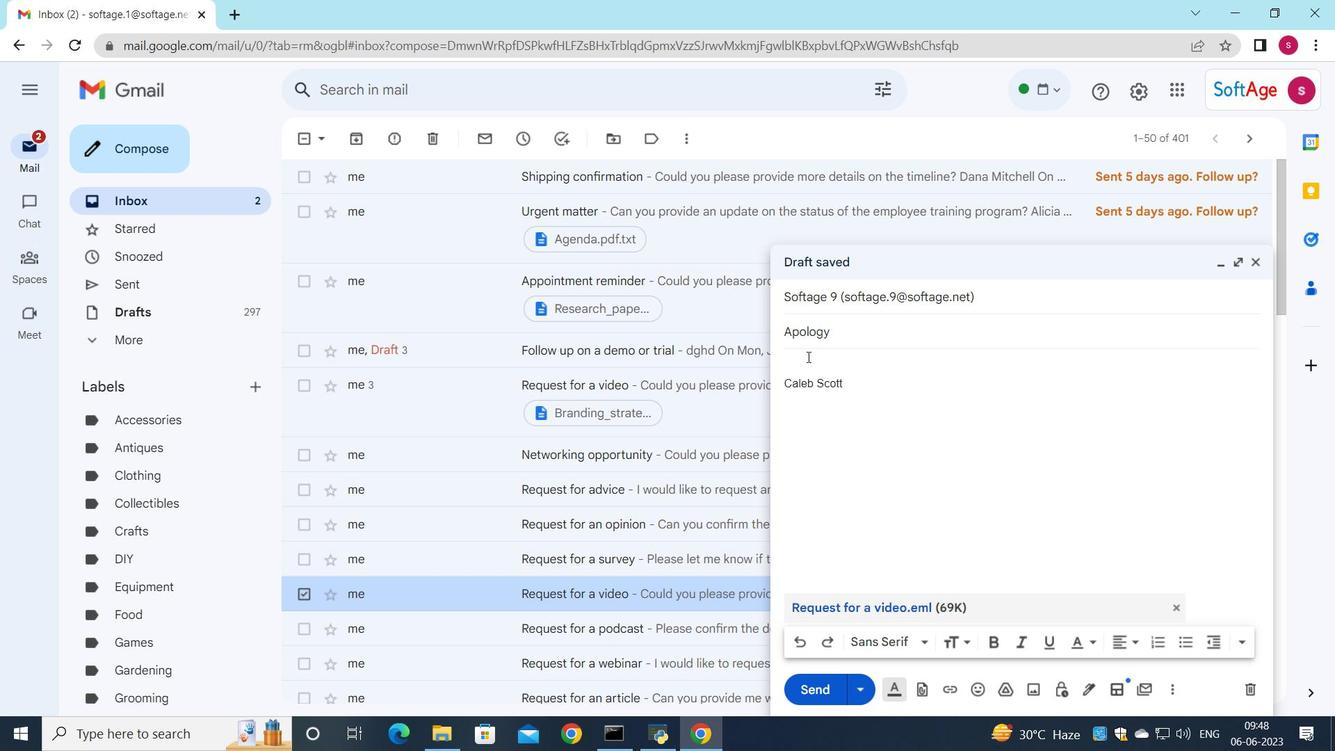 
Action: Mouse moved to (807, 357)
Screenshot: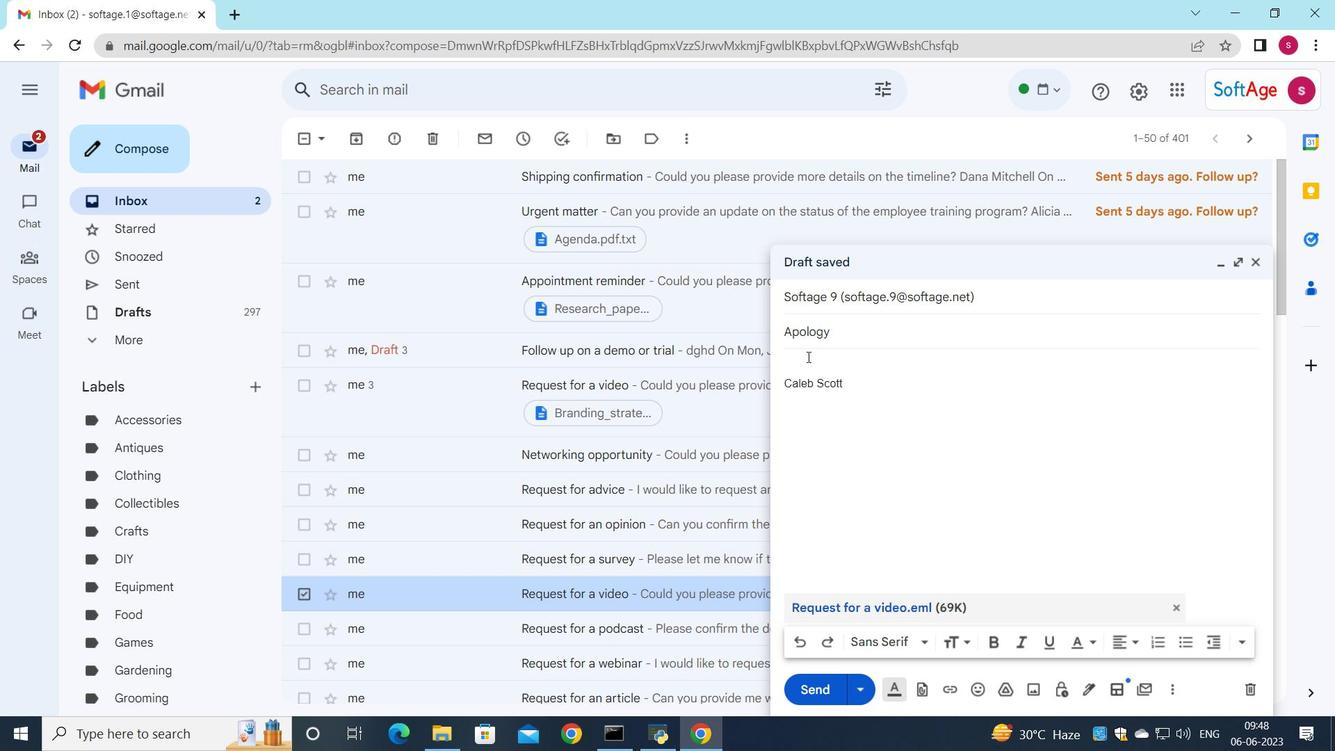 
Action: Key pressed <Key.shift>Can<Key.space>you<Key.space>please<Key.space>provide<Key.space>more<Key.space>information<Key.space>about<Key.space>the<Key.space>new<Key.space>company<Key.space>branding<Key.space>inti<Key.backspace><Key.backspace>itiative<Key.shift_r>?
Screenshot: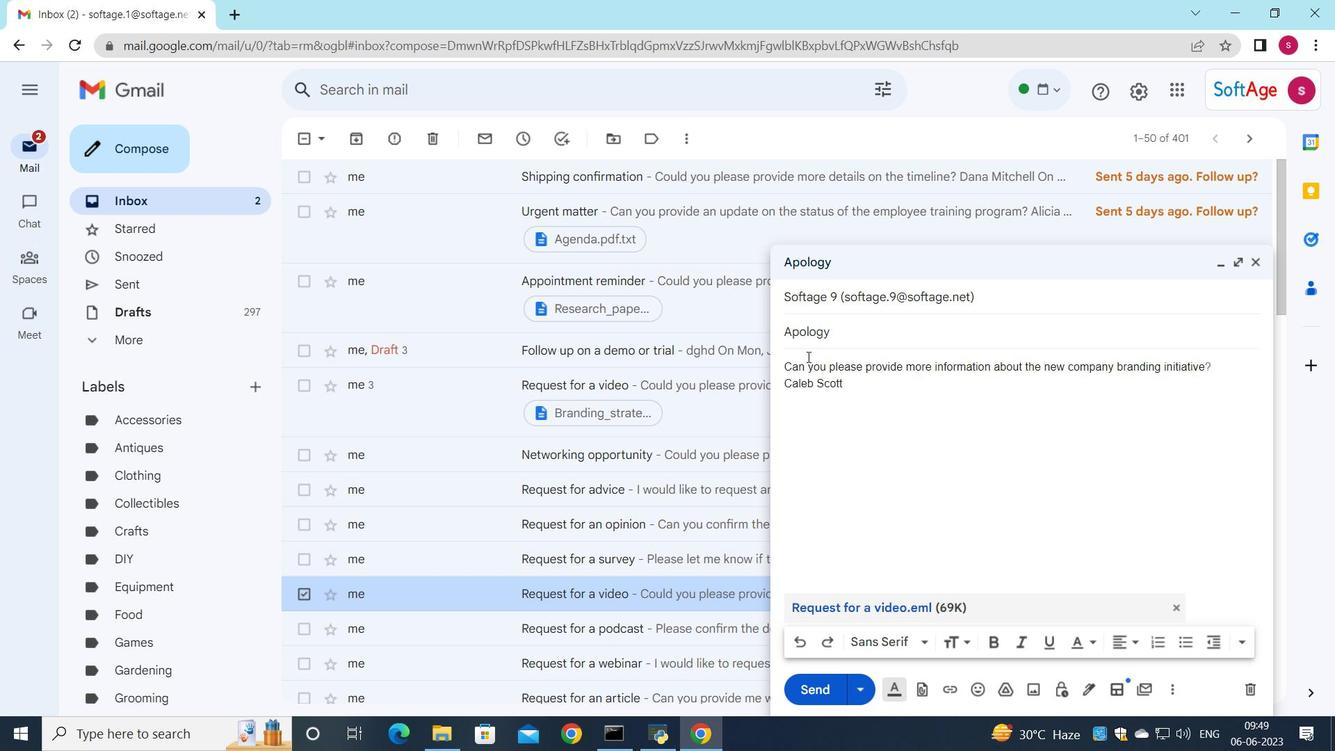 
Action: Mouse moved to (814, 689)
Screenshot: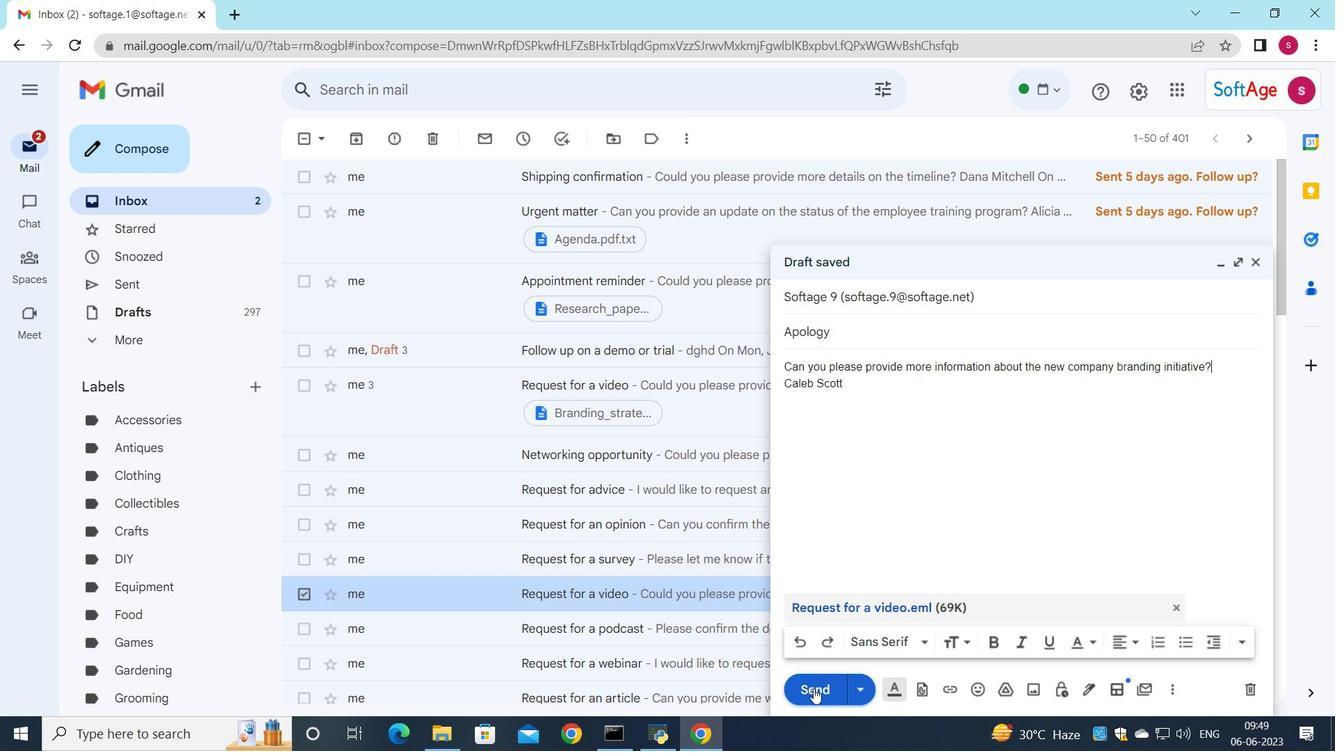 
Action: Mouse pressed left at (814, 689)
Screenshot: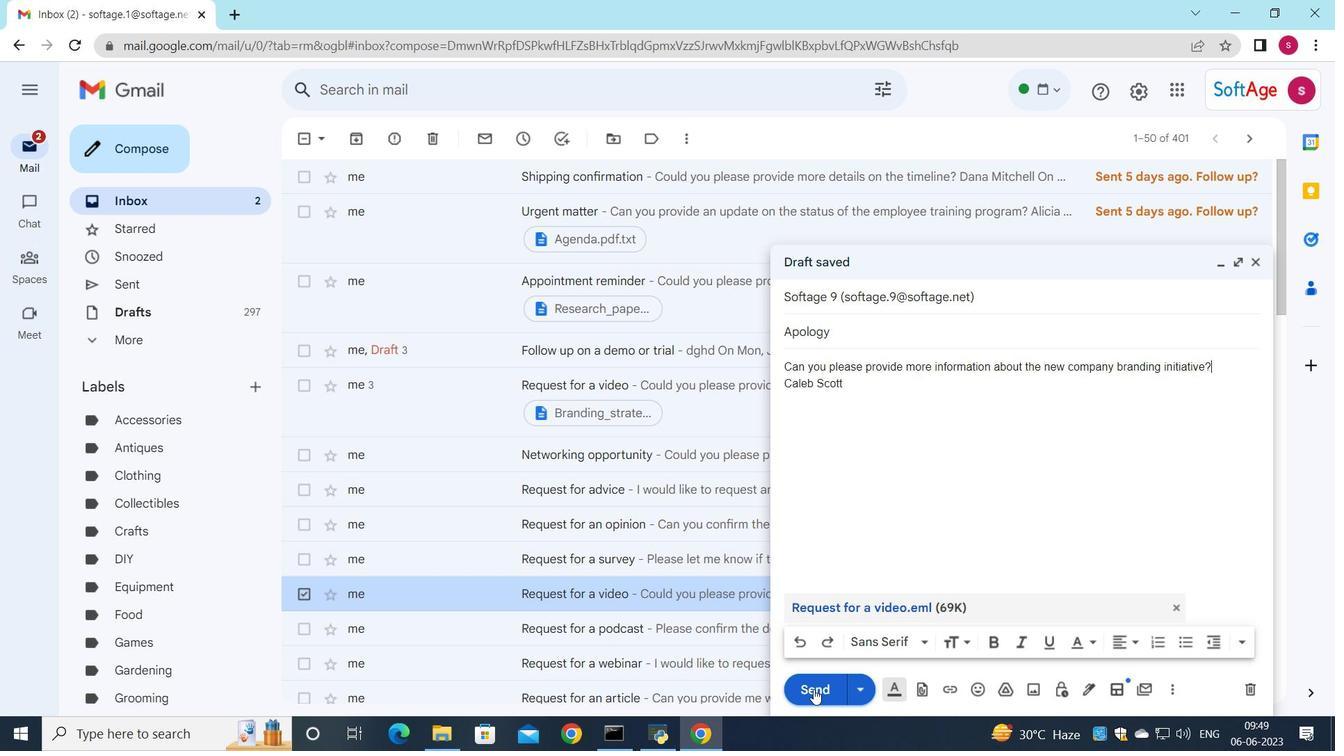 
